 Task: Look for space in Glória do Goitá, Brazil from 12th August, 2023 to 16th August, 2023 for 8 adults in price range Rs.10000 to Rs.16000. Place can be private room with 8 bedrooms having 8 beds and 8 bathrooms. Property type can be house, flat, guest house, hotel. Amenities needed are: wifi, TV, free parkinig on premises, gym, breakfast. Booking option can be shelf check-in. Required host language is English.
Action: Mouse moved to (609, 147)
Screenshot: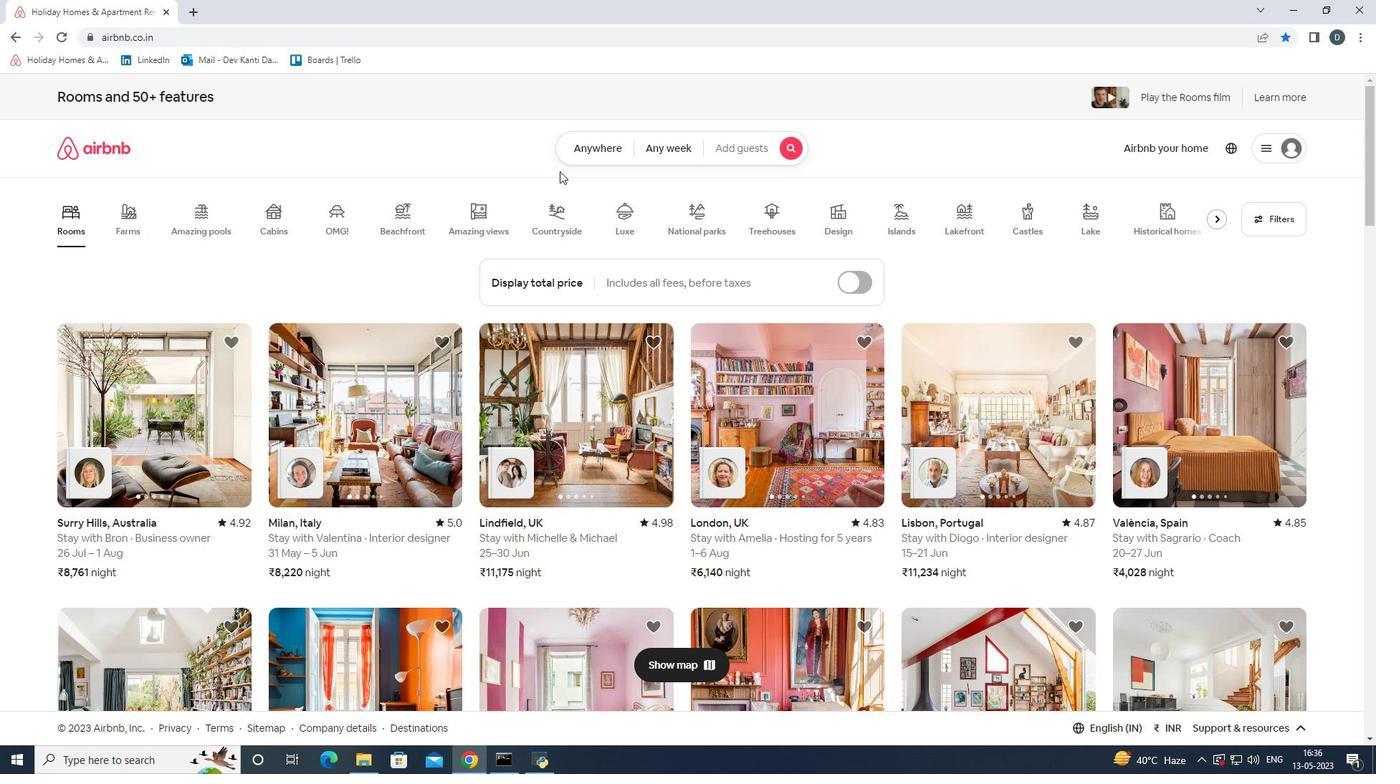 
Action: Mouse pressed left at (609, 147)
Screenshot: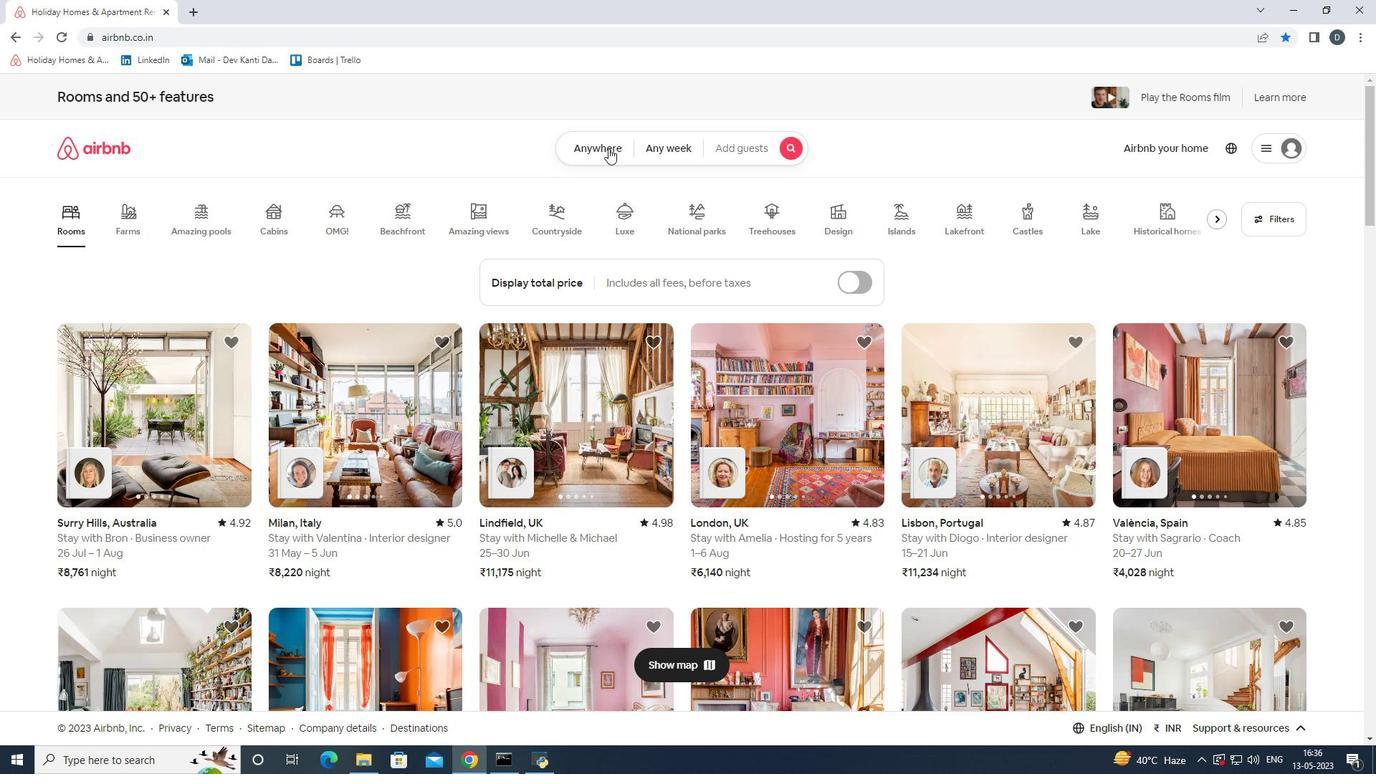 
Action: Mouse moved to (461, 205)
Screenshot: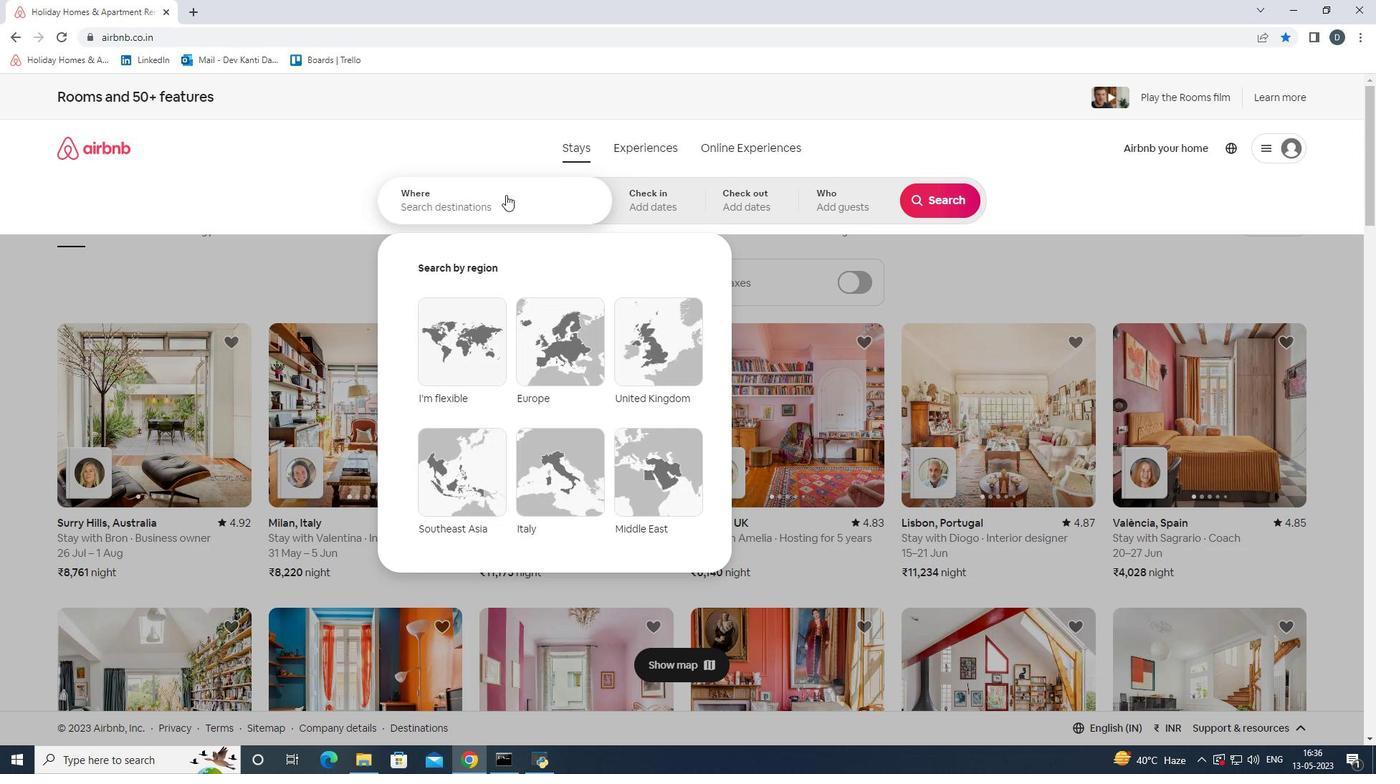 
Action: Mouse pressed left at (461, 205)
Screenshot: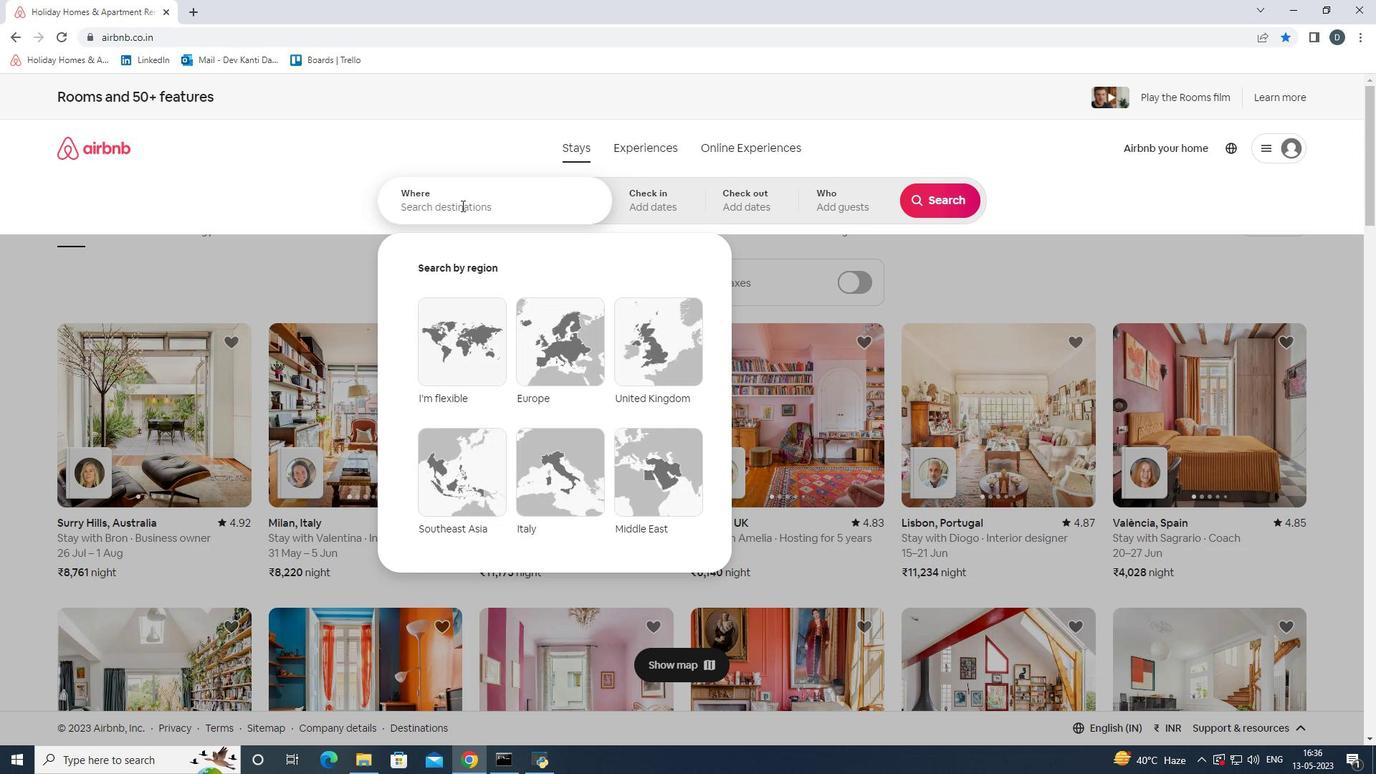 
Action: Key pressed <Key.shift>Gloria<Key.space>do<Key.space><Key.shift>Goita,<Key.shift>Brazil
Screenshot: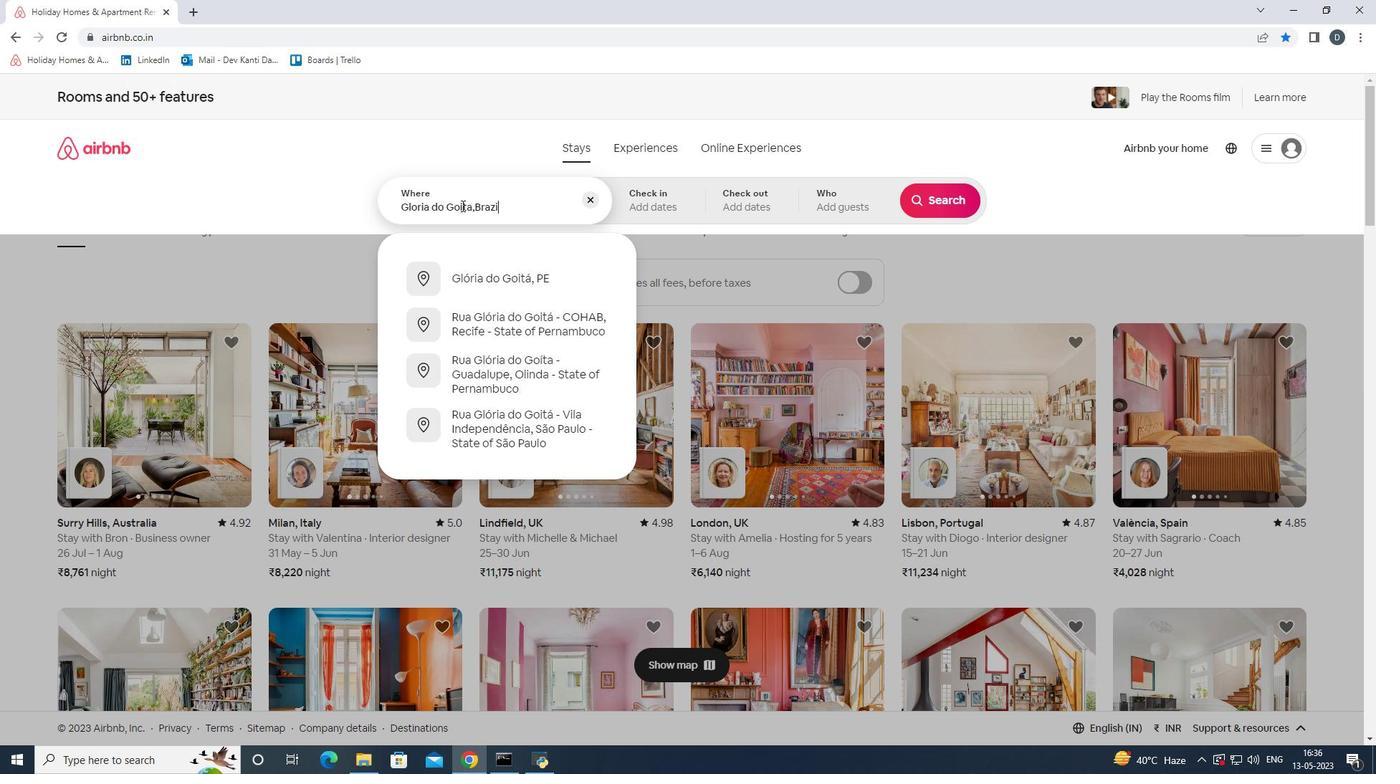 
Action: Mouse moved to (652, 205)
Screenshot: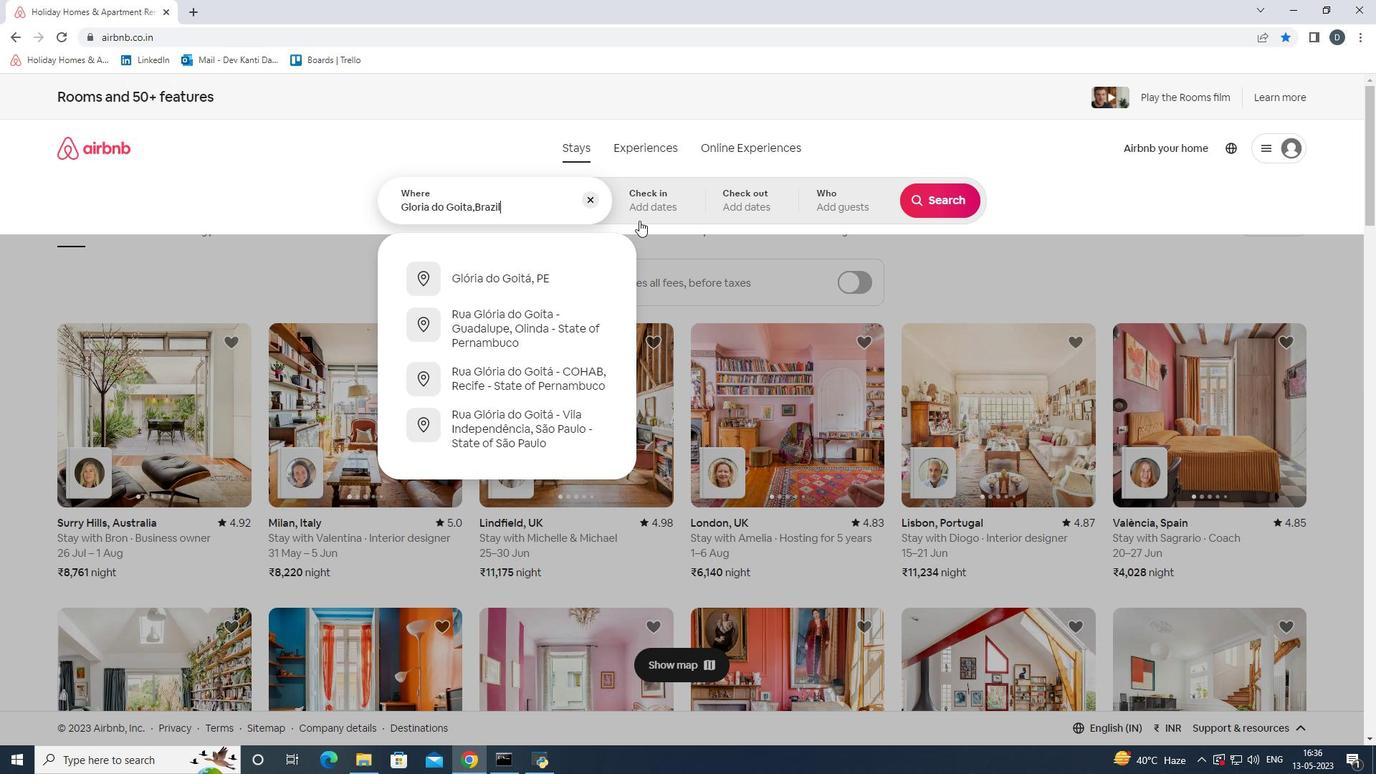 
Action: Mouse pressed left at (652, 205)
Screenshot: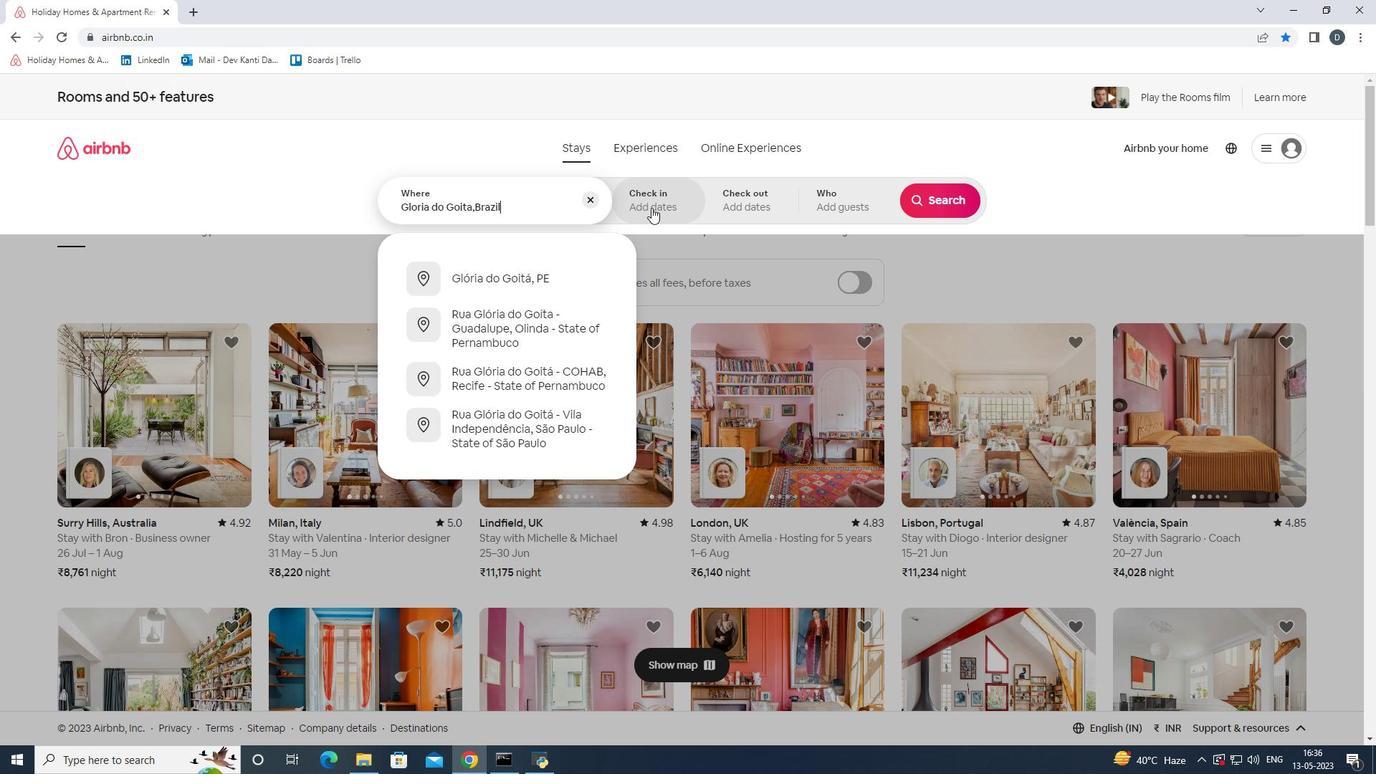 
Action: Mouse moved to (934, 311)
Screenshot: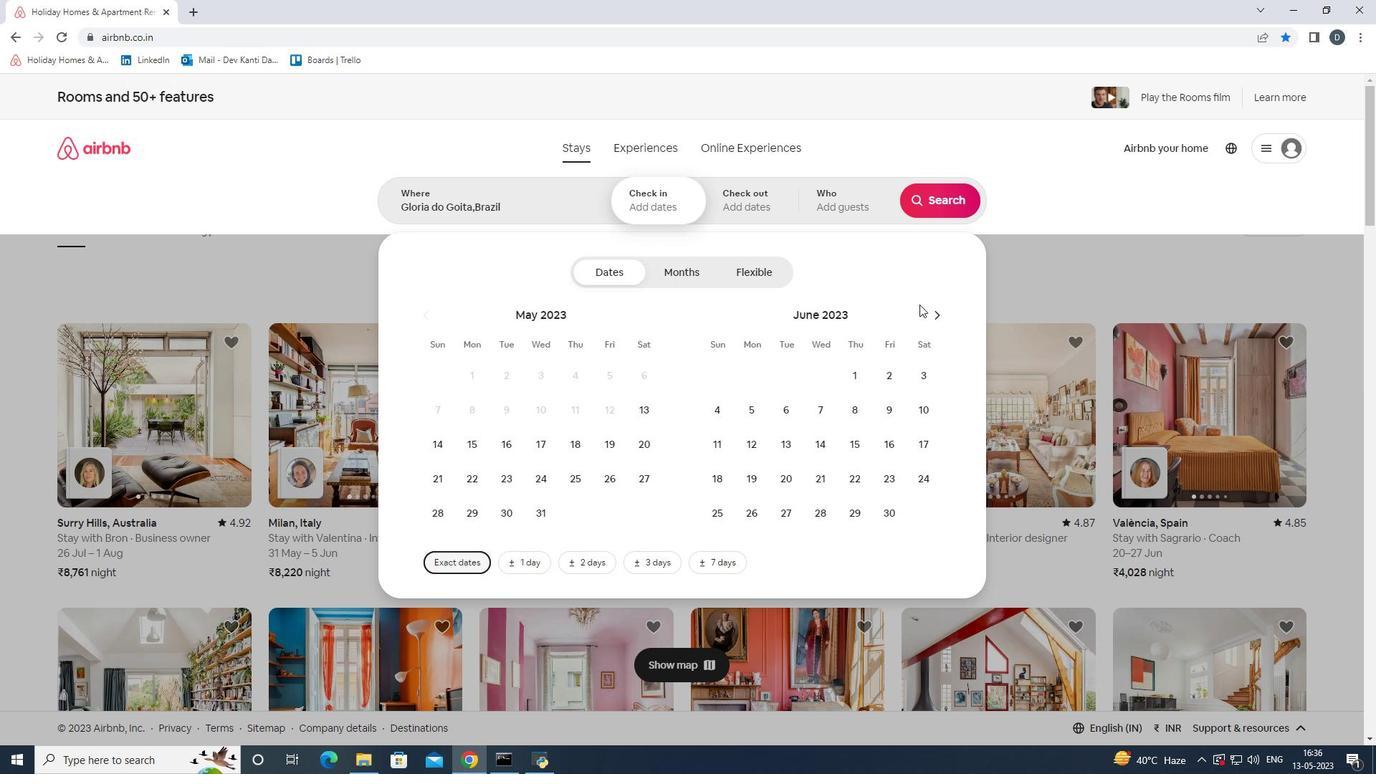 
Action: Mouse pressed left at (934, 311)
Screenshot: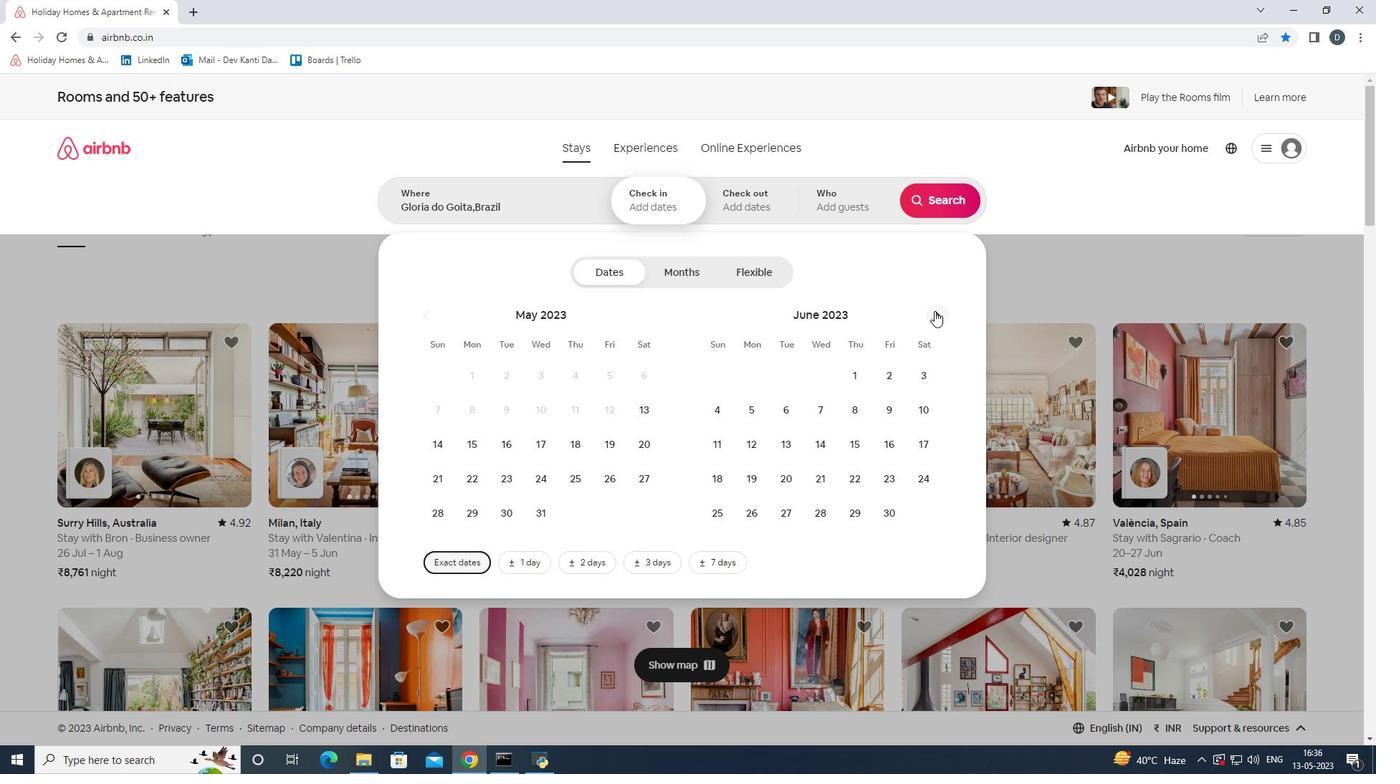 
Action: Mouse pressed left at (934, 311)
Screenshot: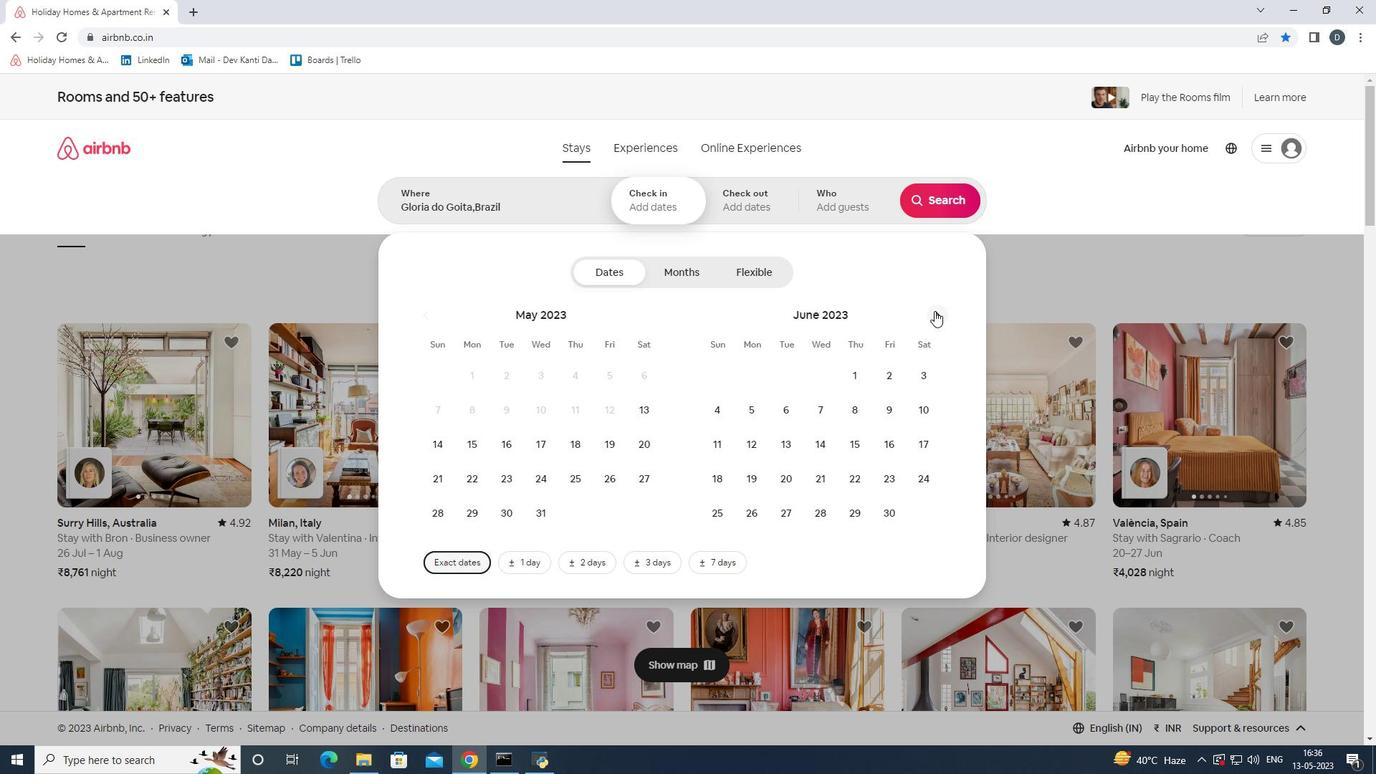 
Action: Mouse moved to (919, 412)
Screenshot: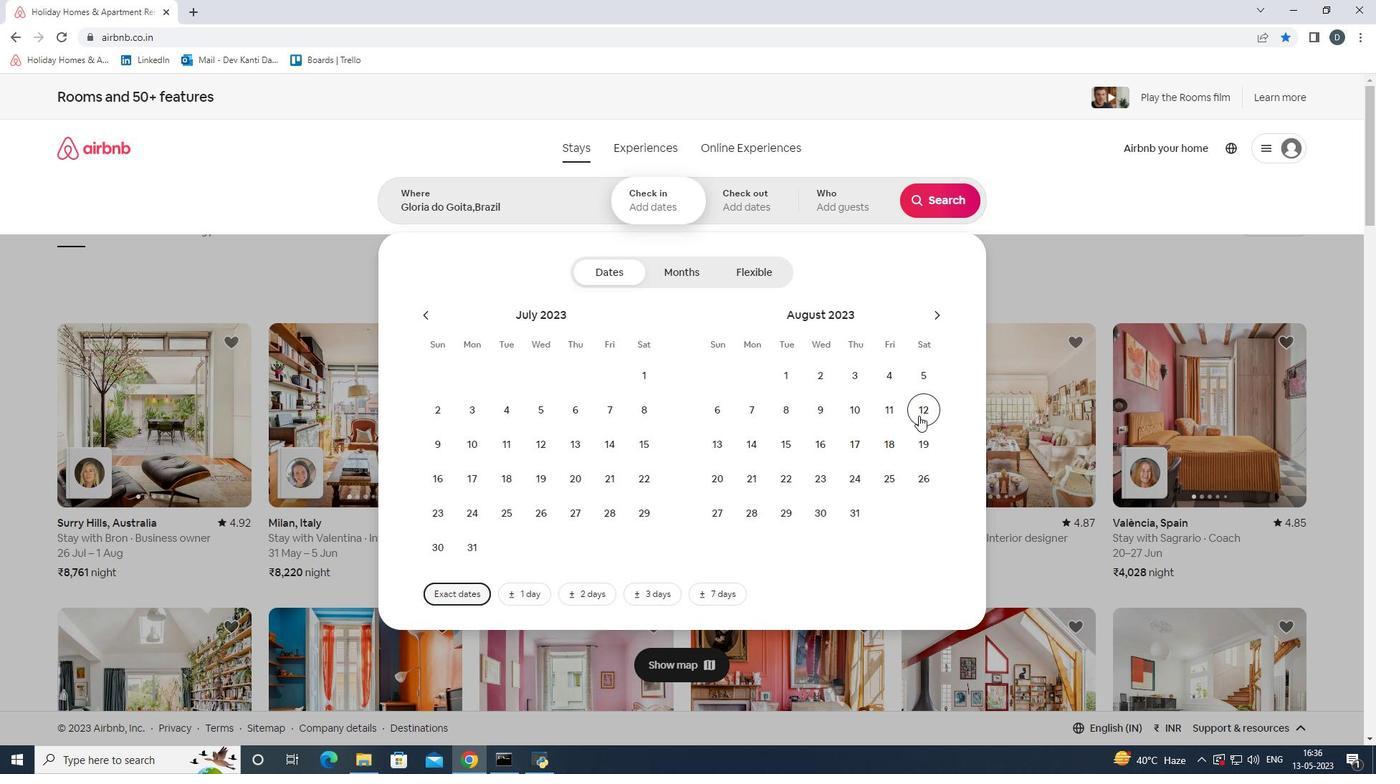 
Action: Mouse pressed left at (919, 412)
Screenshot: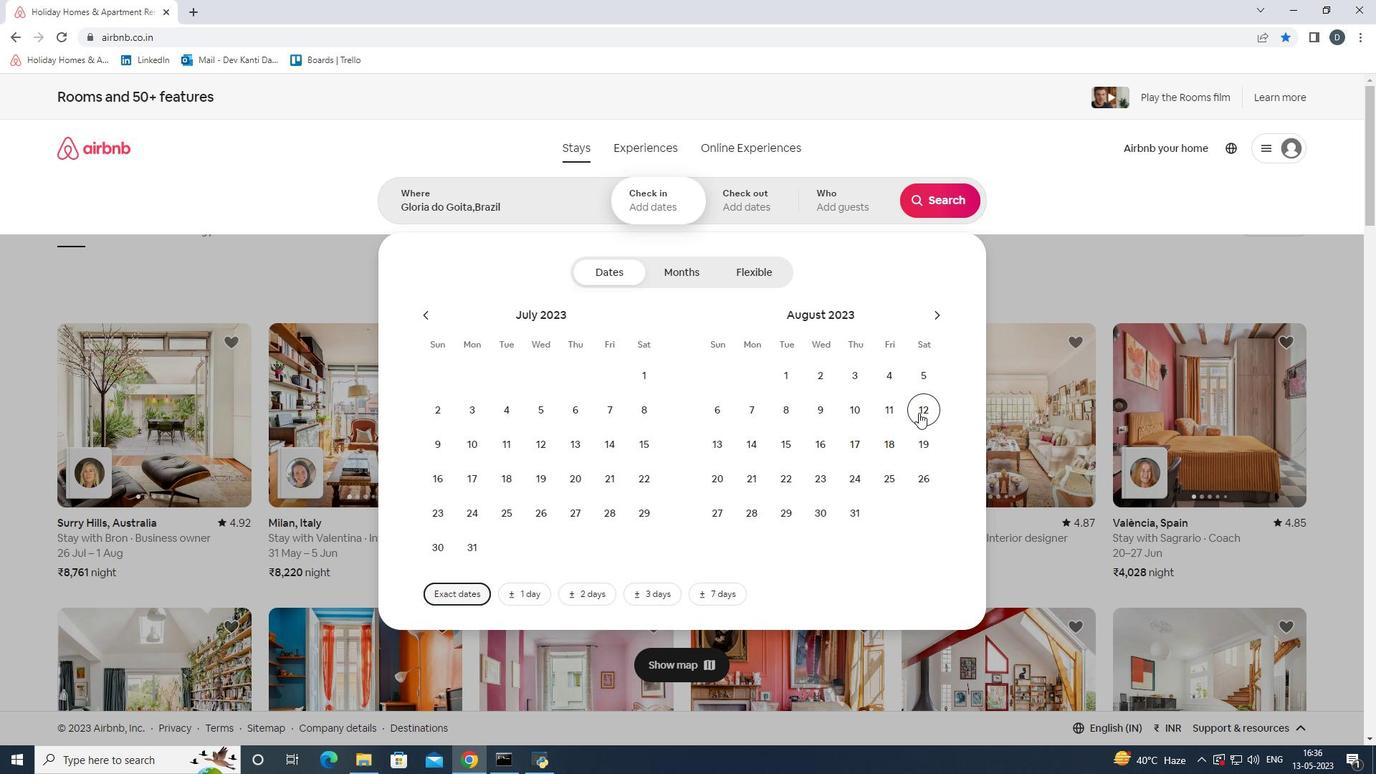 
Action: Mouse moved to (823, 442)
Screenshot: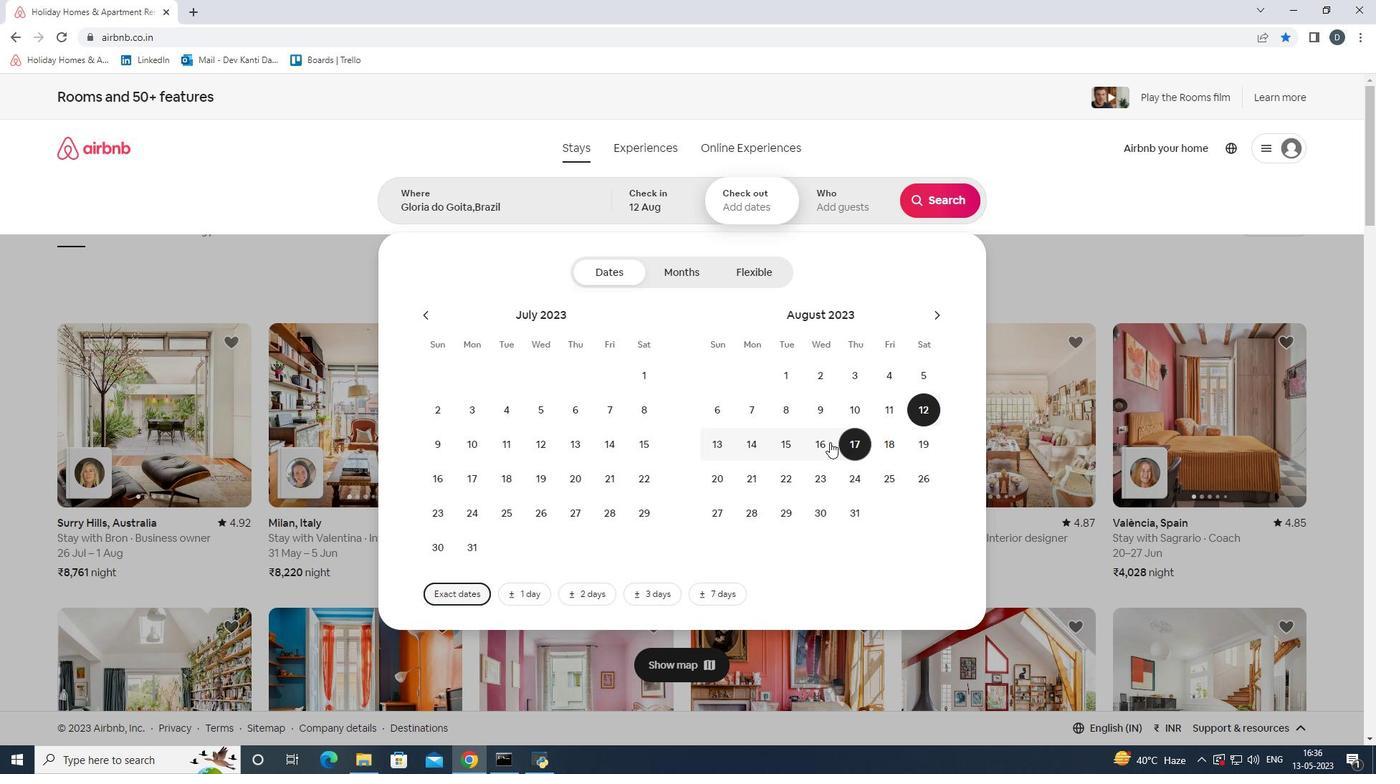 
Action: Mouse pressed left at (823, 442)
Screenshot: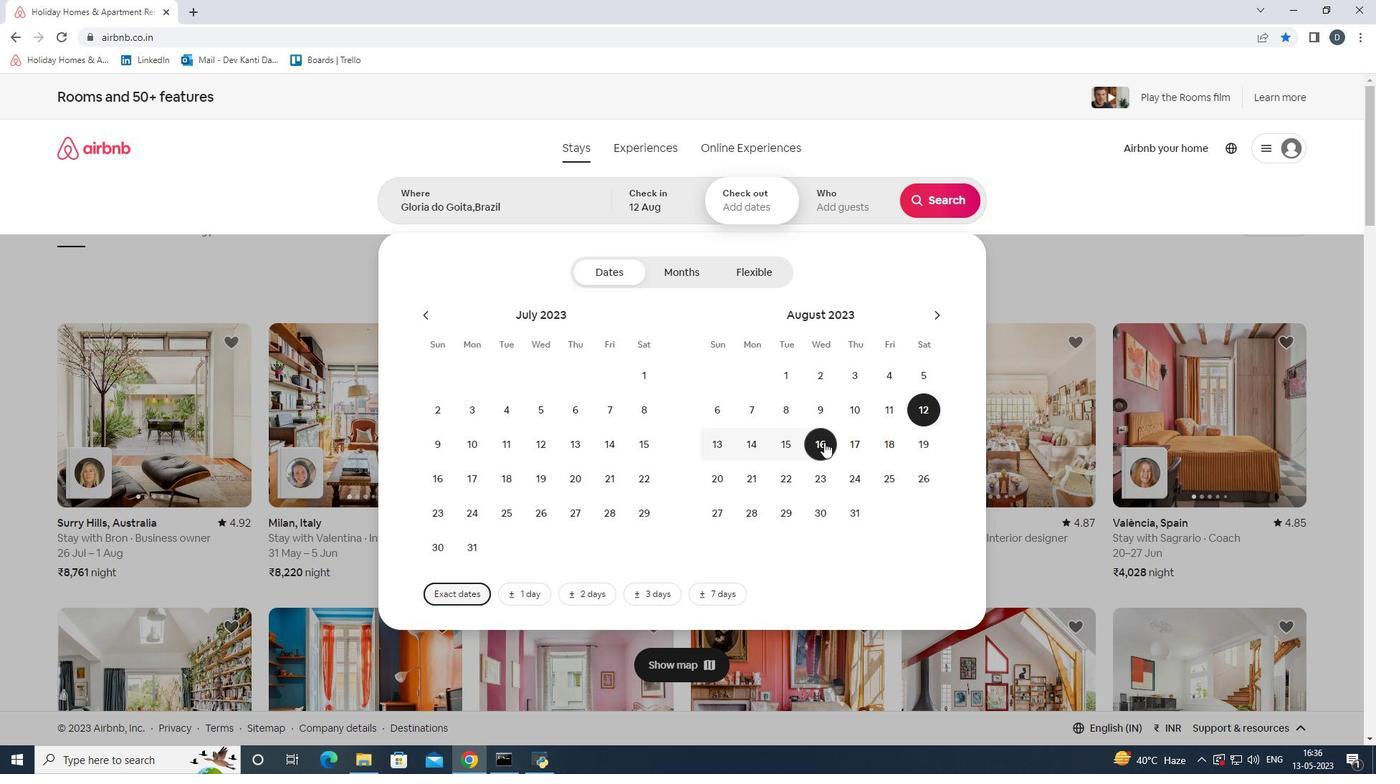 
Action: Mouse moved to (845, 200)
Screenshot: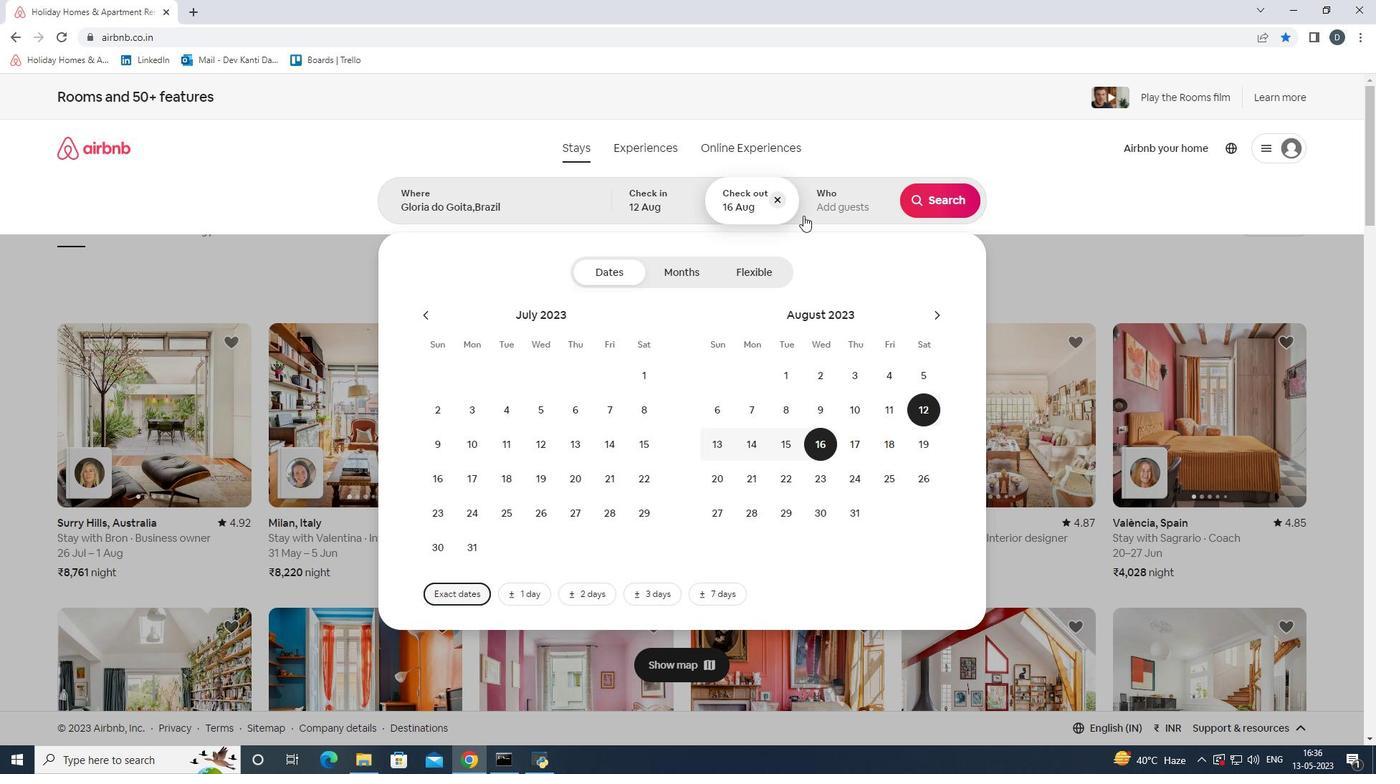 
Action: Mouse pressed left at (845, 200)
Screenshot: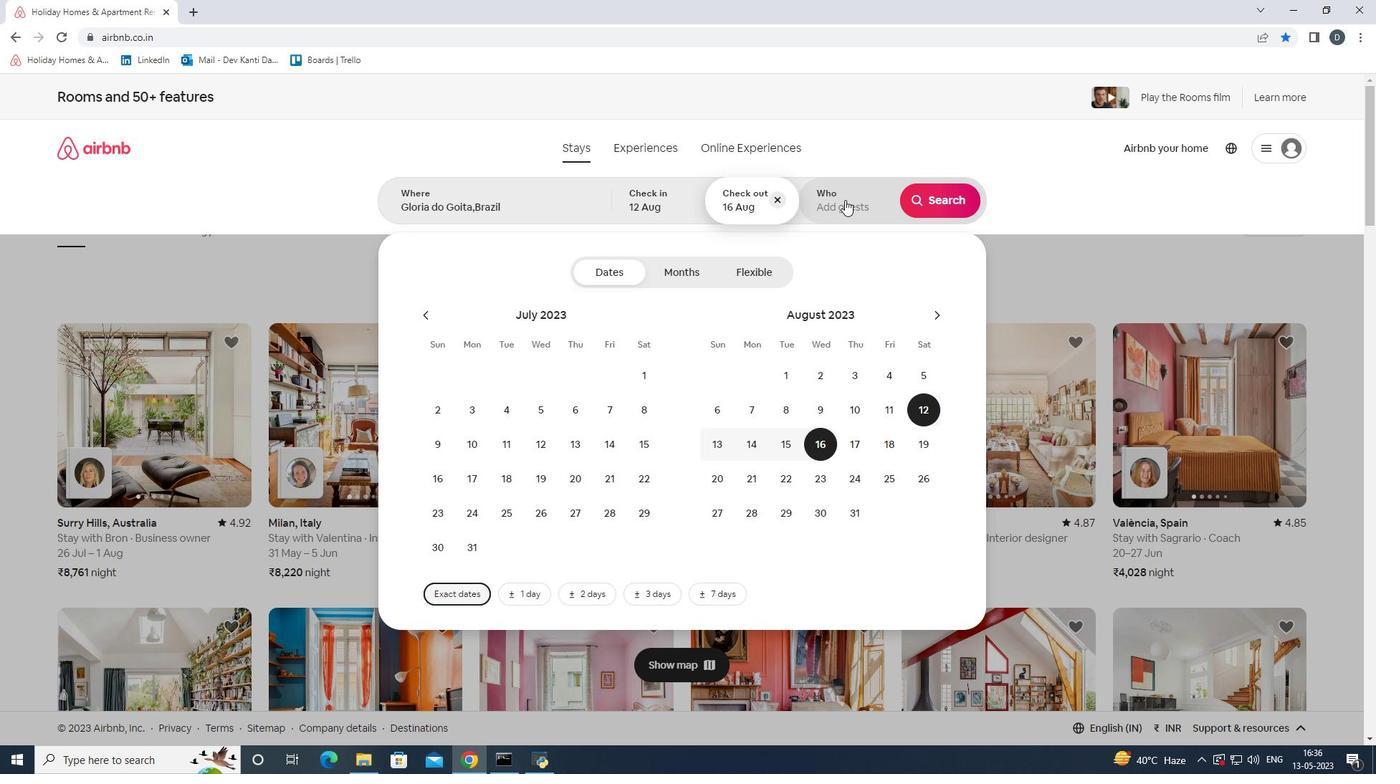 
Action: Mouse moved to (933, 276)
Screenshot: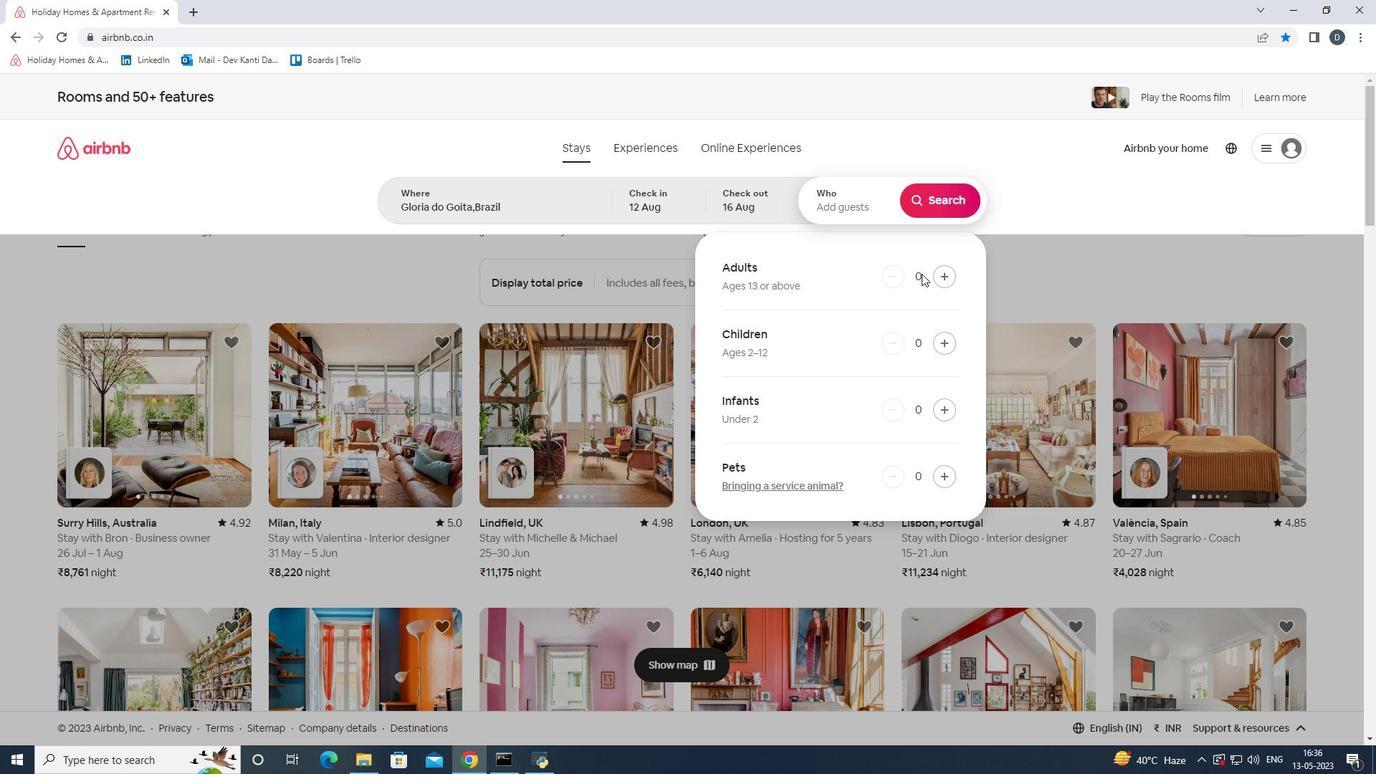 
Action: Mouse pressed left at (933, 276)
Screenshot: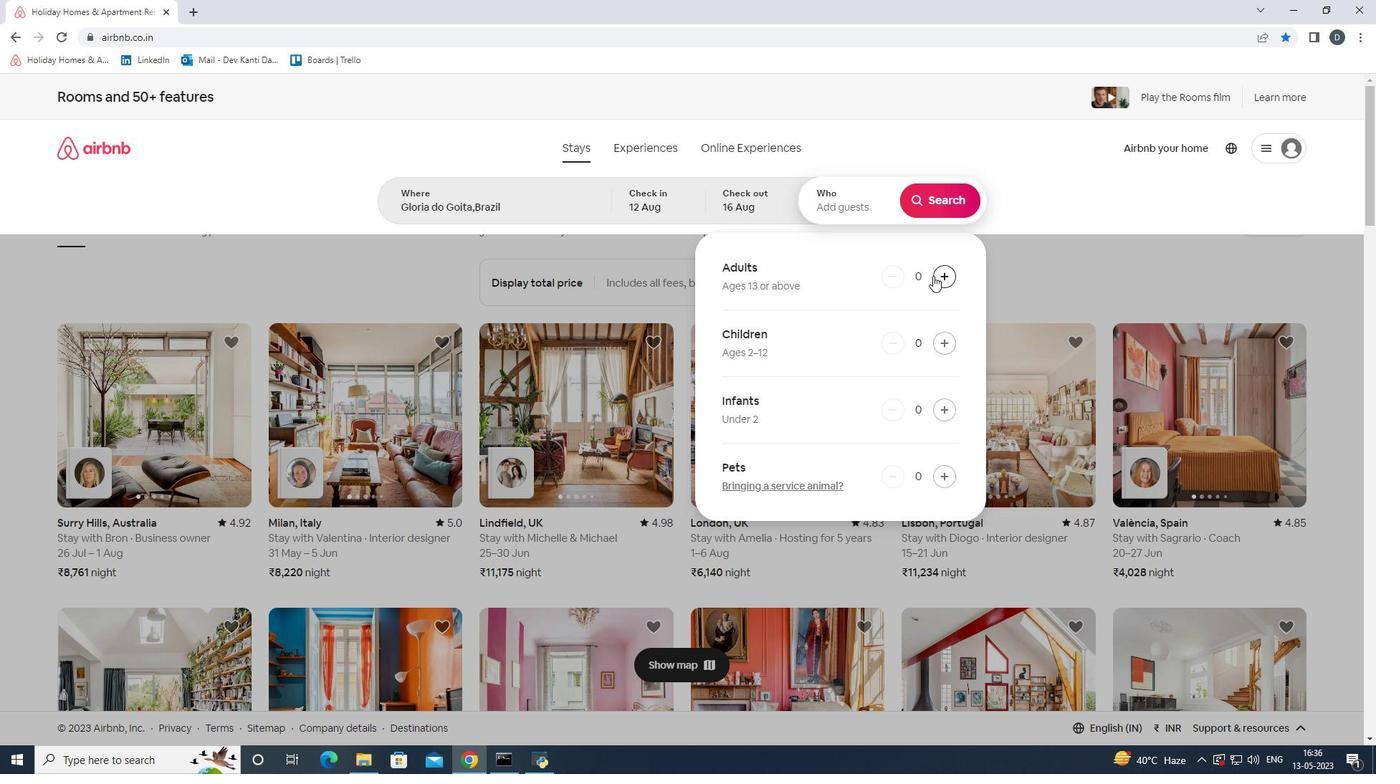 
Action: Mouse pressed left at (933, 276)
Screenshot: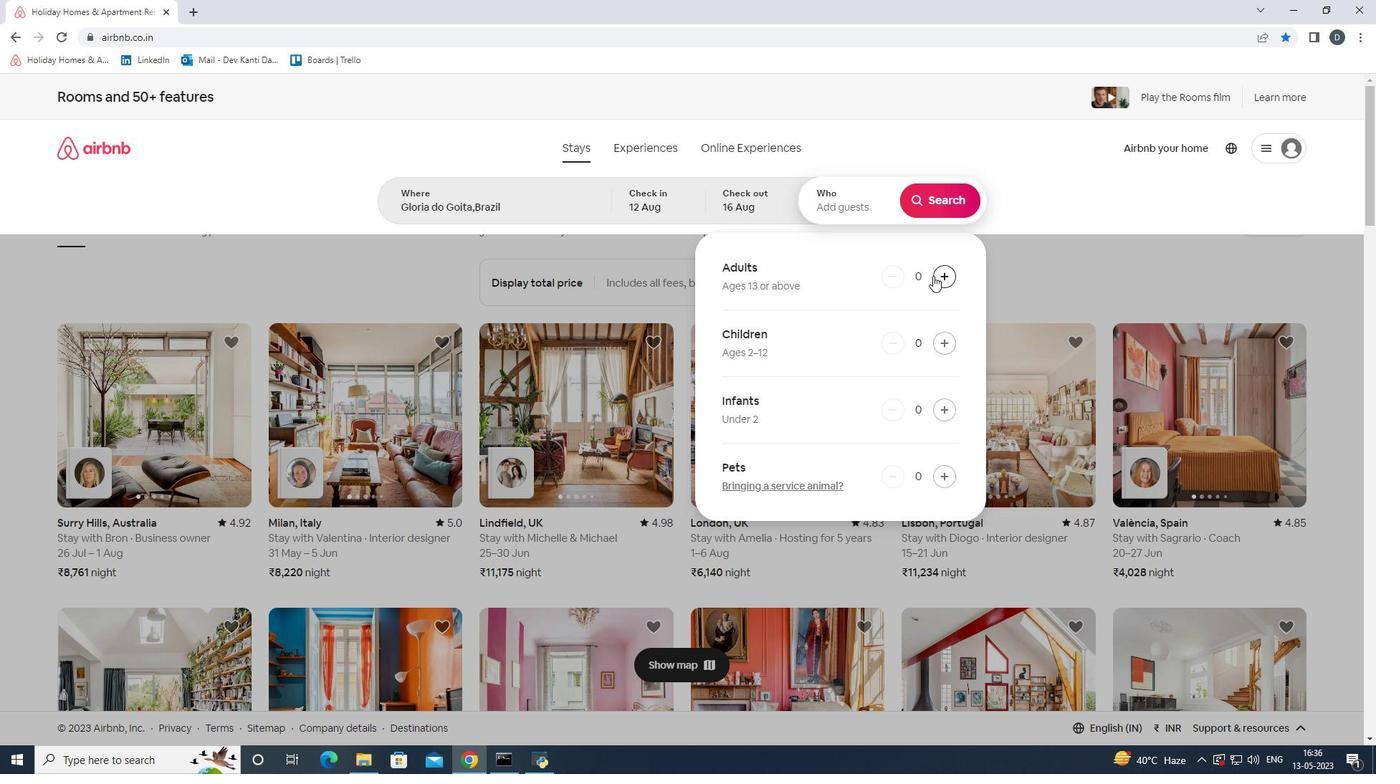 
Action: Mouse pressed left at (933, 276)
Screenshot: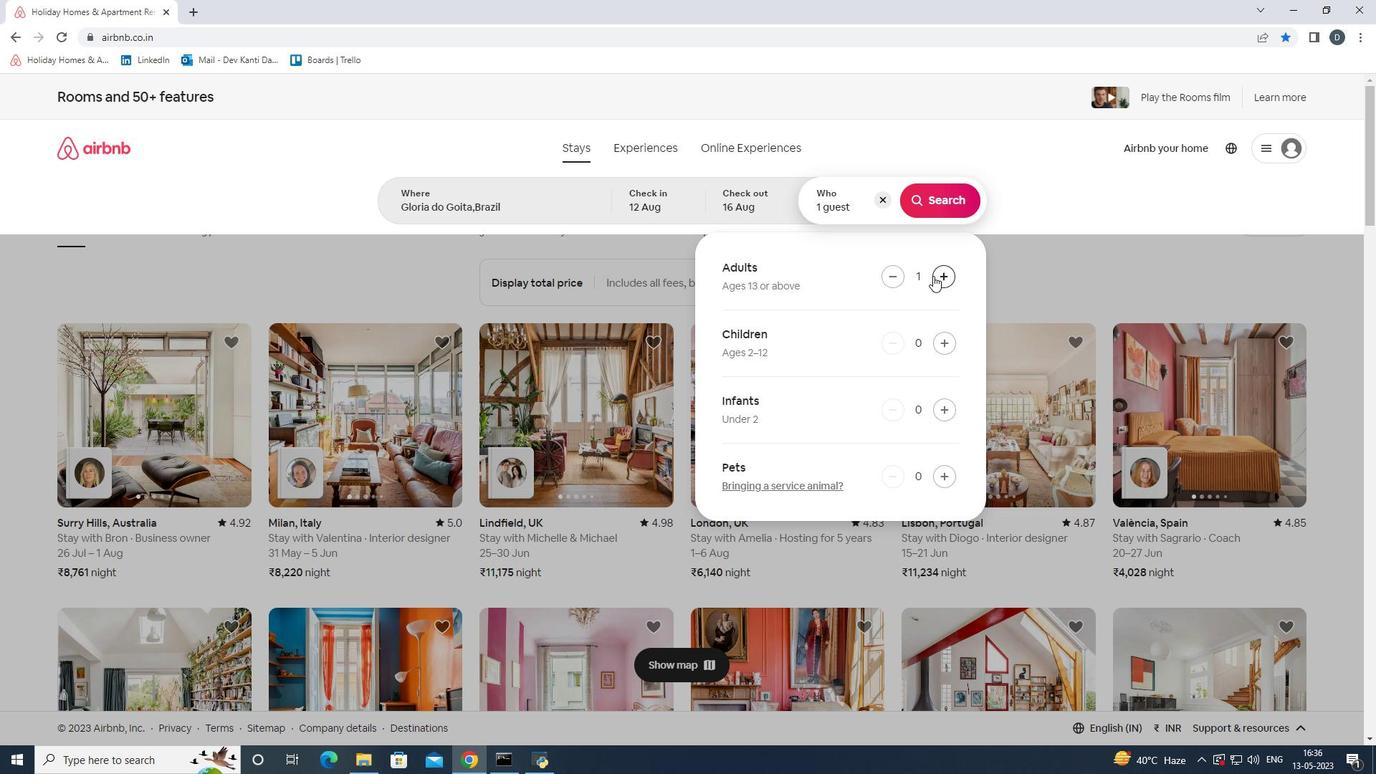 
Action: Mouse pressed left at (933, 276)
Screenshot: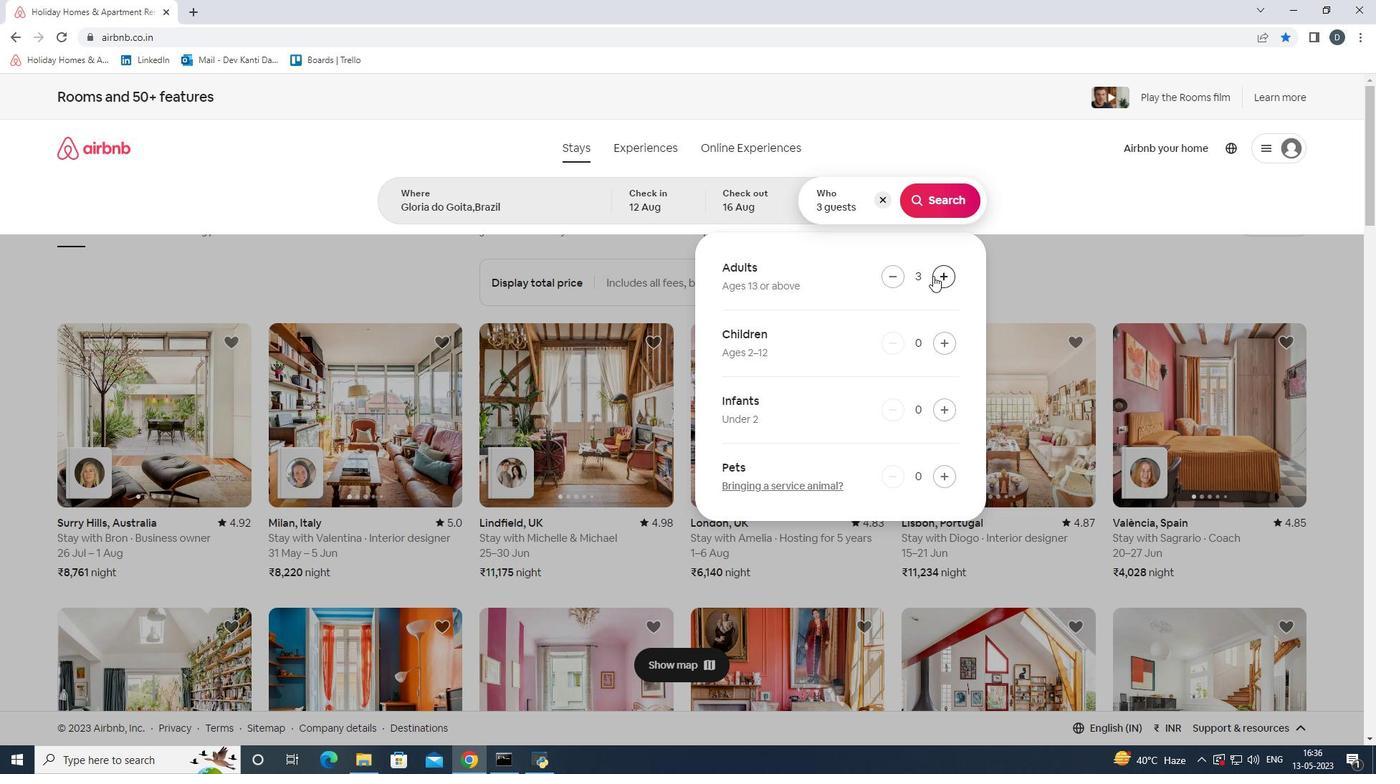 
Action: Mouse pressed left at (933, 276)
Screenshot: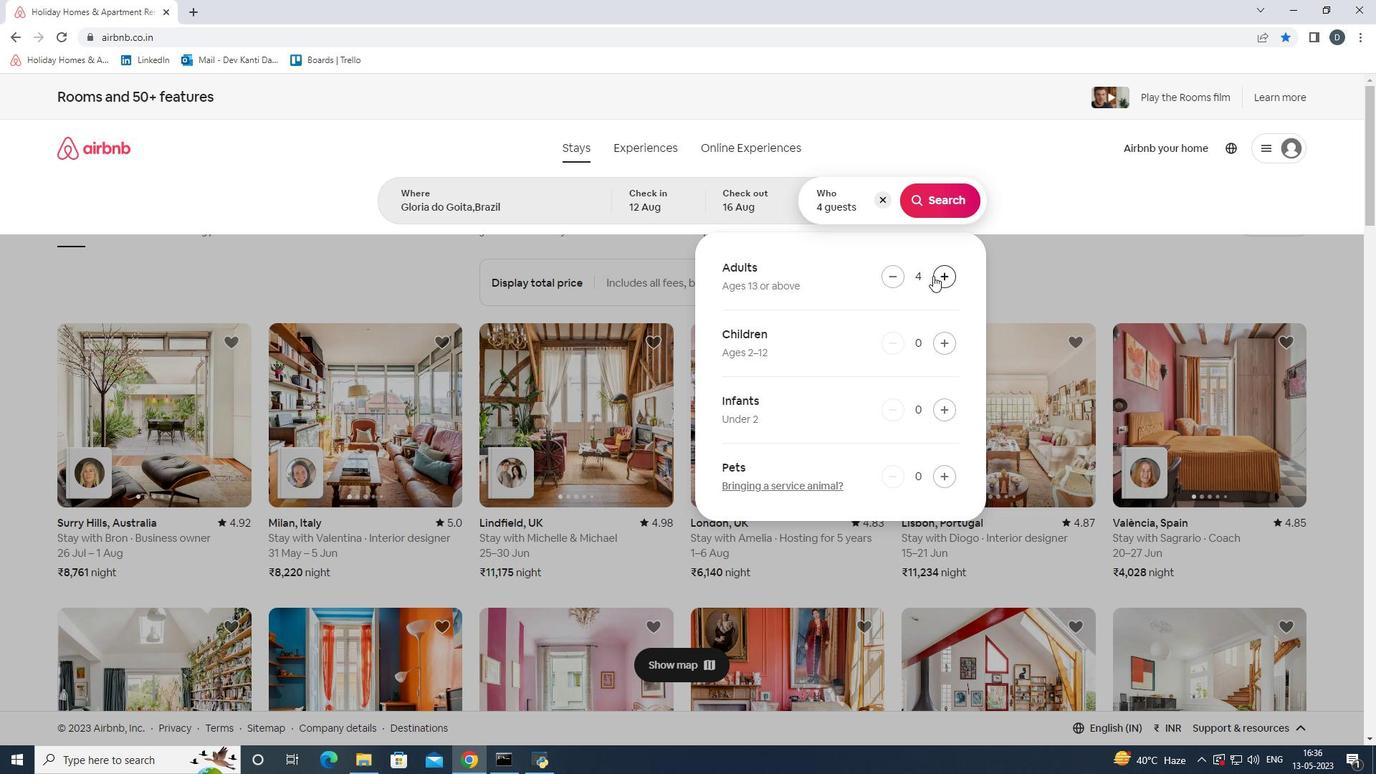 
Action: Mouse pressed left at (933, 276)
Screenshot: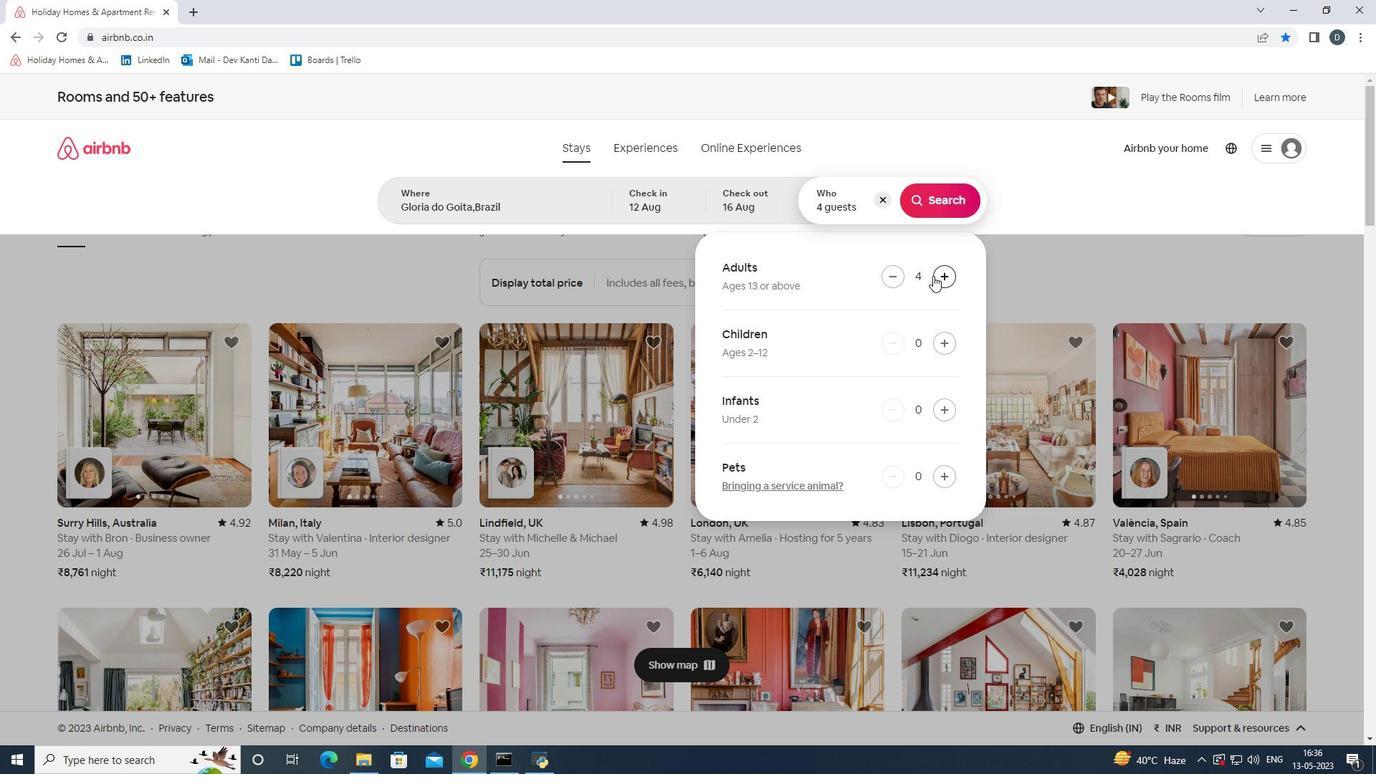 
Action: Mouse pressed left at (933, 276)
Screenshot: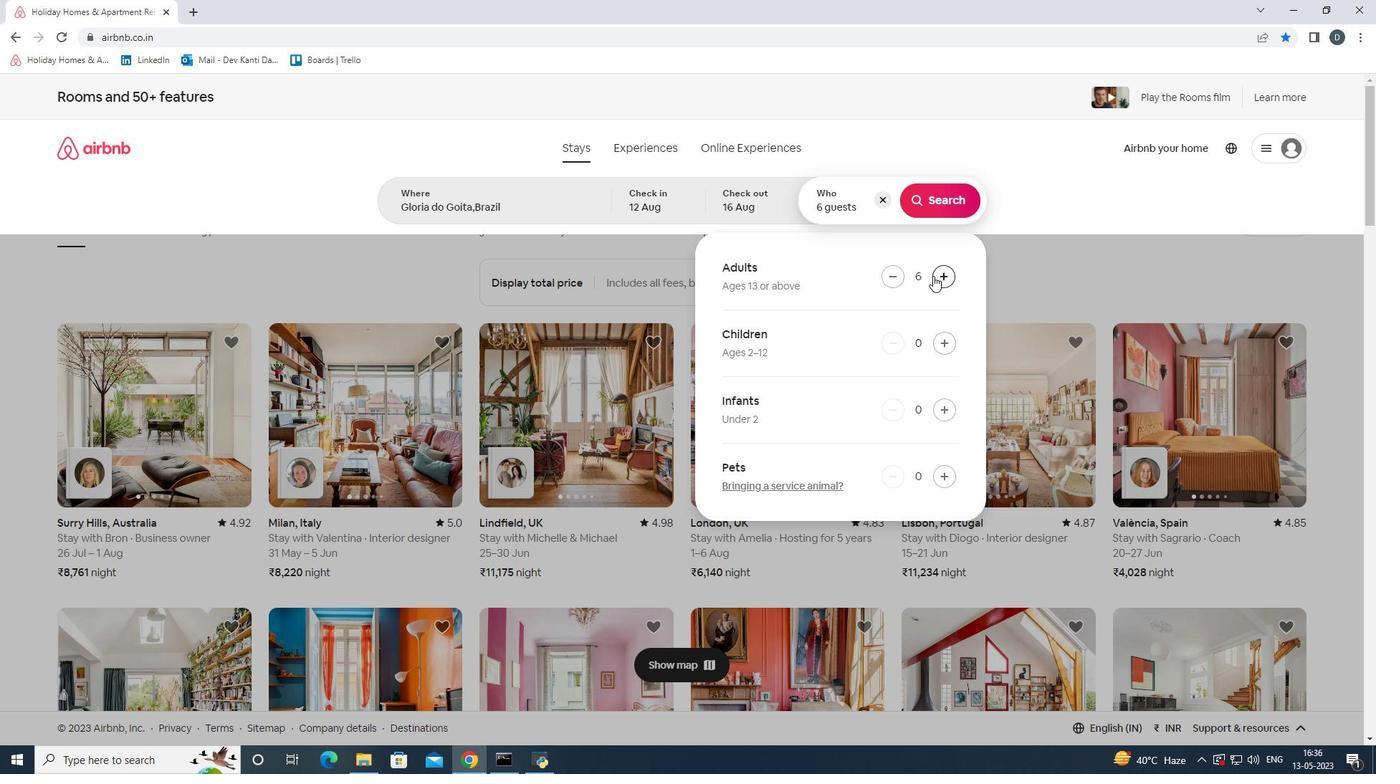 
Action: Mouse pressed left at (933, 276)
Screenshot: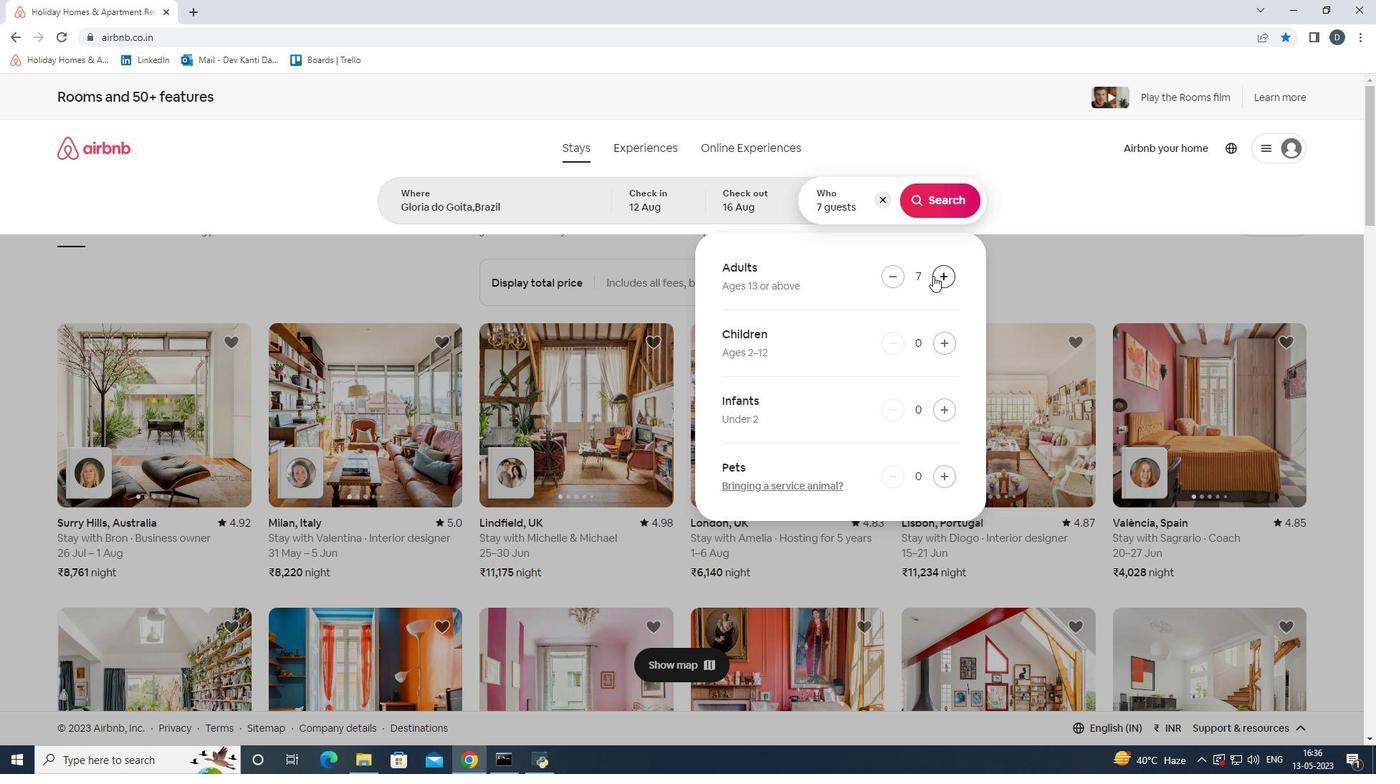 
Action: Mouse moved to (933, 202)
Screenshot: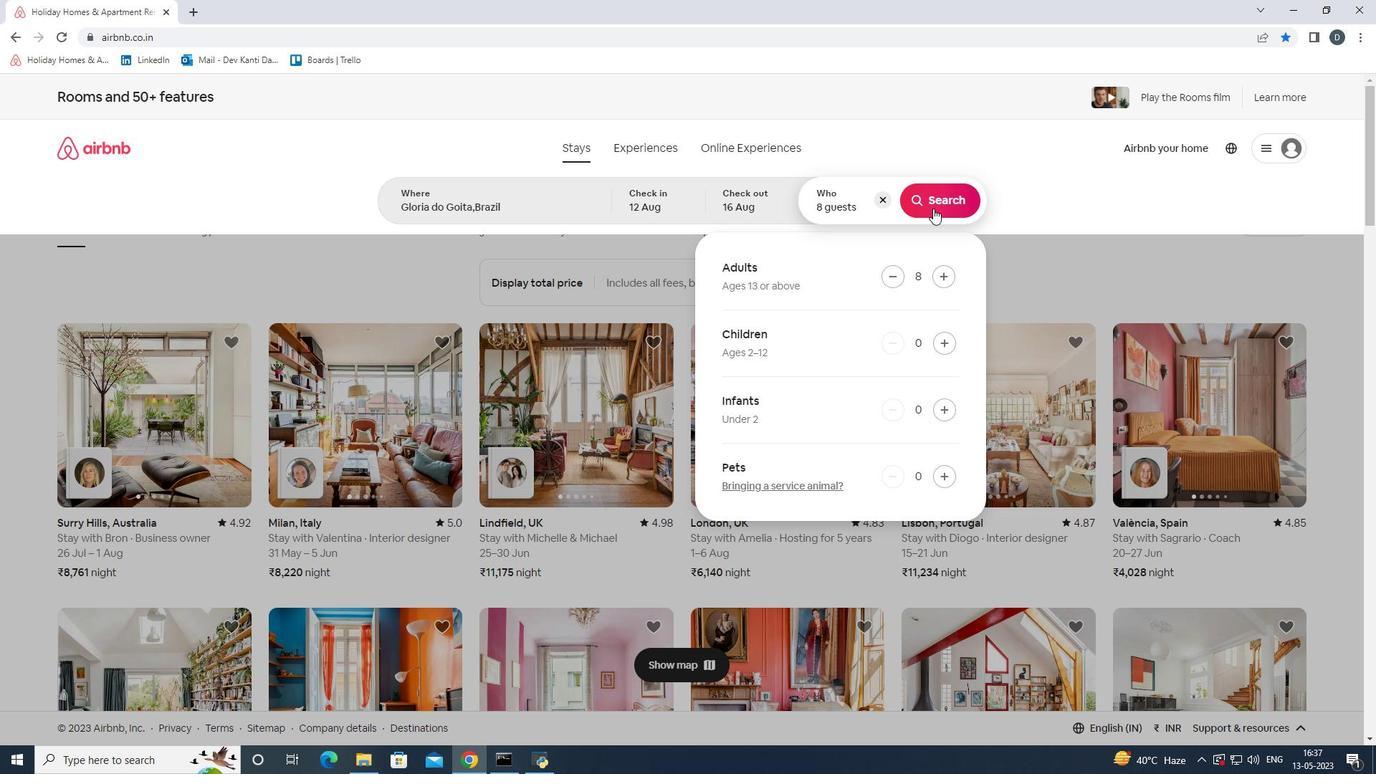
Action: Mouse pressed left at (933, 202)
Screenshot: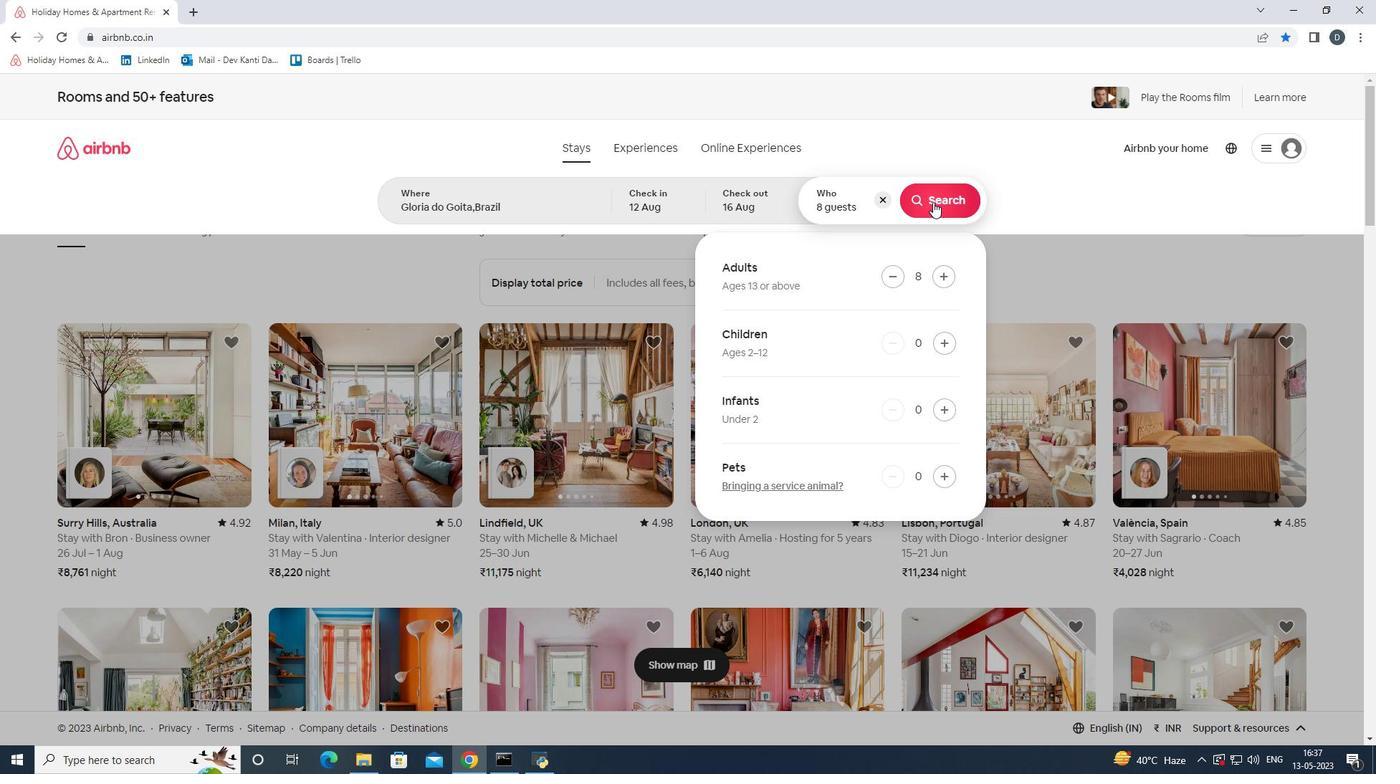
Action: Mouse moved to (1303, 152)
Screenshot: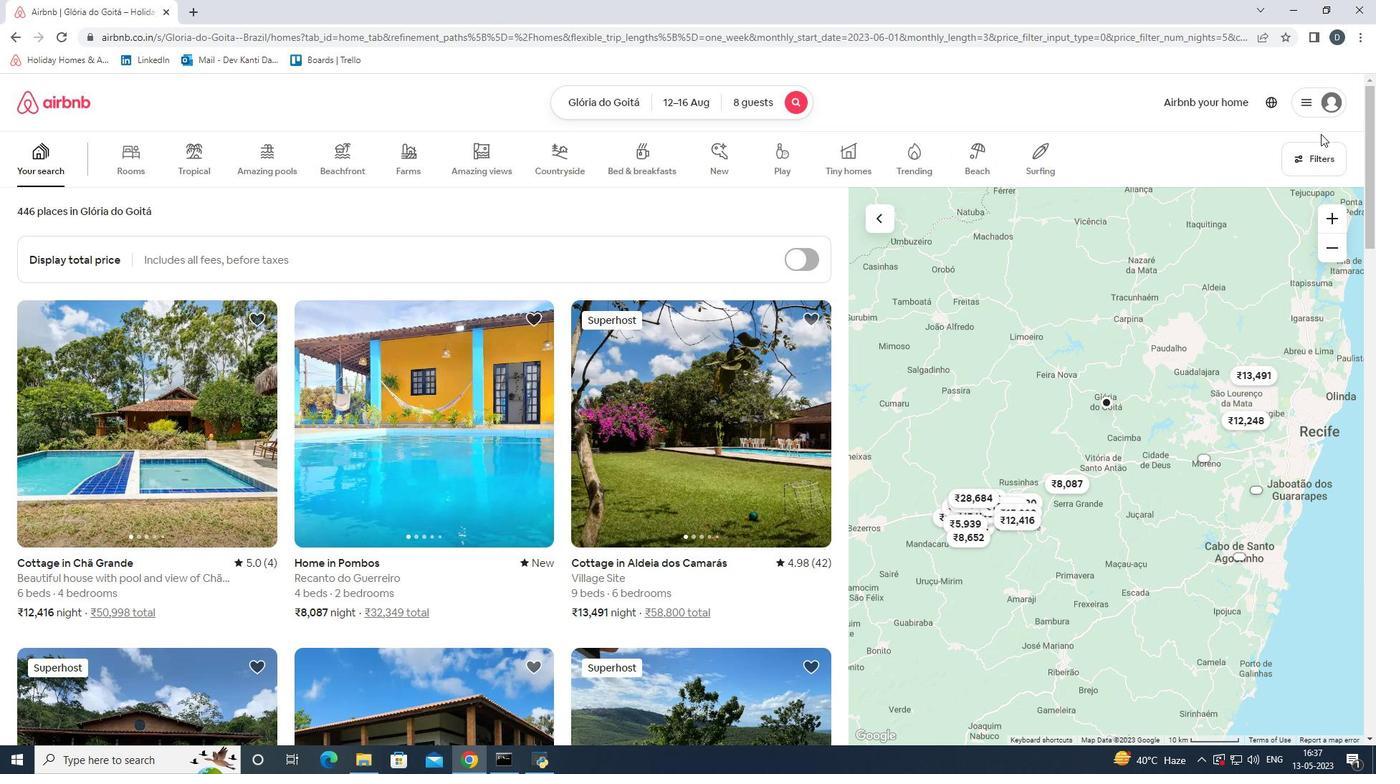 
Action: Mouse pressed left at (1303, 152)
Screenshot: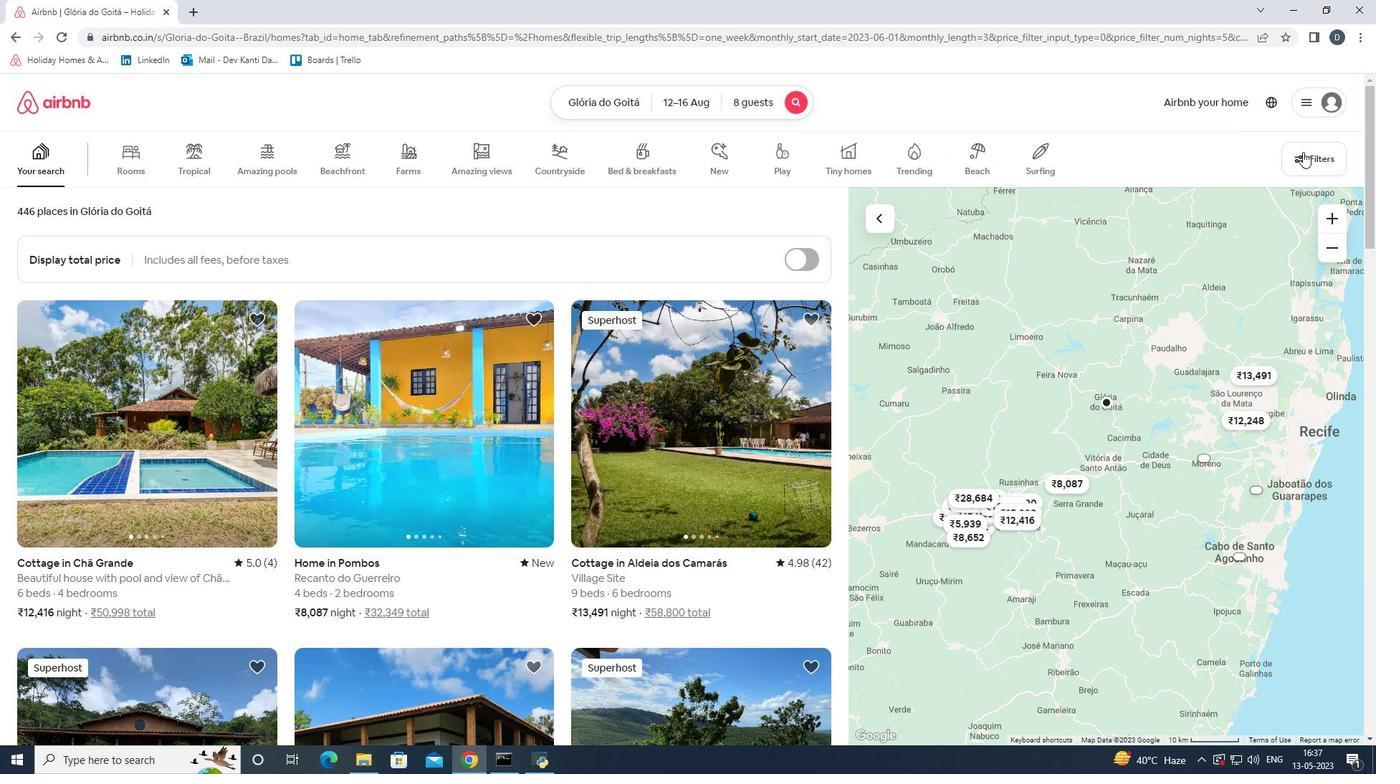 
Action: Mouse moved to (504, 345)
Screenshot: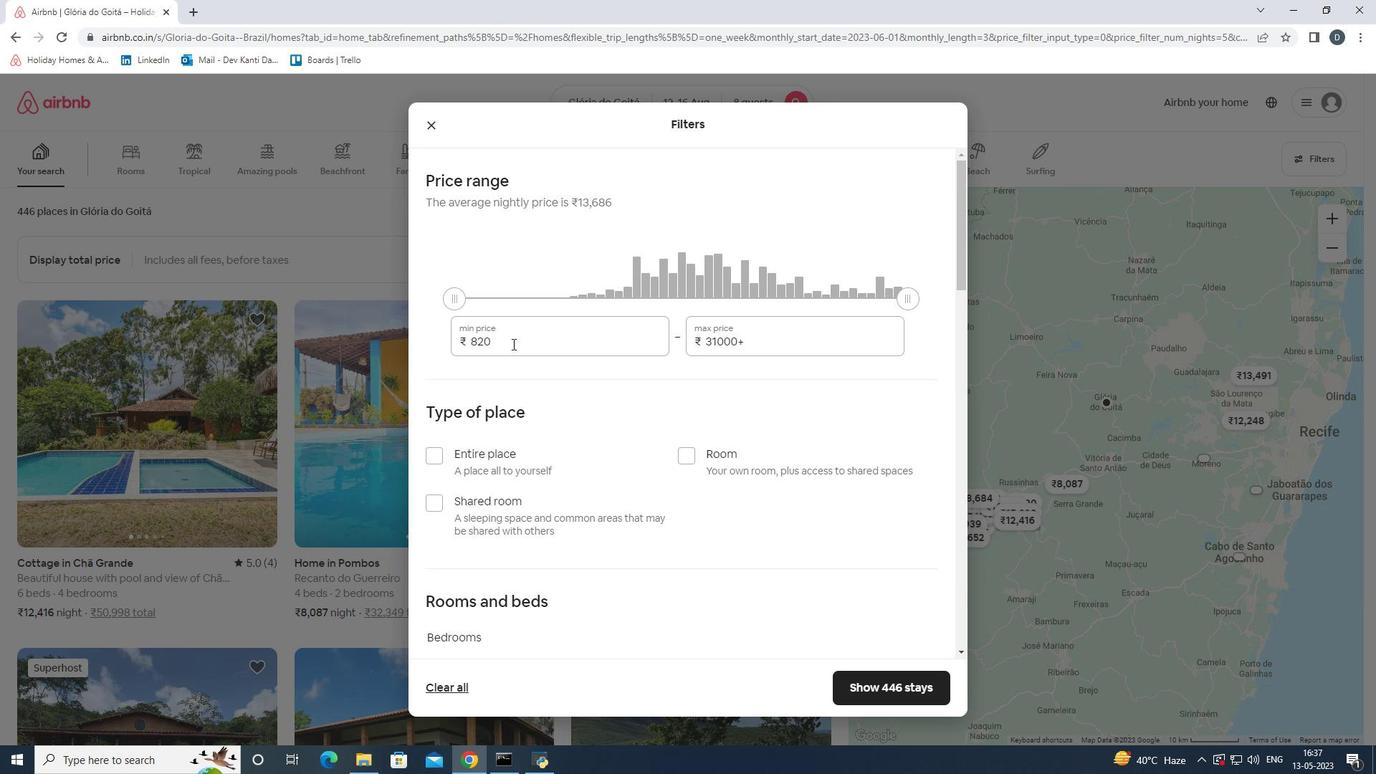 
Action: Mouse pressed left at (504, 345)
Screenshot: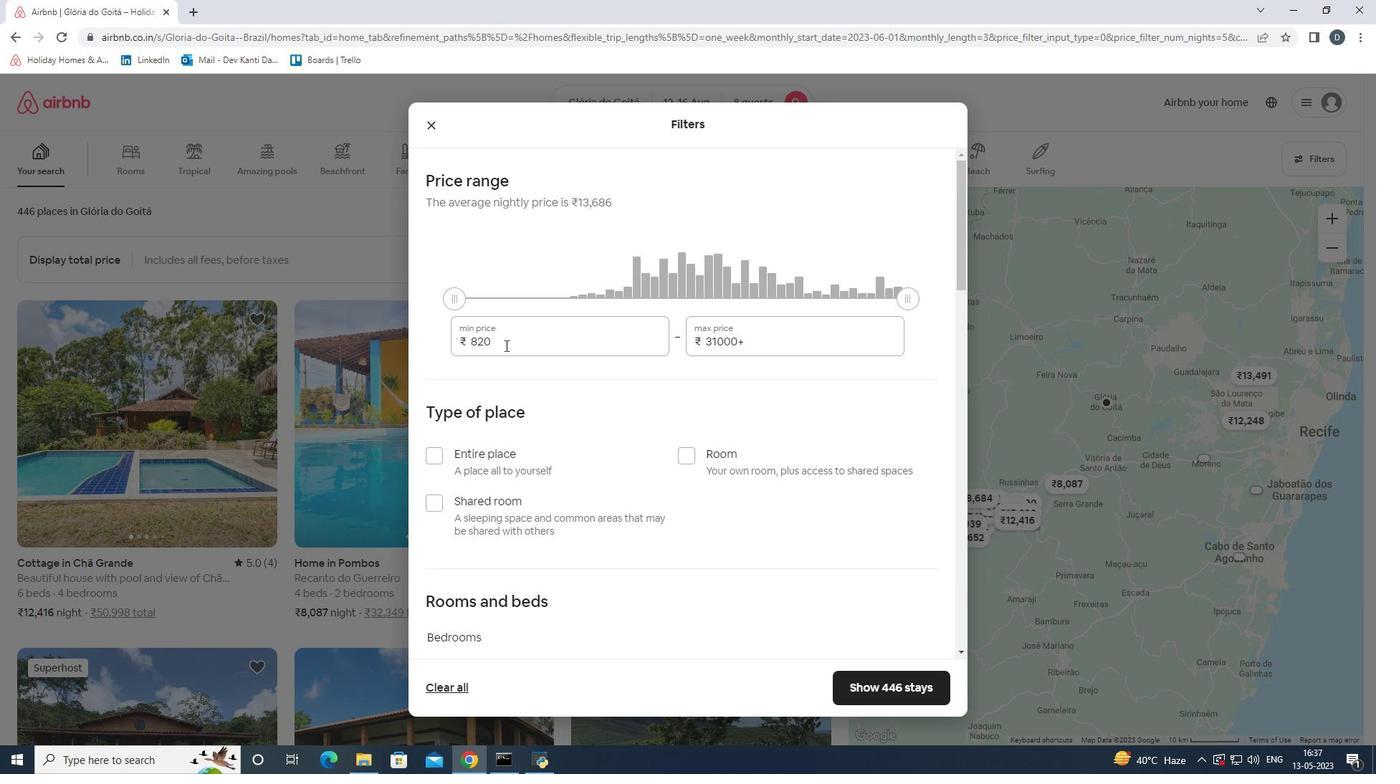 
Action: Mouse moved to (435, 345)
Screenshot: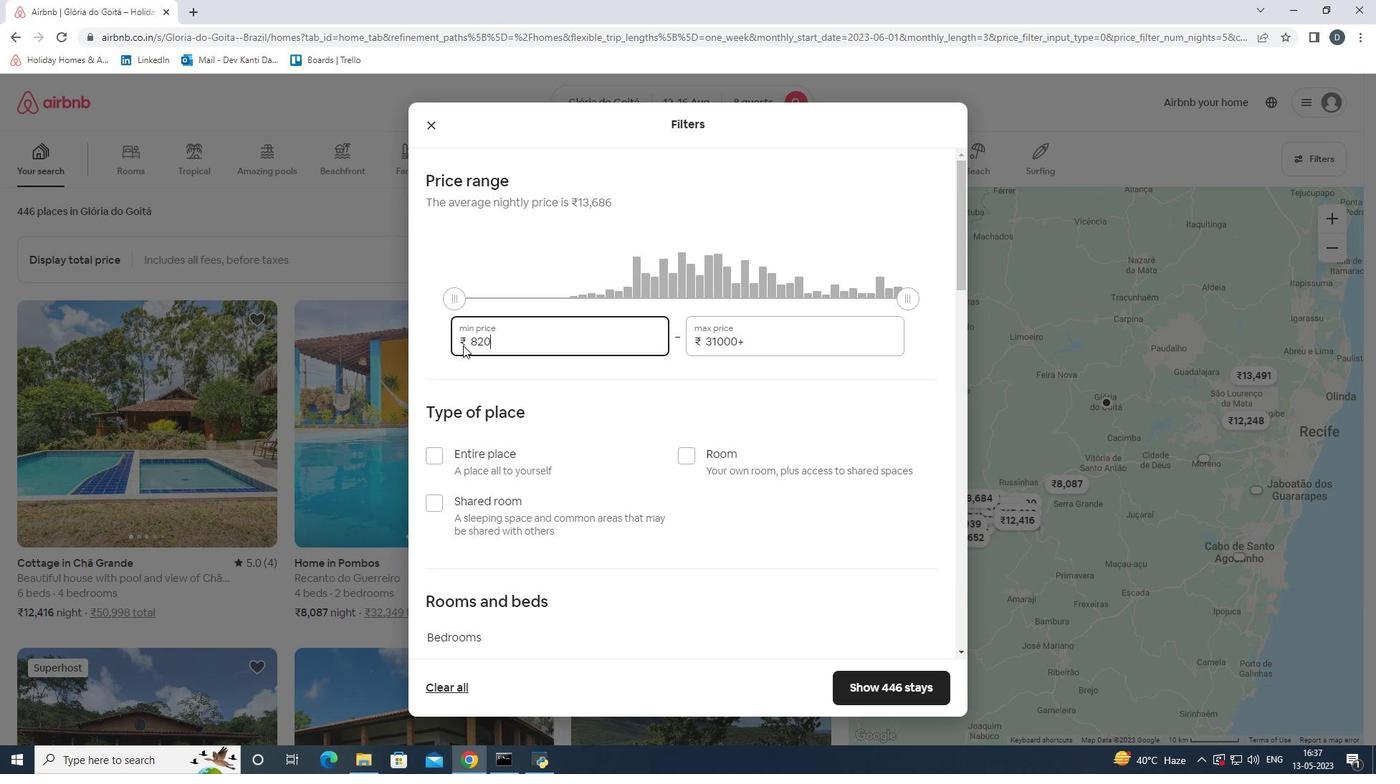 
Action: Key pressed 10000
Screenshot: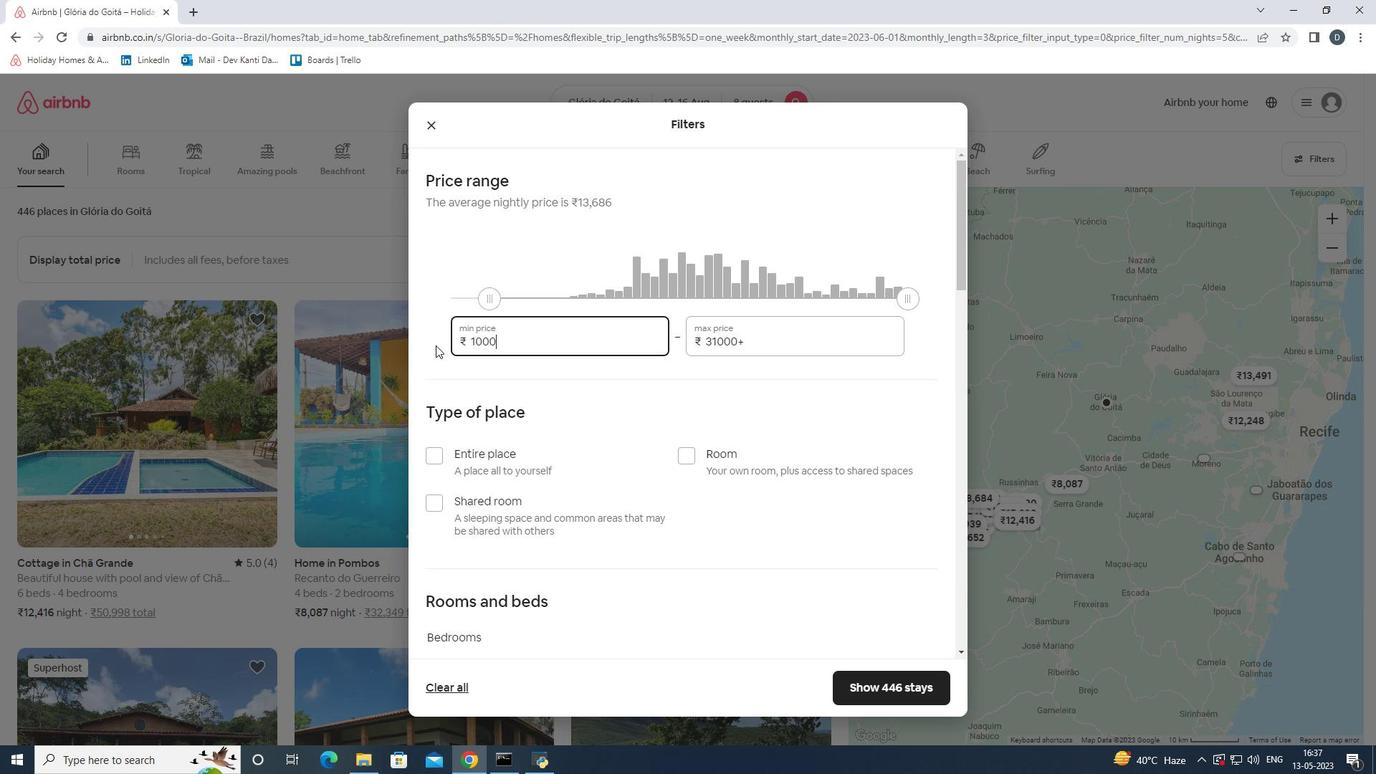 
Action: Mouse moved to (758, 342)
Screenshot: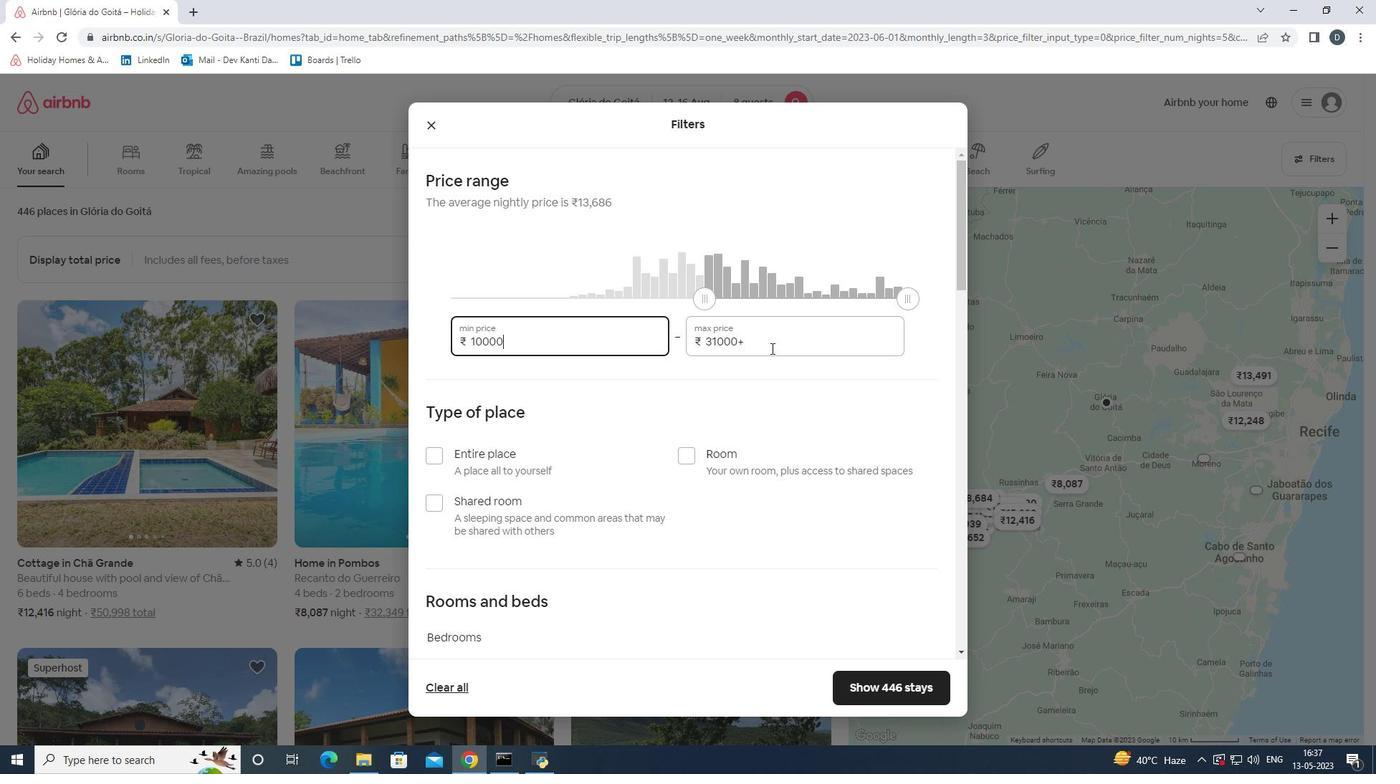 
Action: Mouse pressed left at (758, 342)
Screenshot: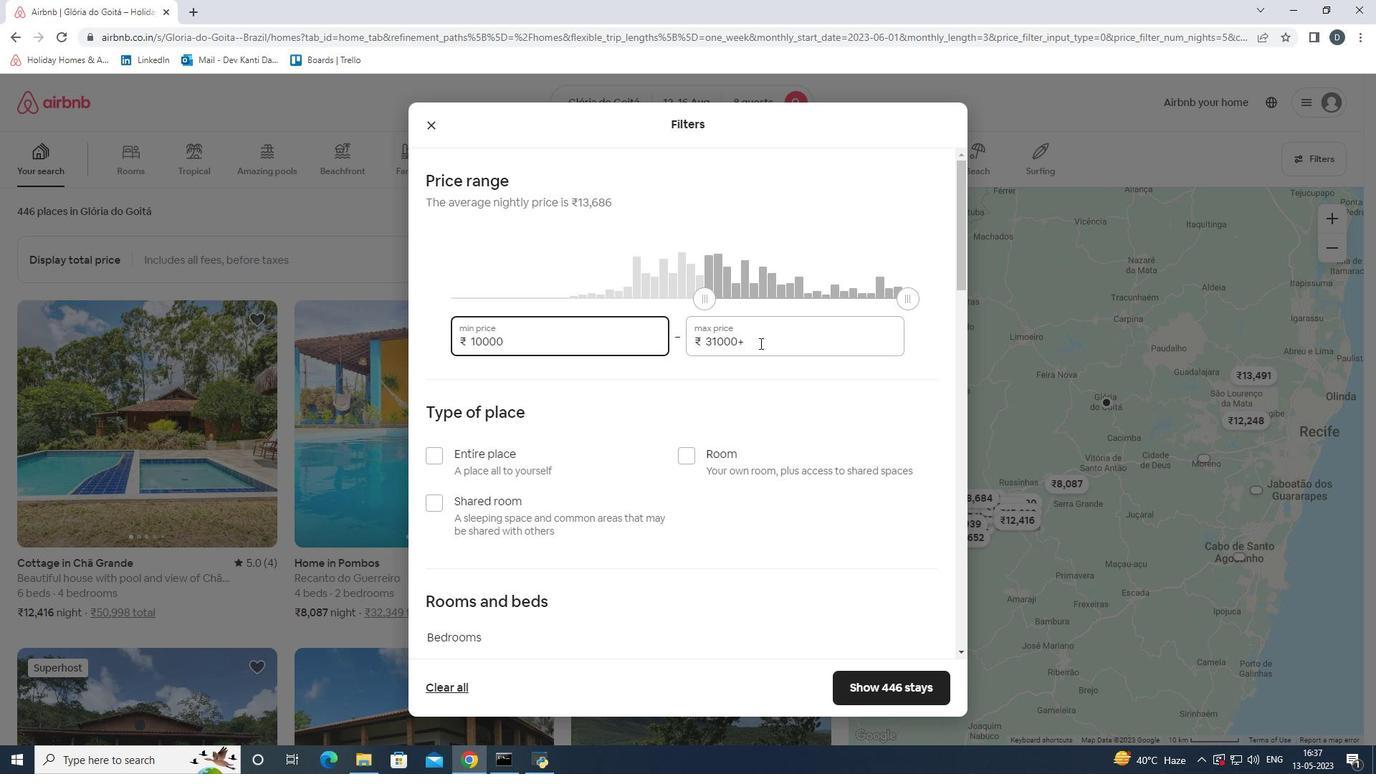 
Action: Mouse moved to (691, 341)
Screenshot: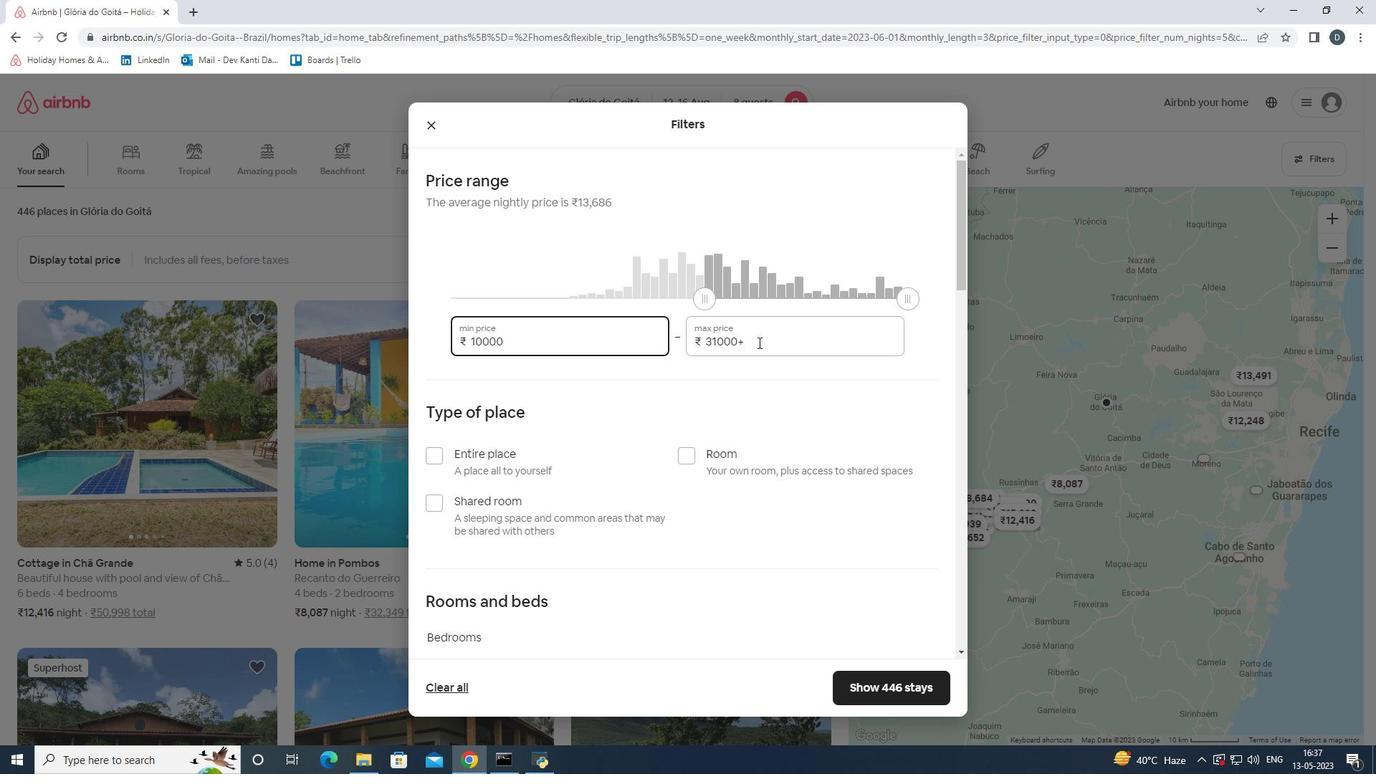 
Action: Key pressed 16000
Screenshot: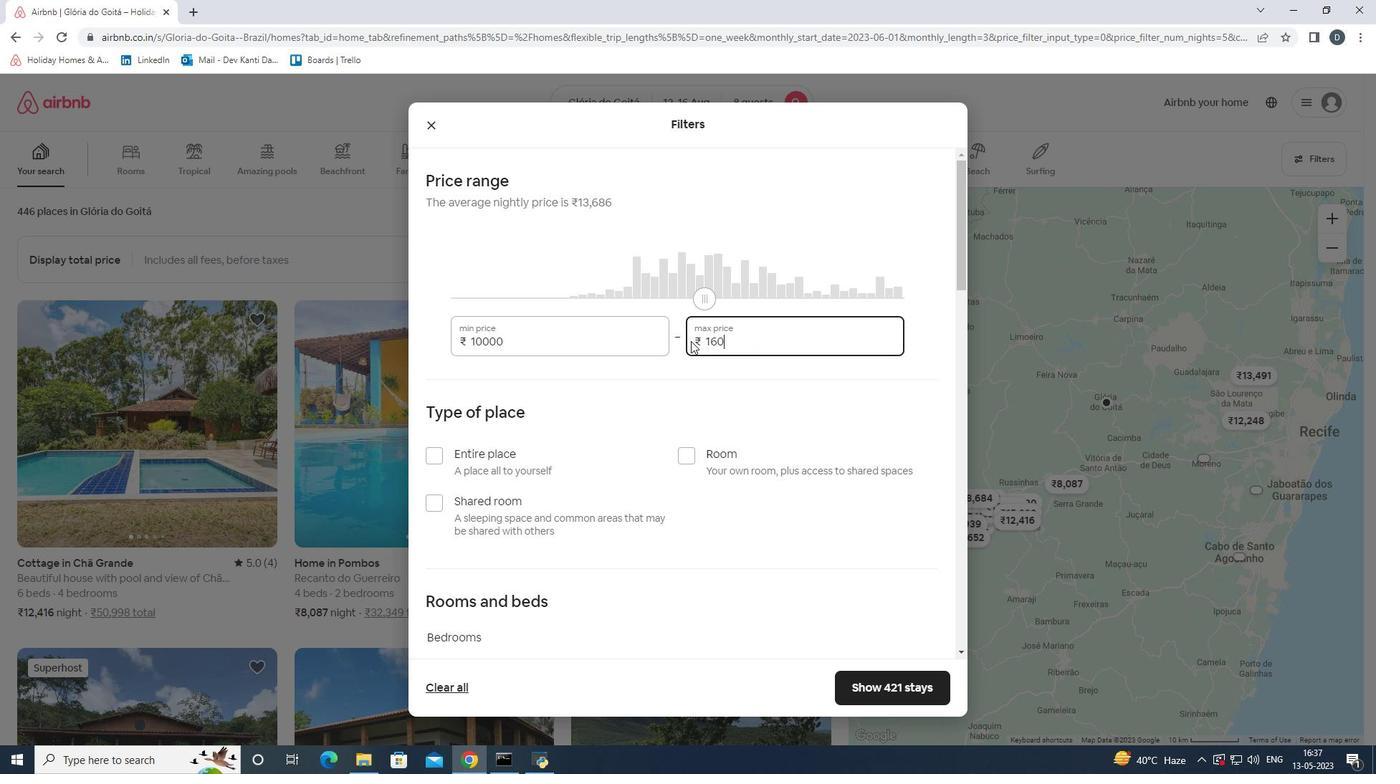 
Action: Mouse scrolled (691, 340) with delta (0, 0)
Screenshot: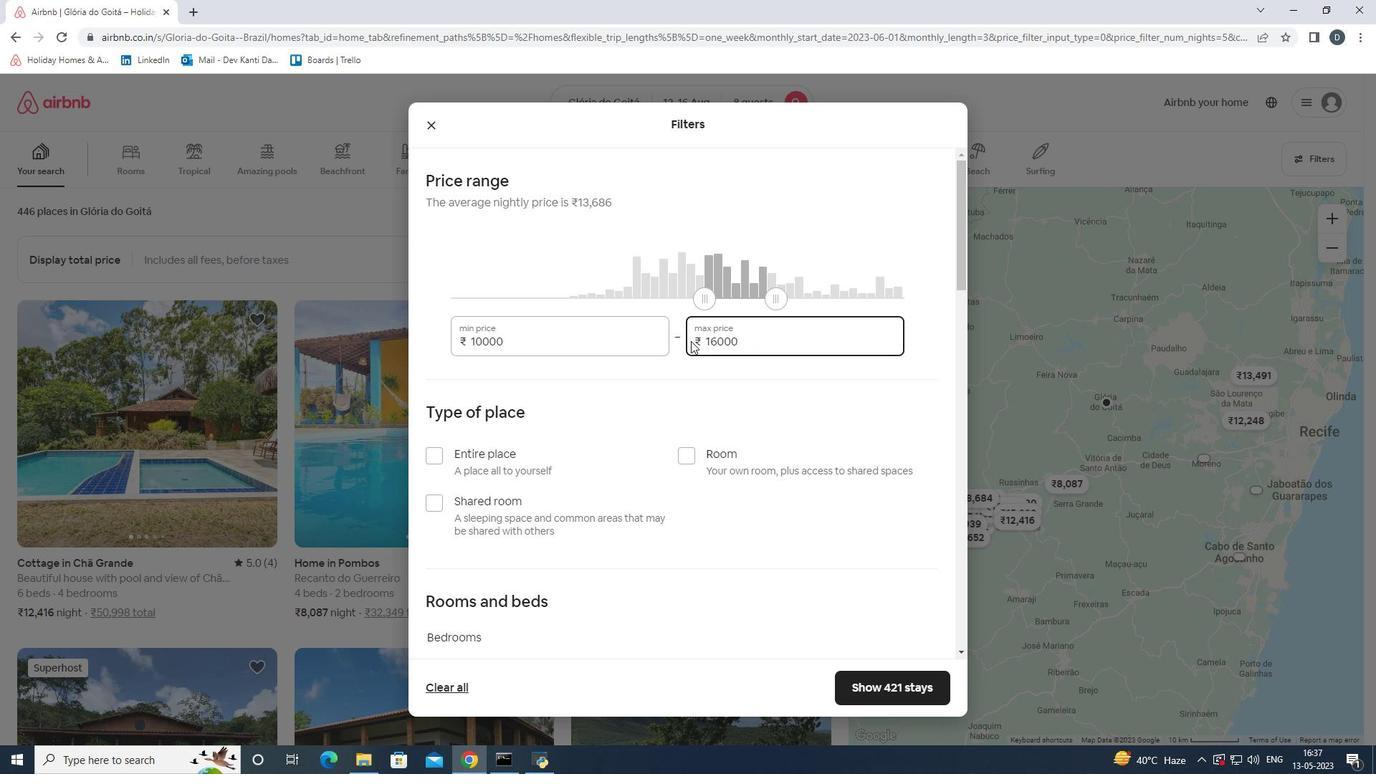 
Action: Mouse scrolled (691, 340) with delta (0, 0)
Screenshot: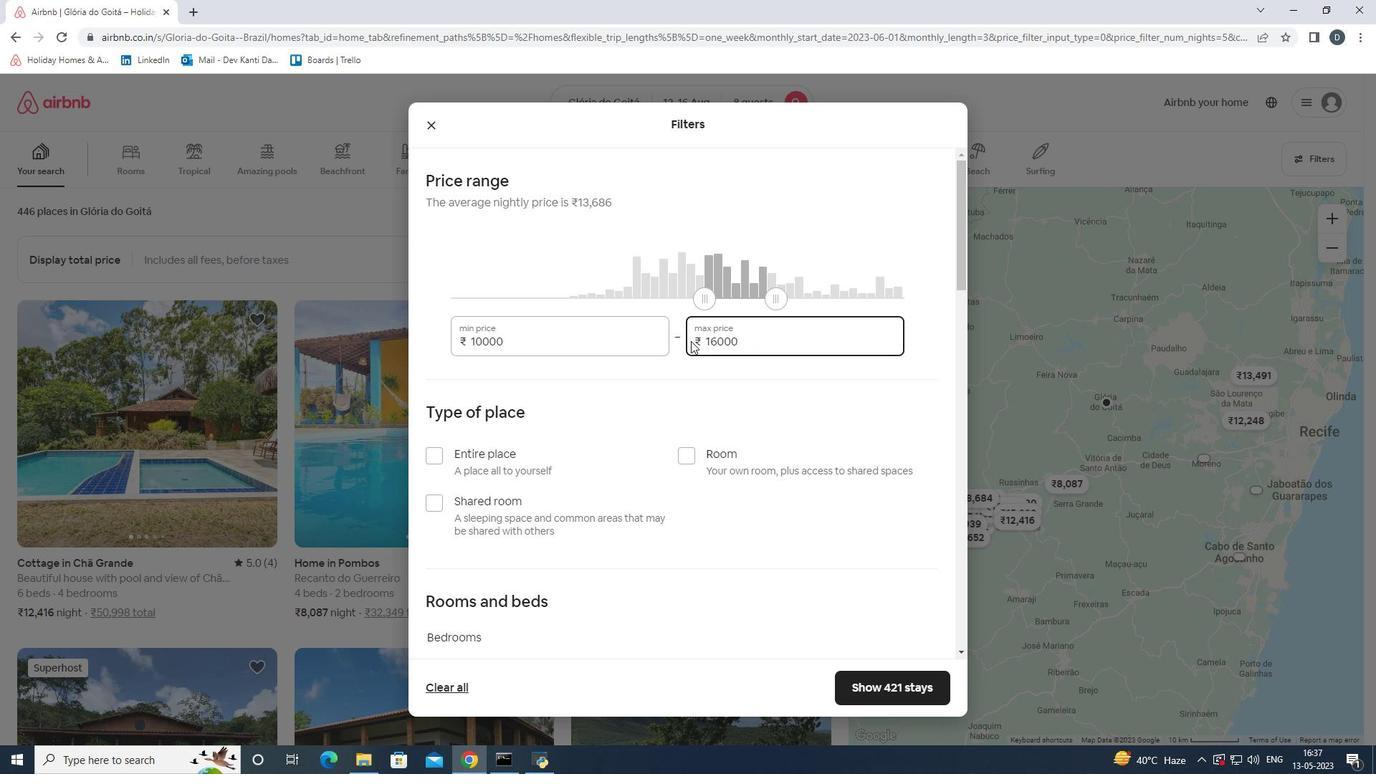 
Action: Mouse scrolled (691, 340) with delta (0, 0)
Screenshot: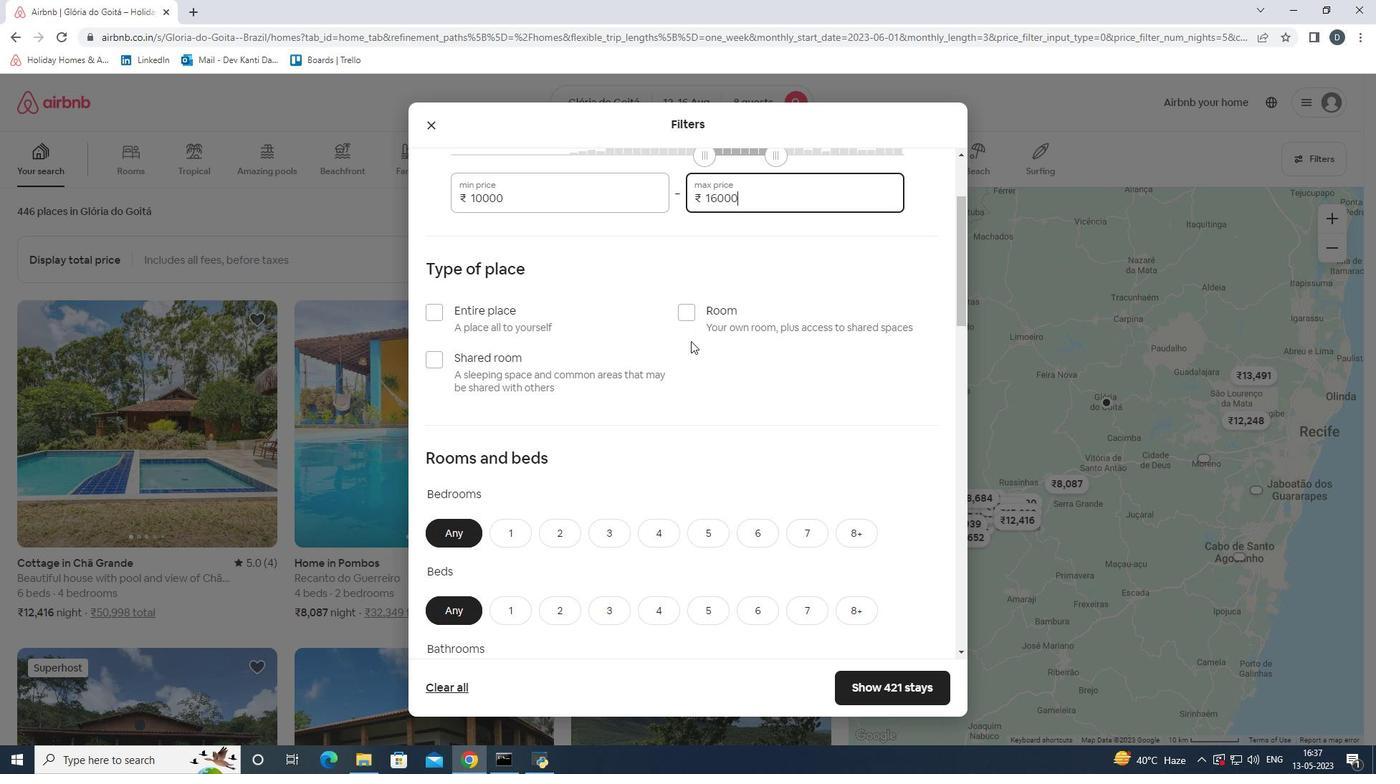 
Action: Mouse scrolled (691, 340) with delta (0, 0)
Screenshot: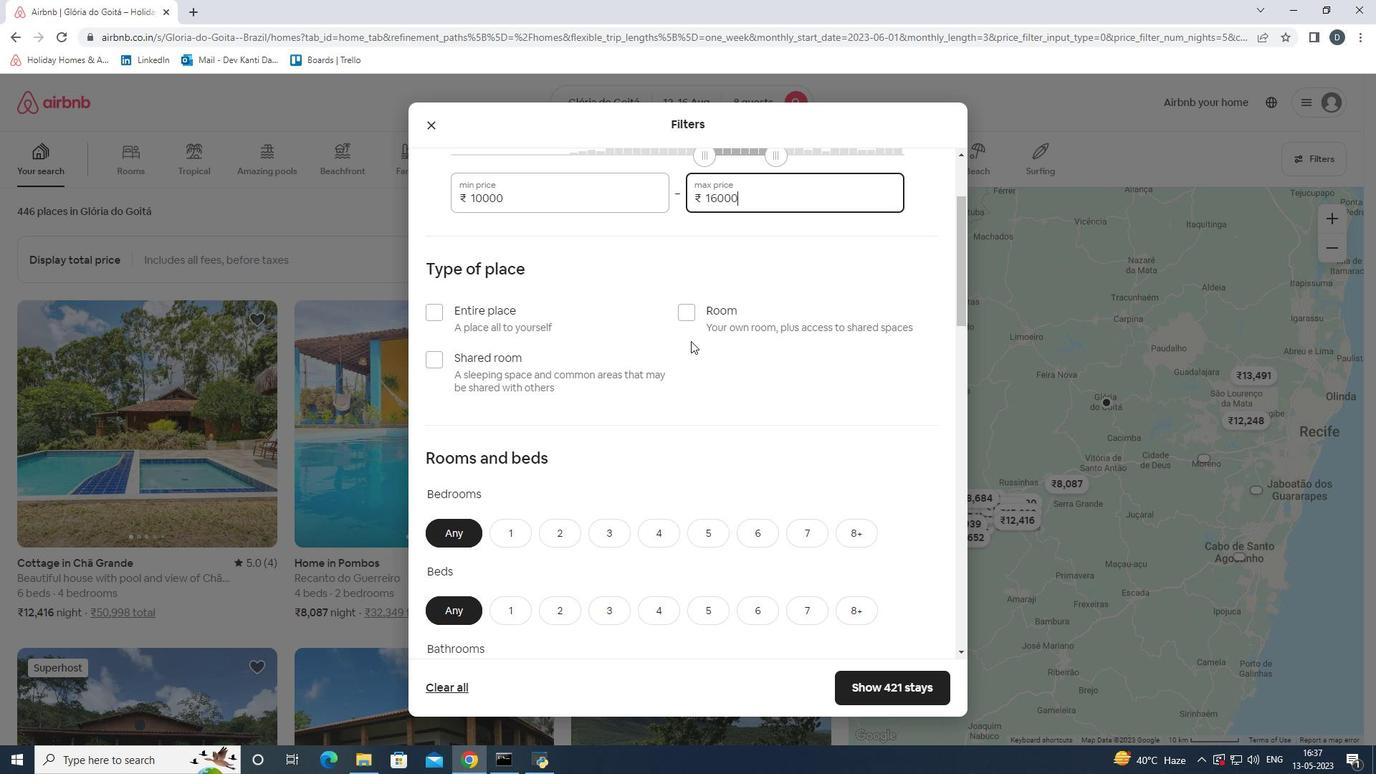 
Action: Mouse moved to (565, 316)
Screenshot: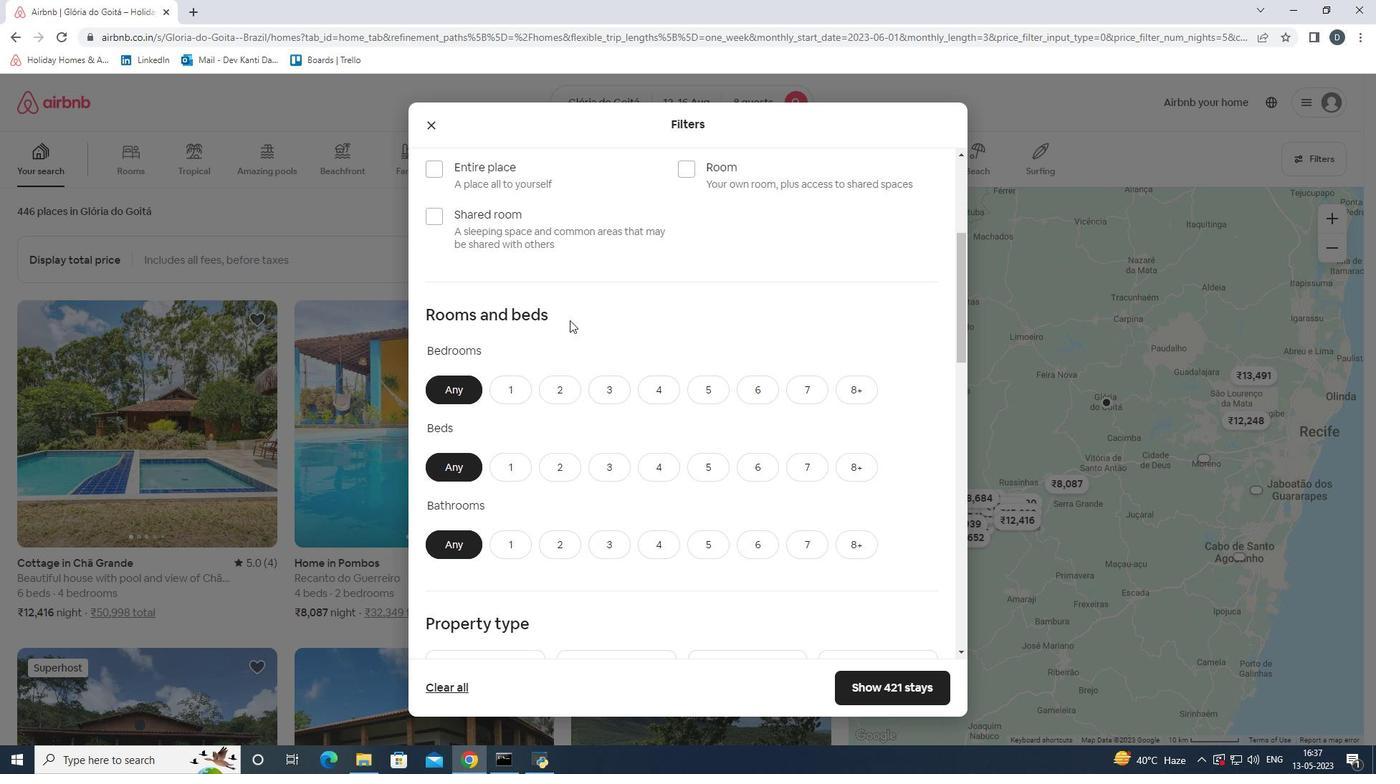 
Action: Mouse scrolled (565, 317) with delta (0, 0)
Screenshot: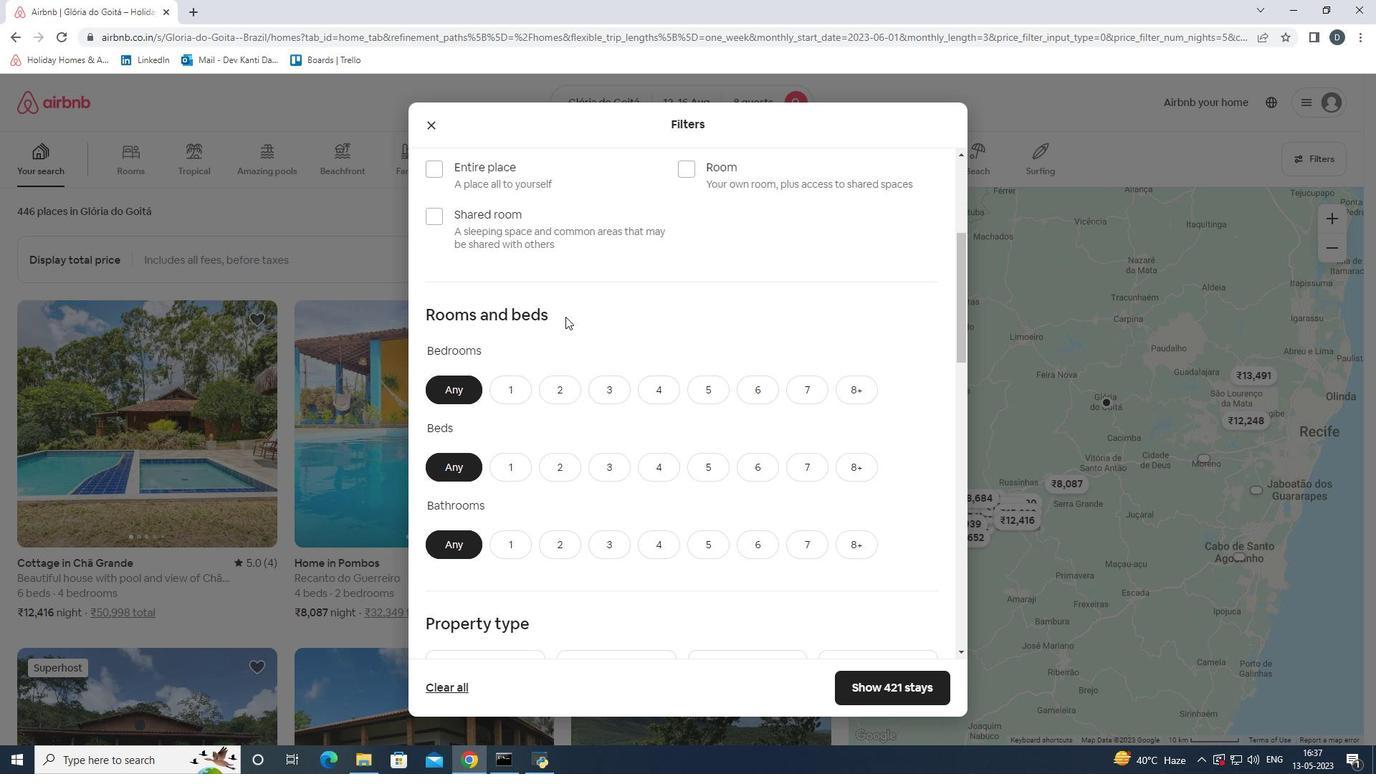 
Action: Mouse scrolled (565, 316) with delta (0, 0)
Screenshot: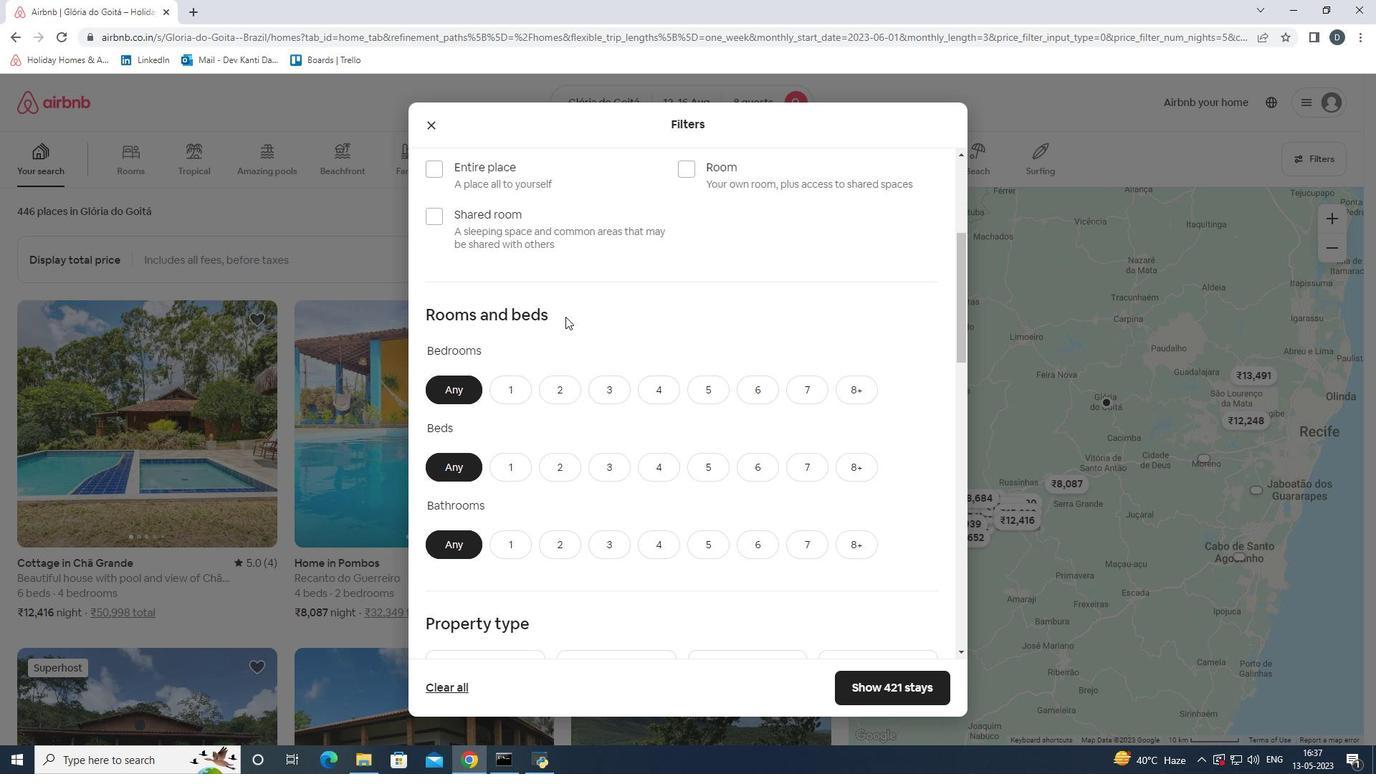 
Action: Mouse scrolled (565, 316) with delta (0, 0)
Screenshot: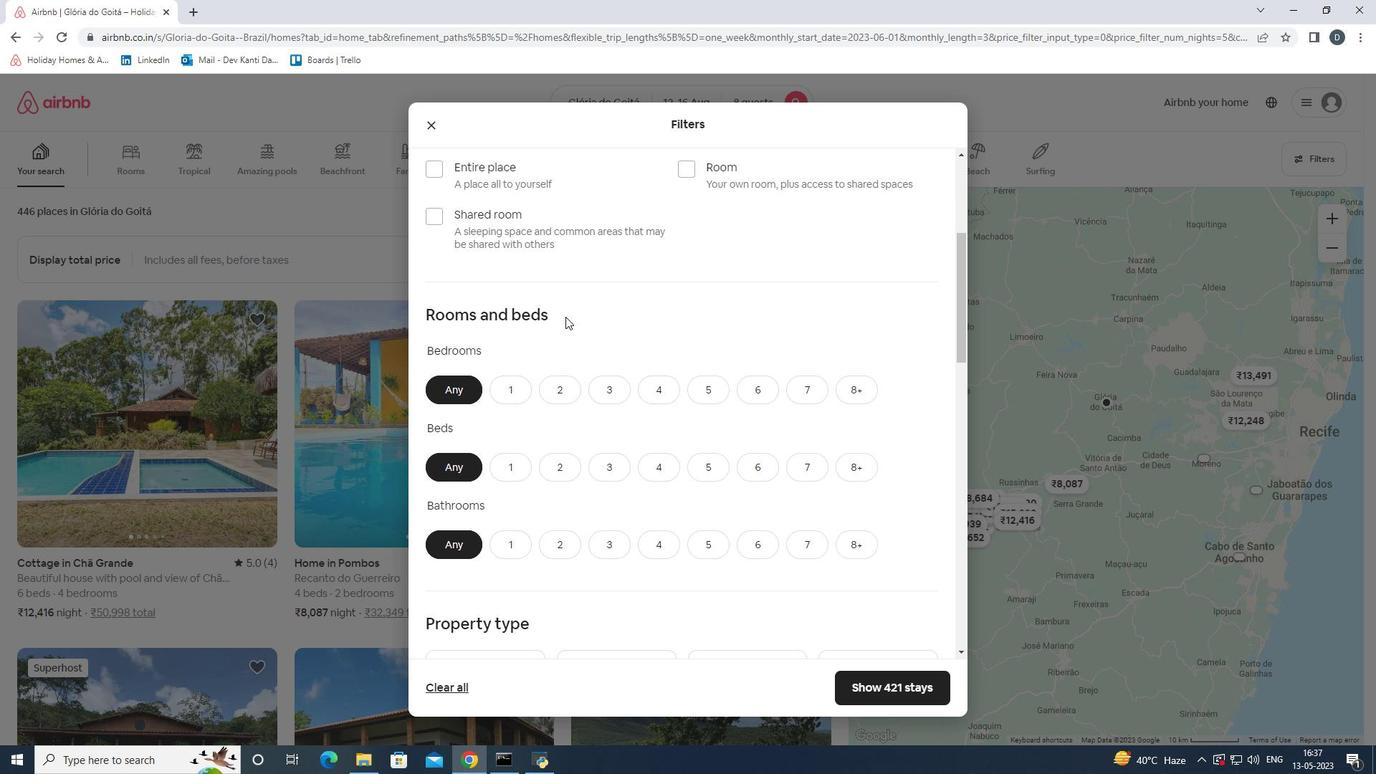 
Action: Mouse moved to (859, 328)
Screenshot: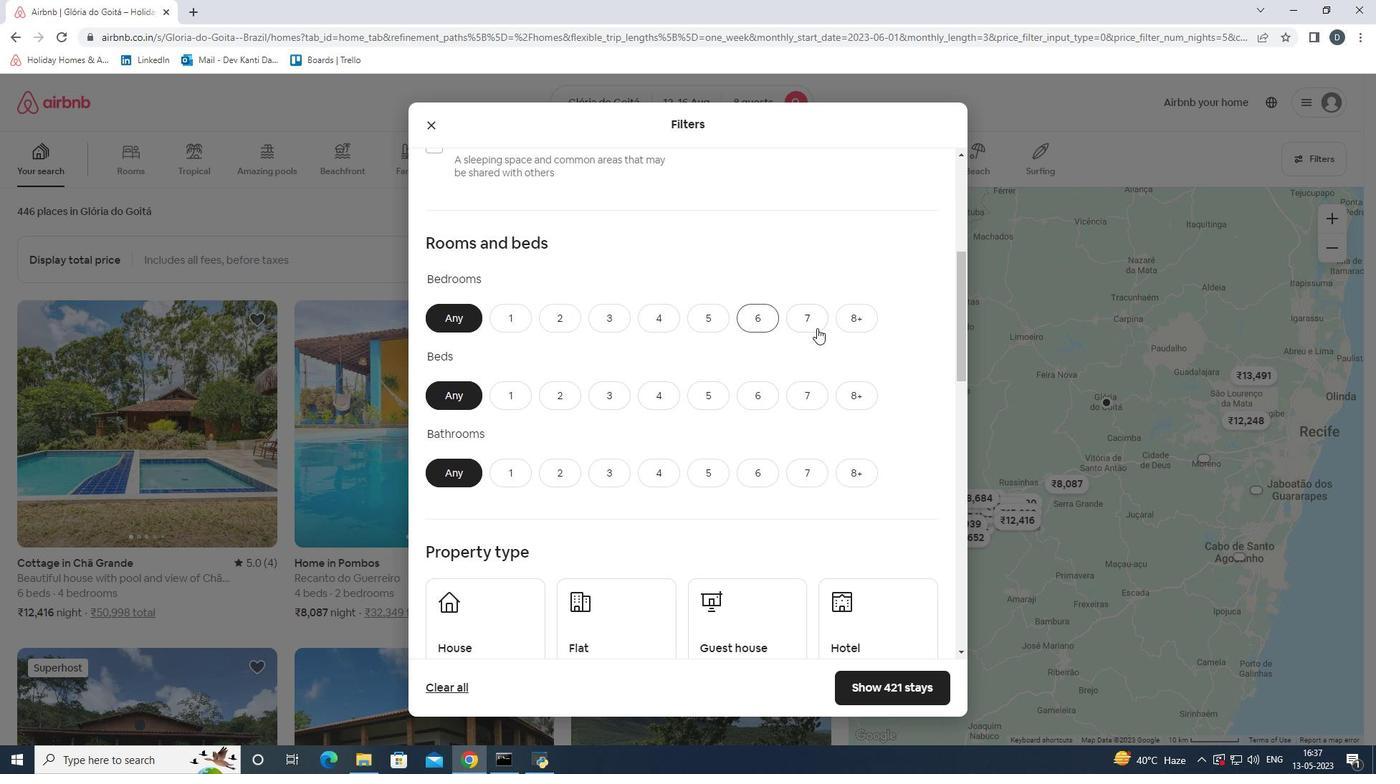 
Action: Mouse pressed left at (859, 328)
Screenshot: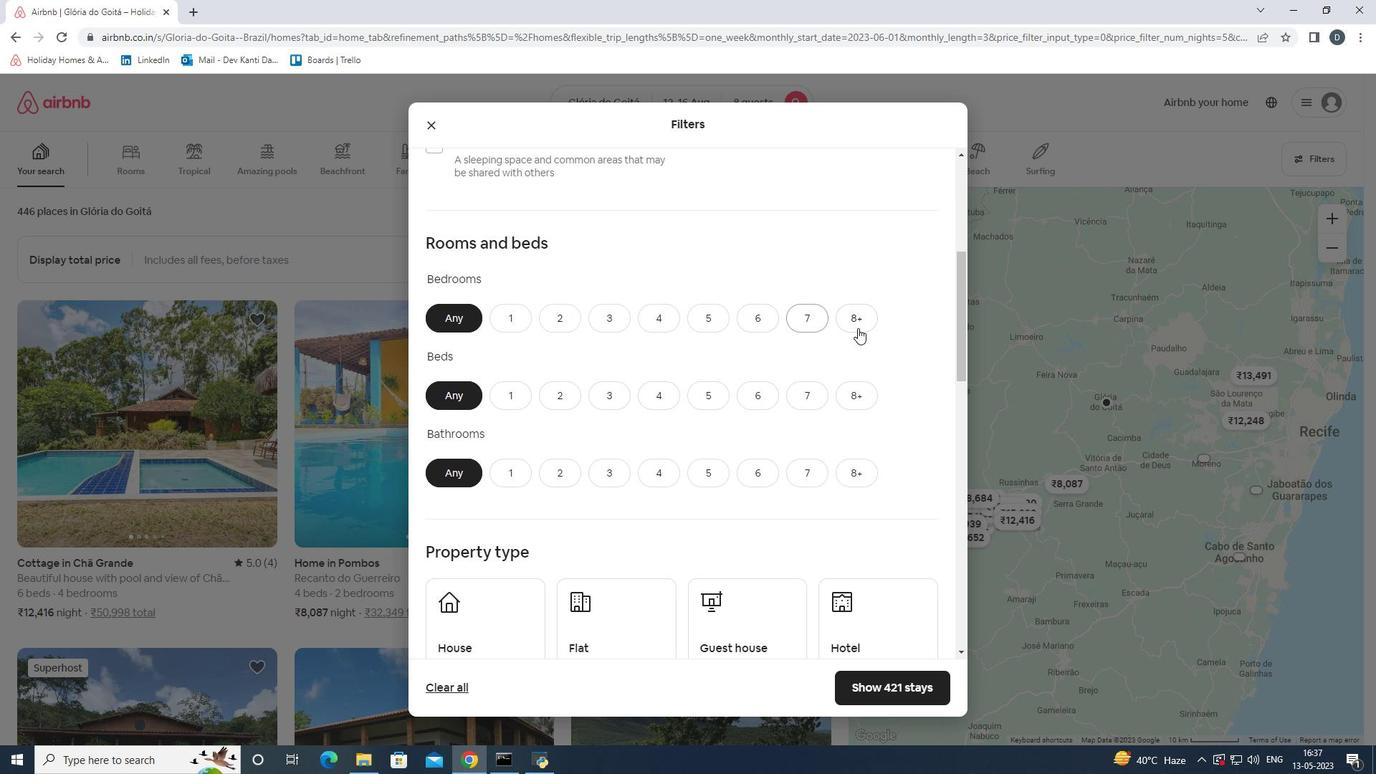 
Action: Mouse moved to (863, 384)
Screenshot: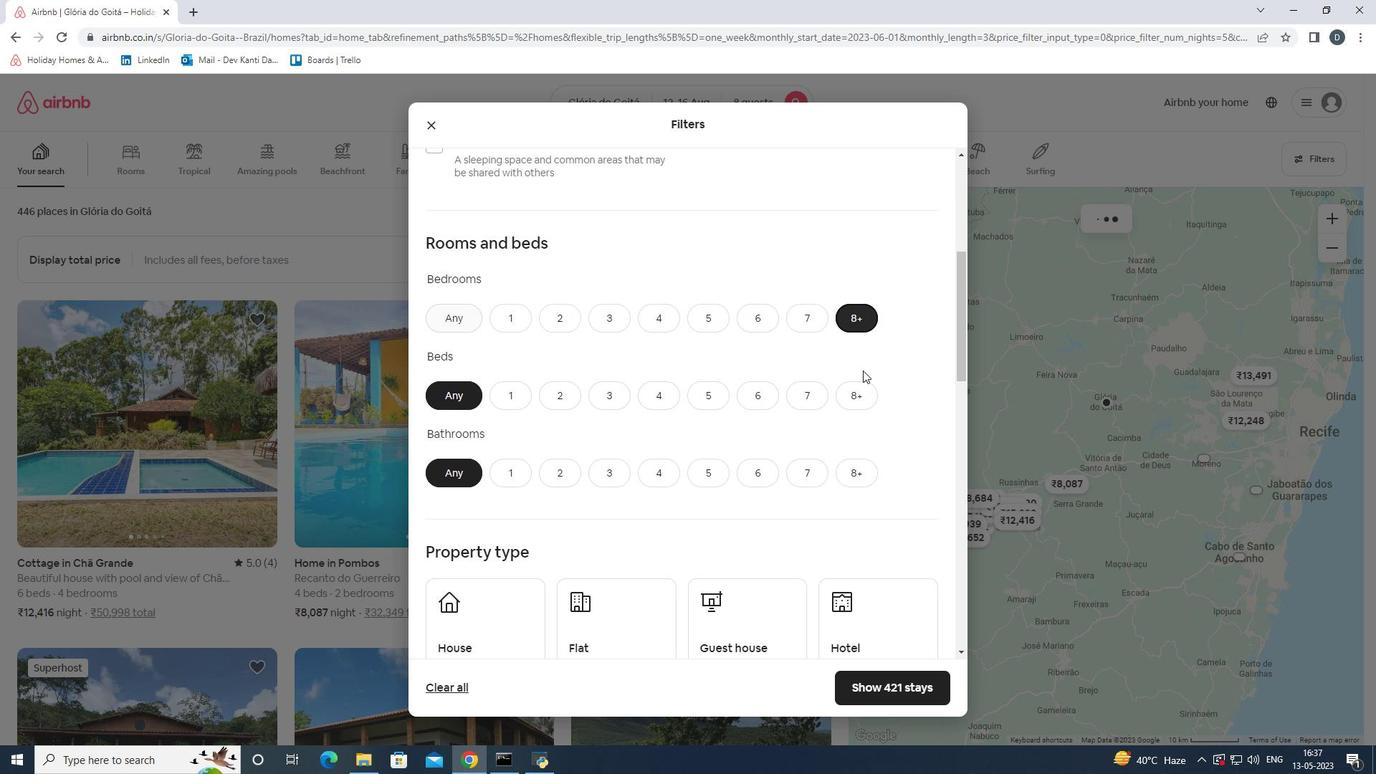 
Action: Mouse pressed left at (863, 384)
Screenshot: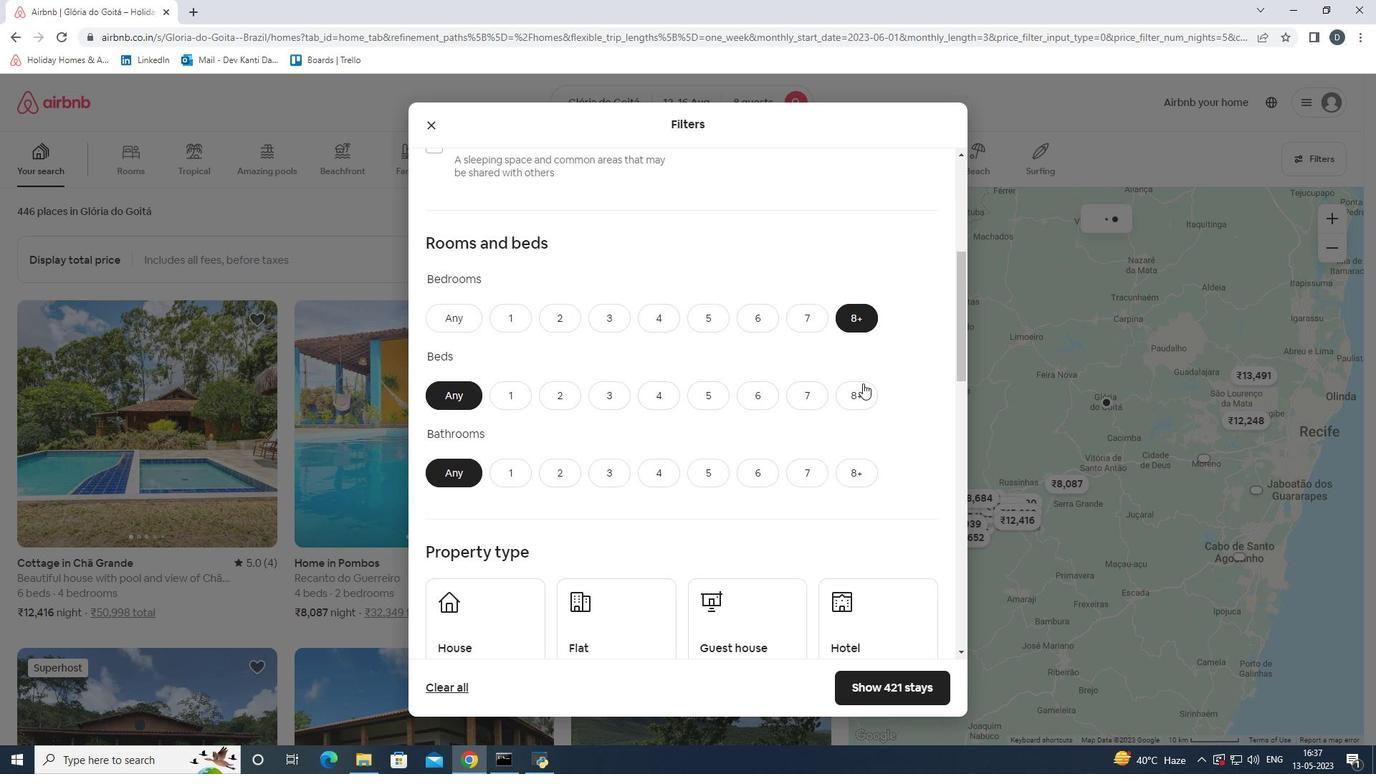 
Action: Mouse moved to (856, 474)
Screenshot: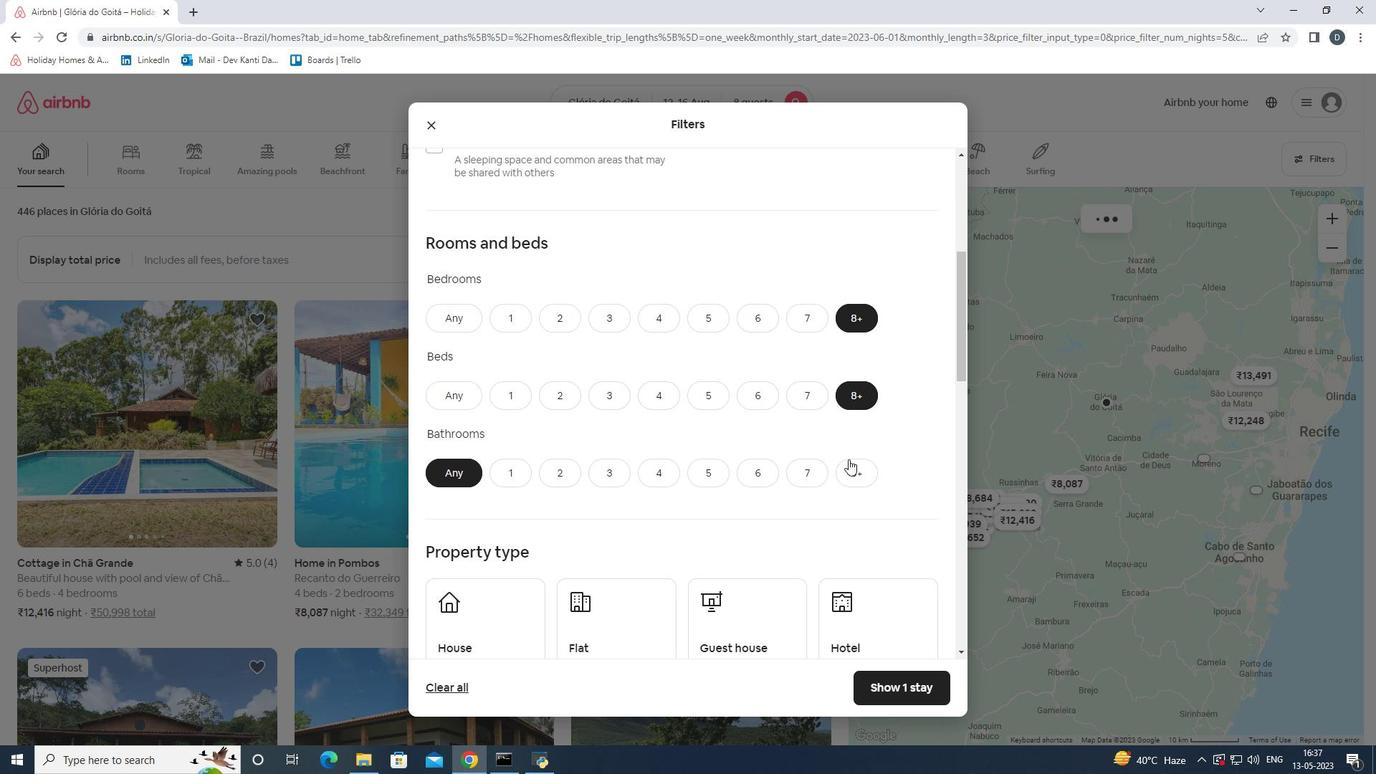 
Action: Mouse pressed left at (856, 474)
Screenshot: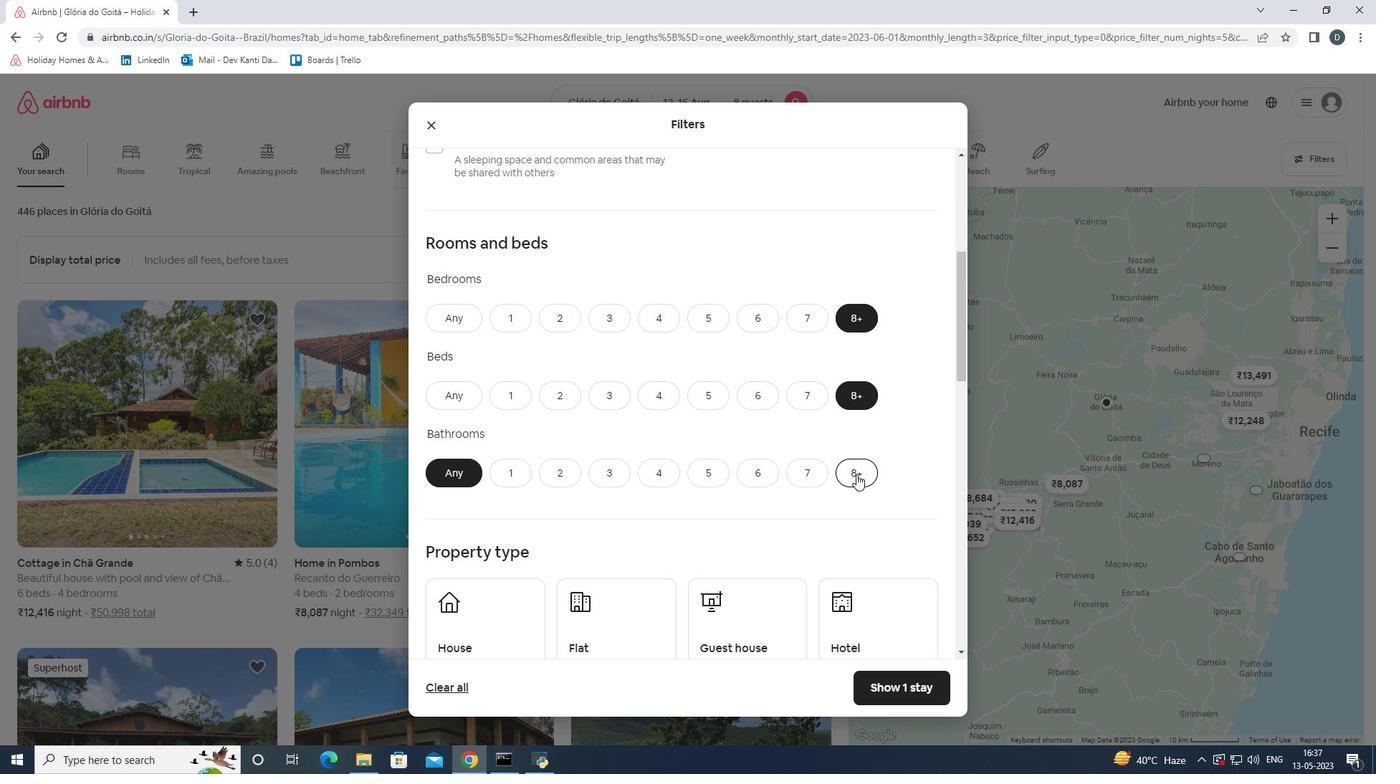 
Action: Mouse moved to (804, 438)
Screenshot: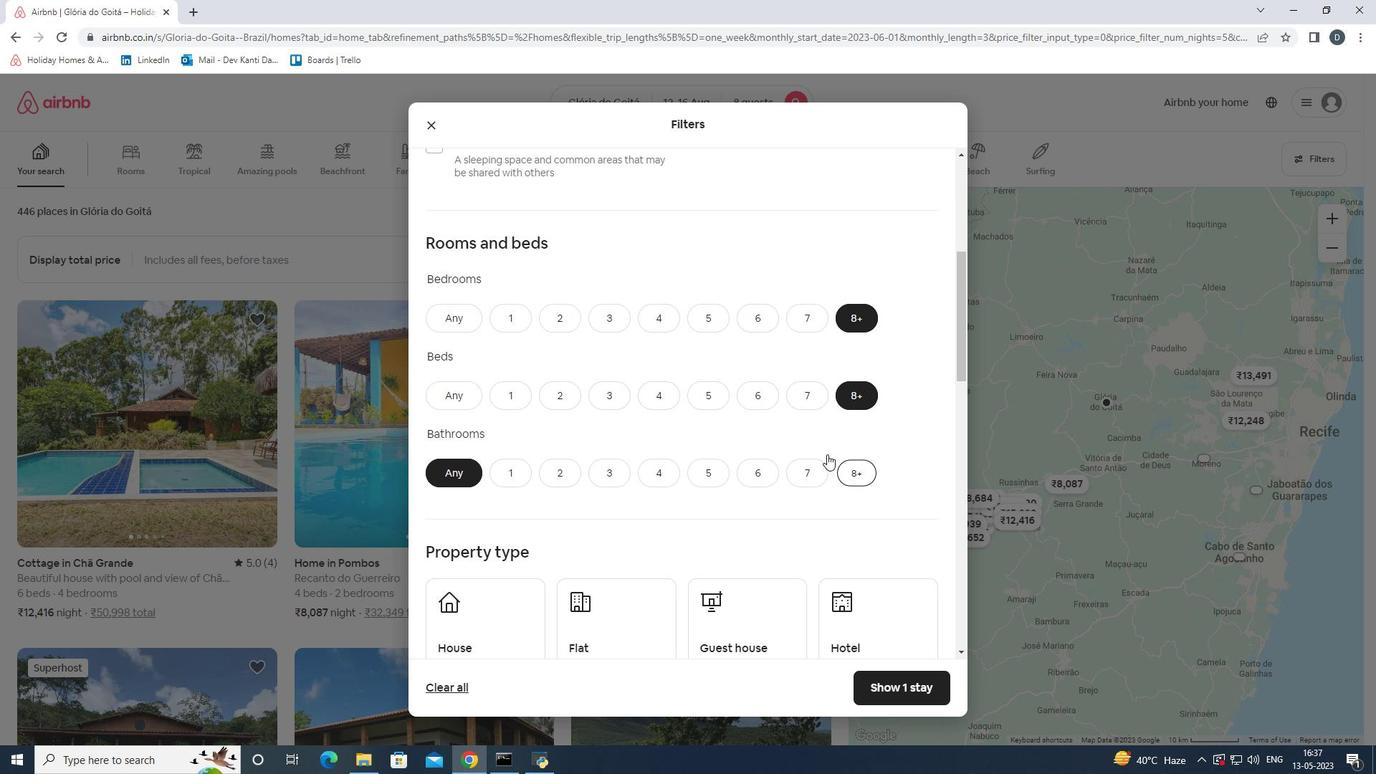 
Action: Mouse scrolled (804, 437) with delta (0, 0)
Screenshot: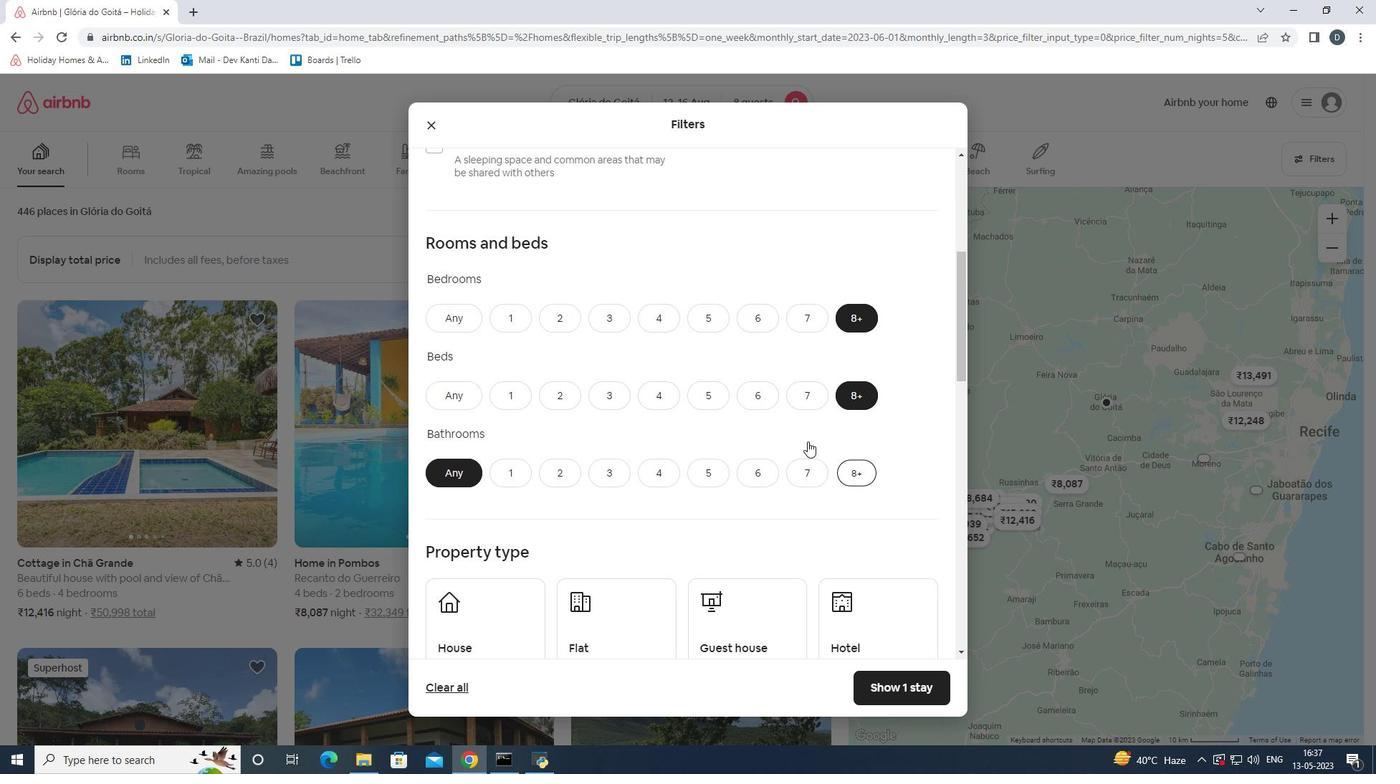 
Action: Mouse moved to (803, 437)
Screenshot: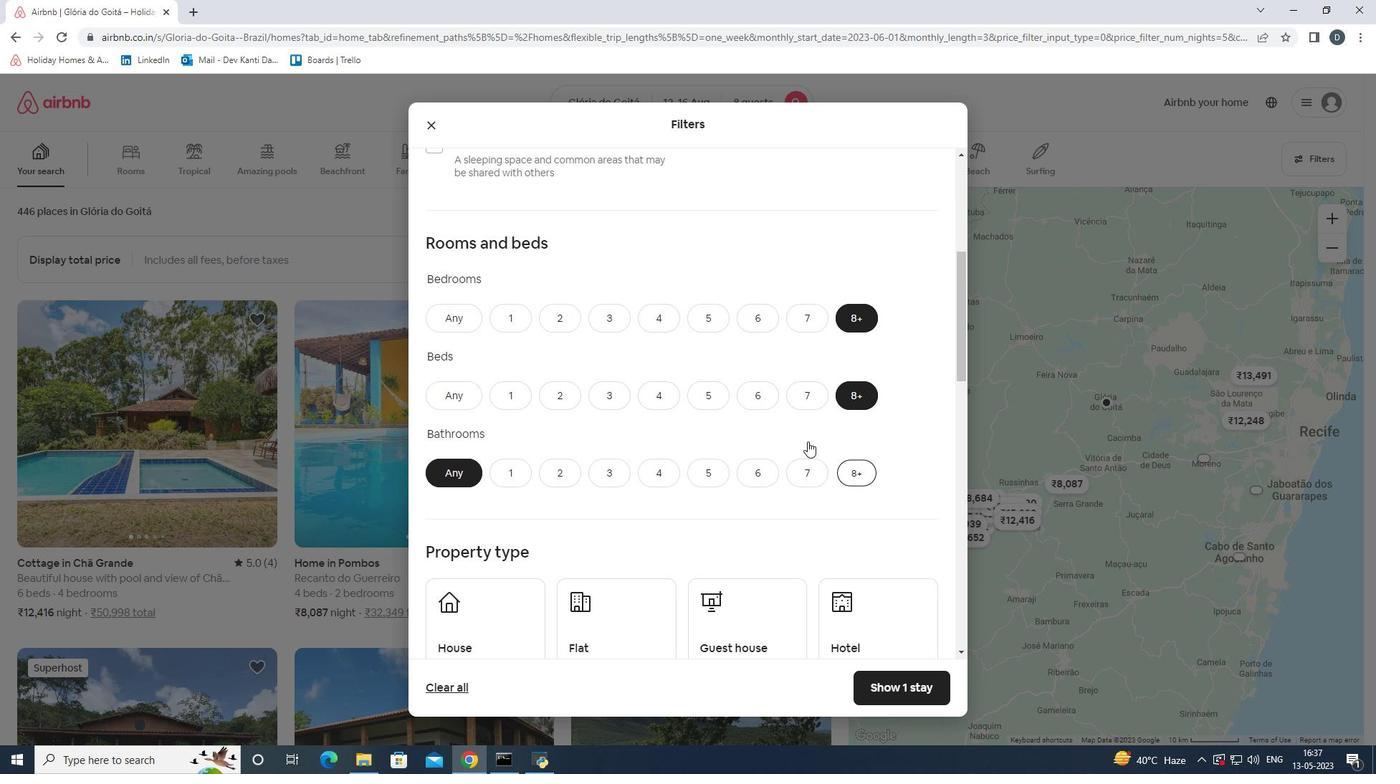
Action: Mouse scrolled (803, 436) with delta (0, 0)
Screenshot: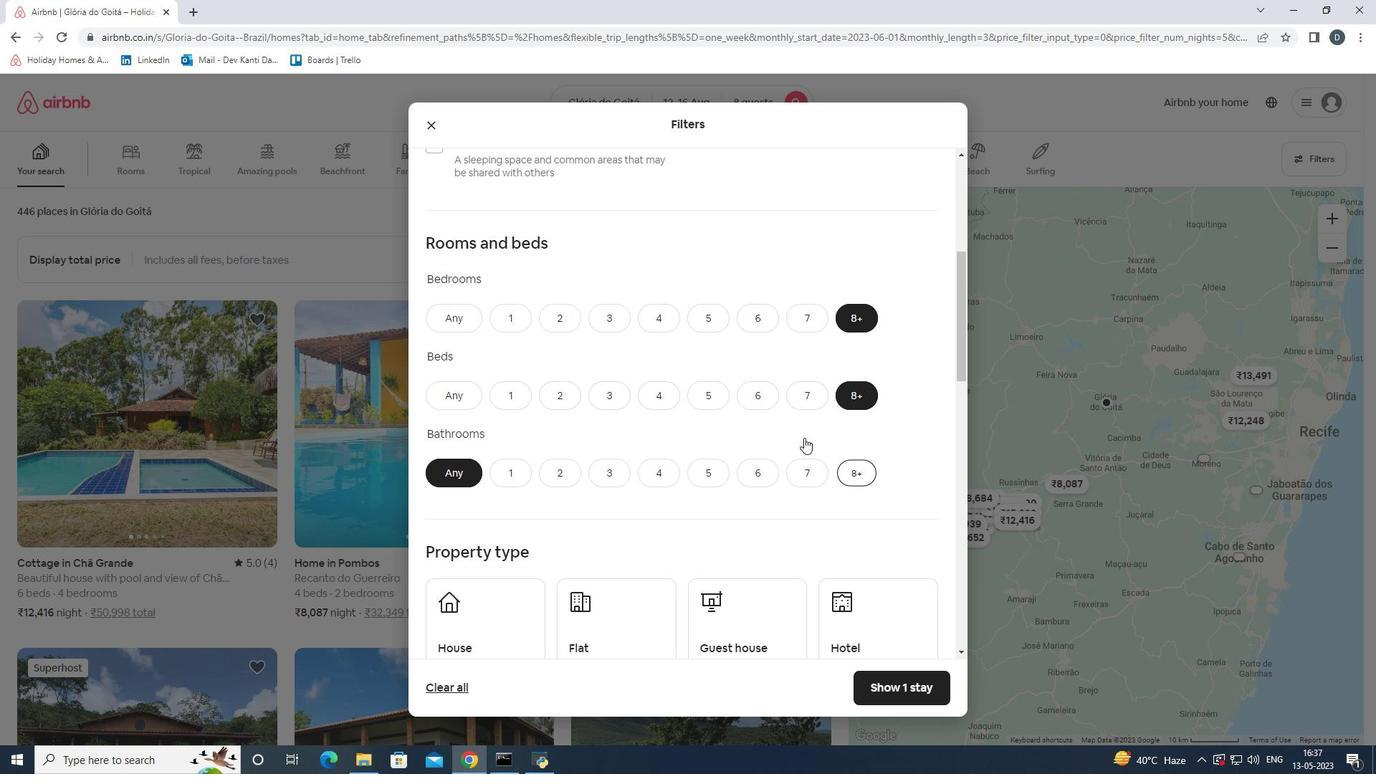 
Action: Mouse scrolled (803, 436) with delta (0, 0)
Screenshot: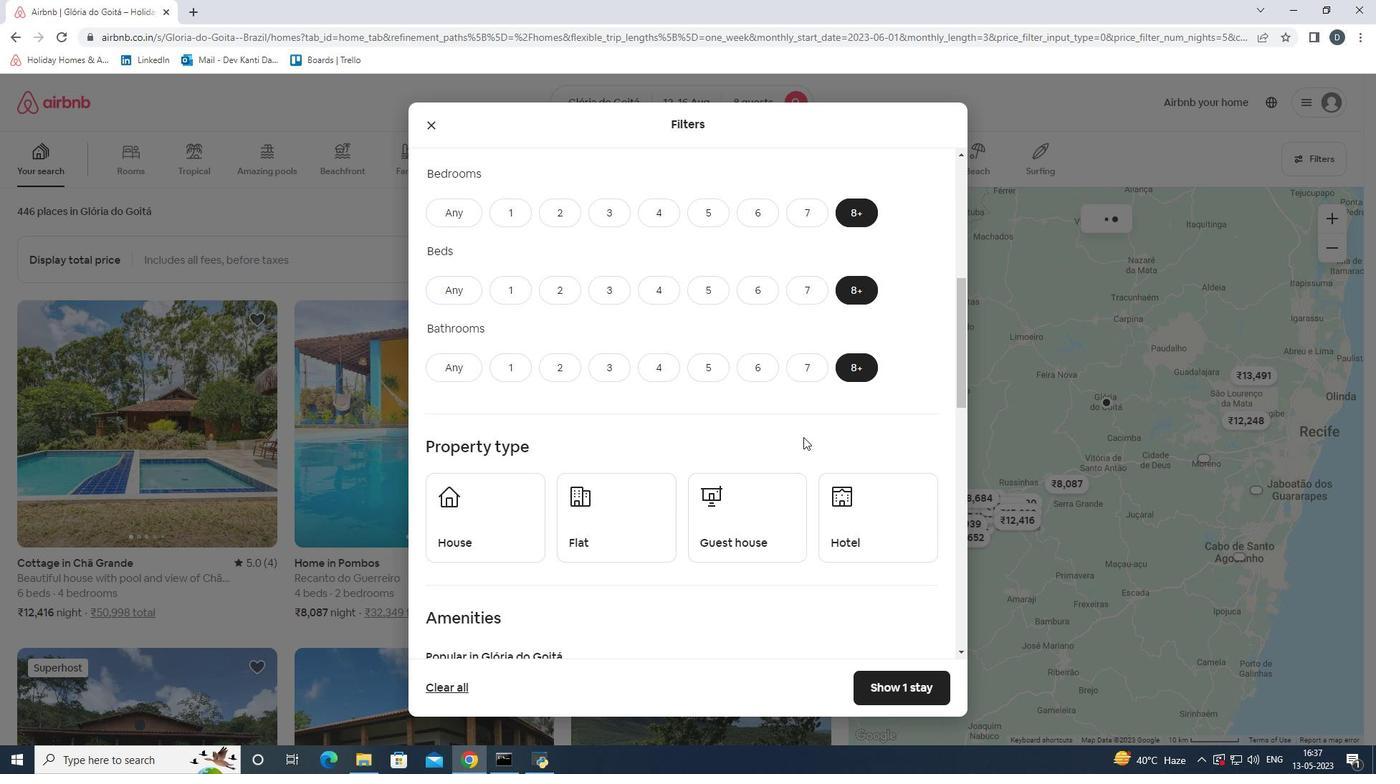
Action: Mouse moved to (489, 422)
Screenshot: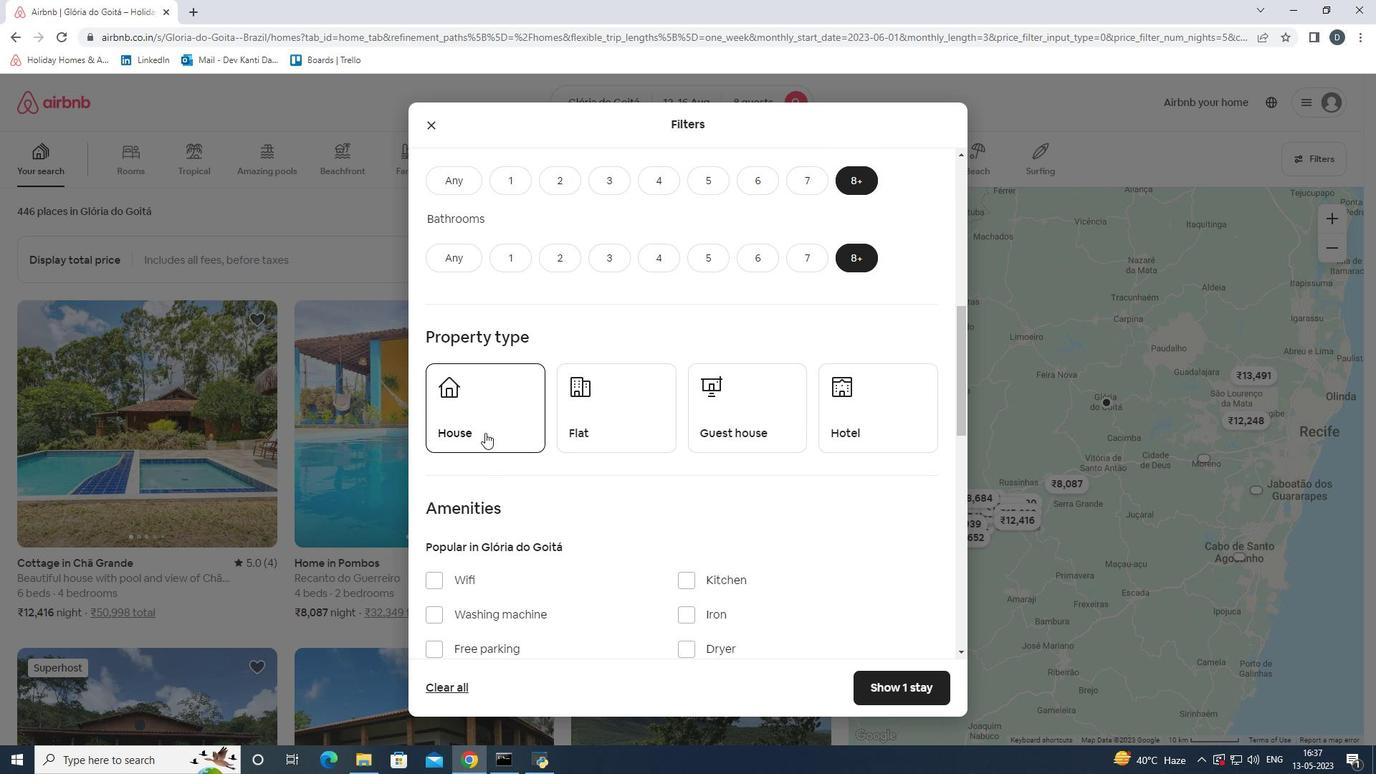 
Action: Mouse pressed left at (489, 422)
Screenshot: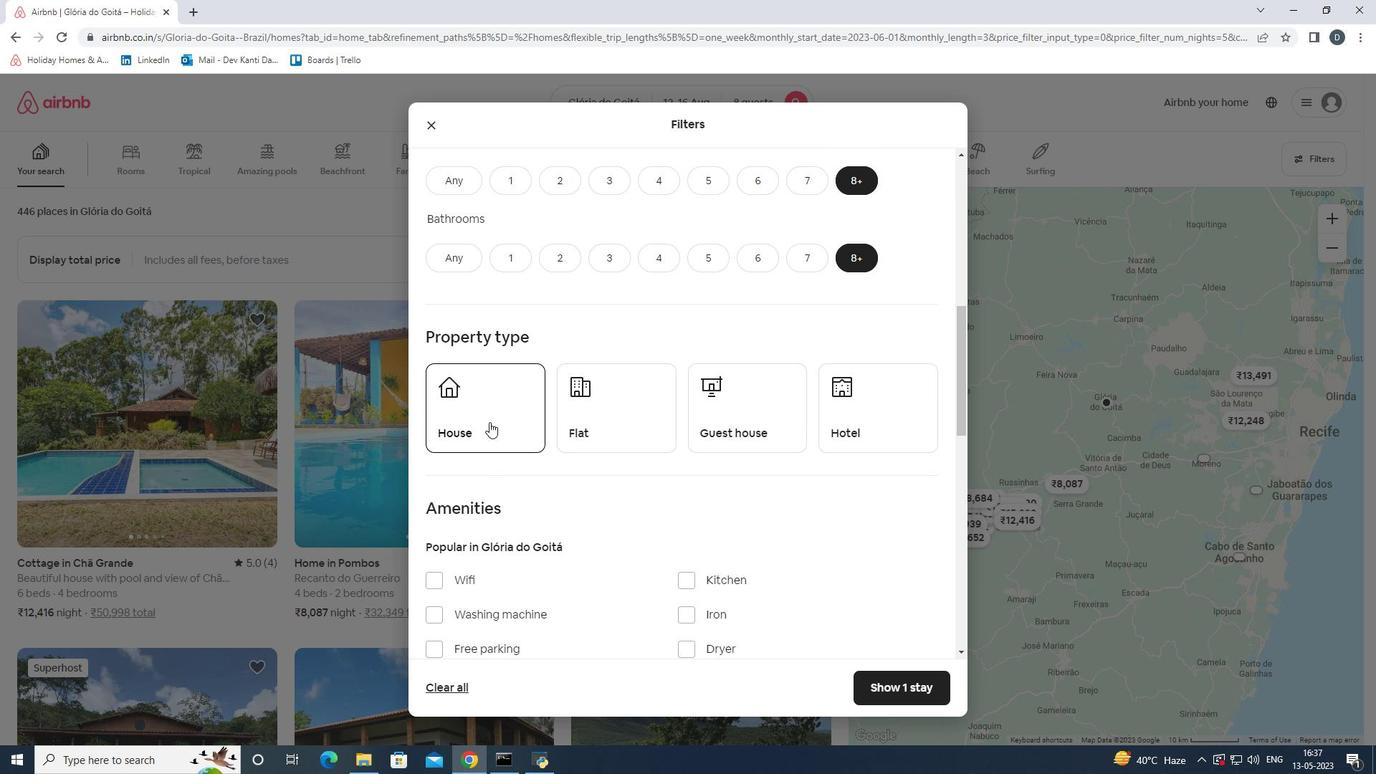 
Action: Mouse moved to (600, 421)
Screenshot: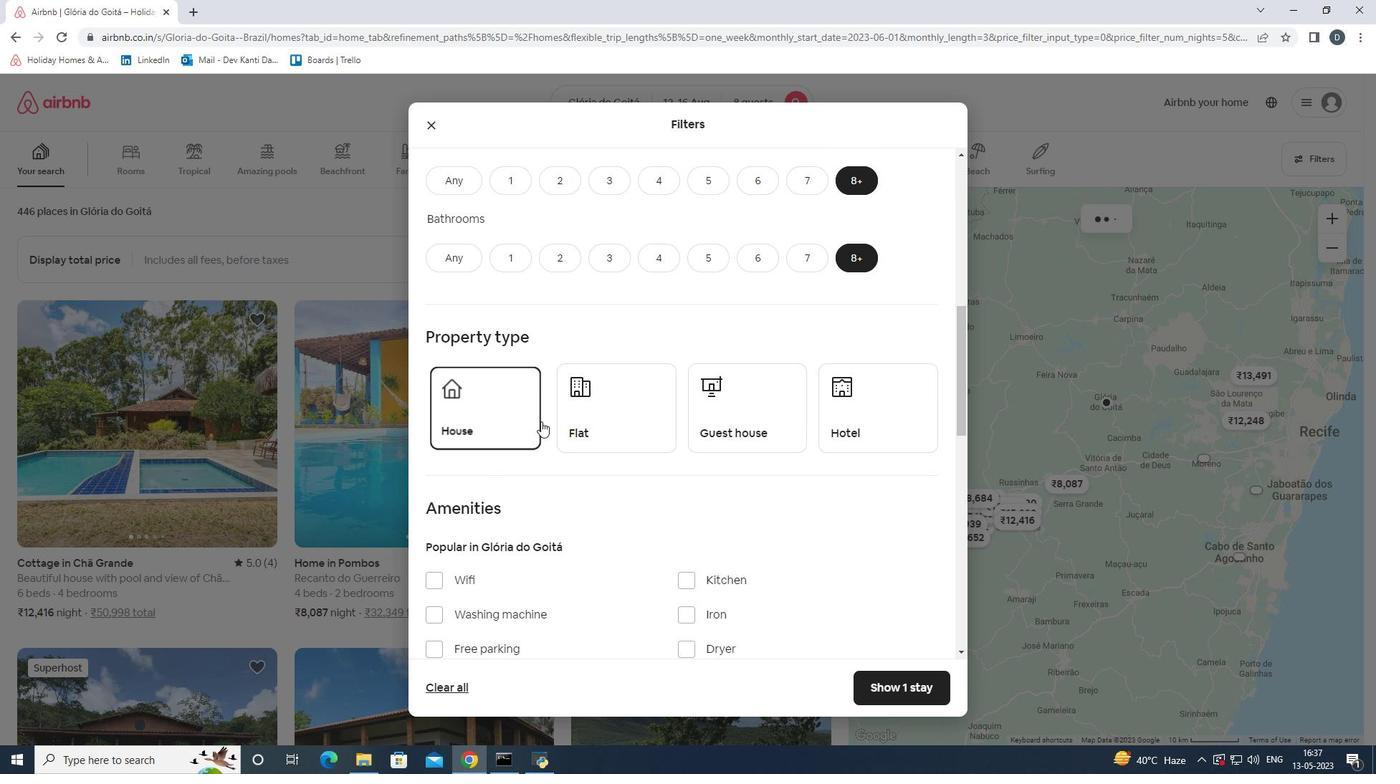 
Action: Mouse pressed left at (600, 421)
Screenshot: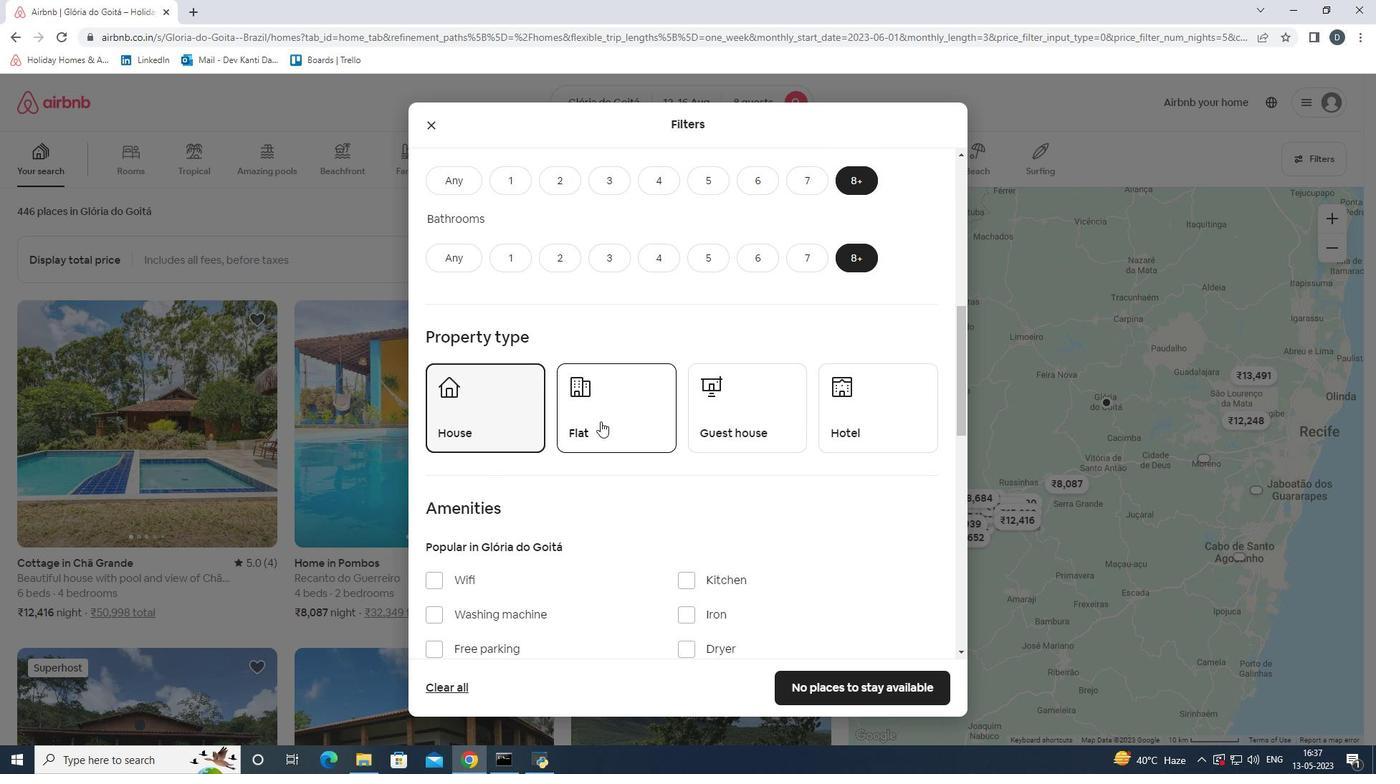 
Action: Mouse moved to (735, 422)
Screenshot: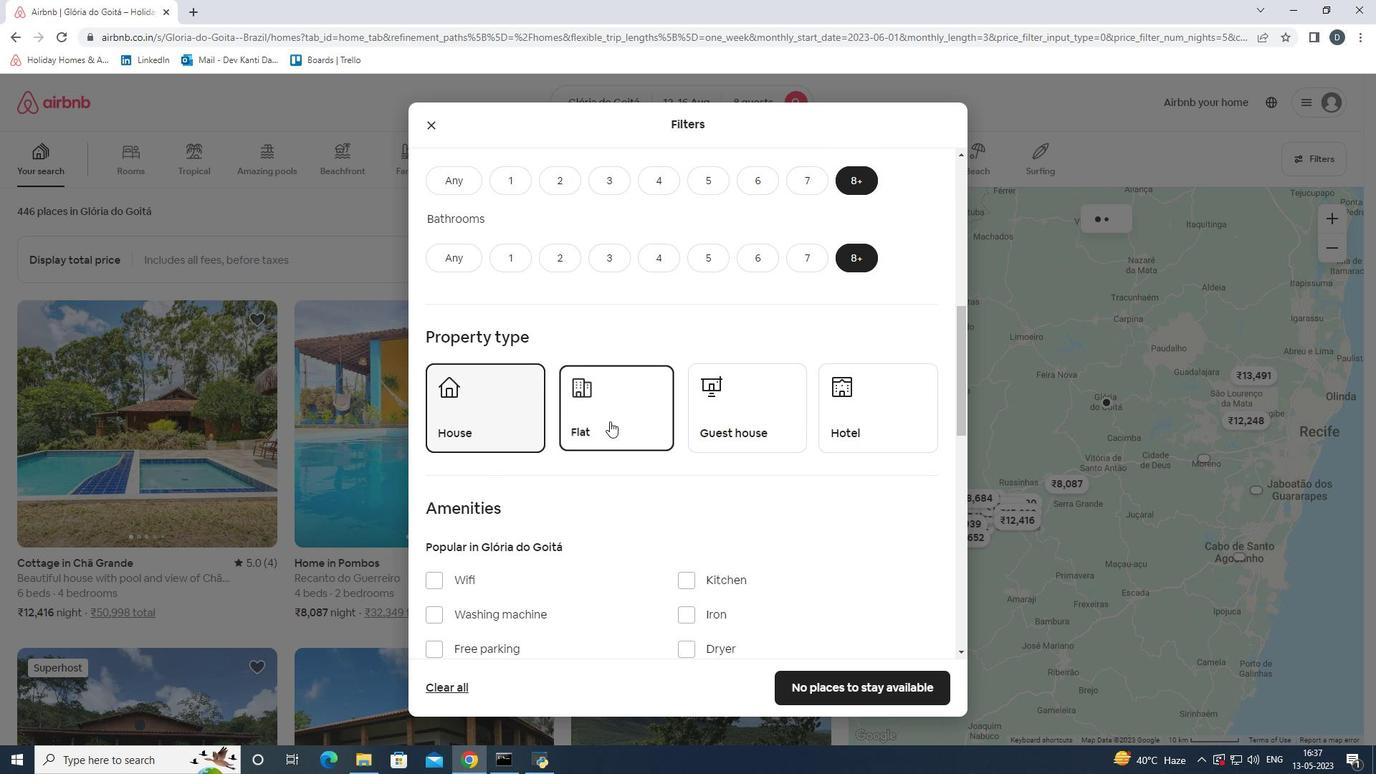 
Action: Mouse pressed left at (735, 422)
Screenshot: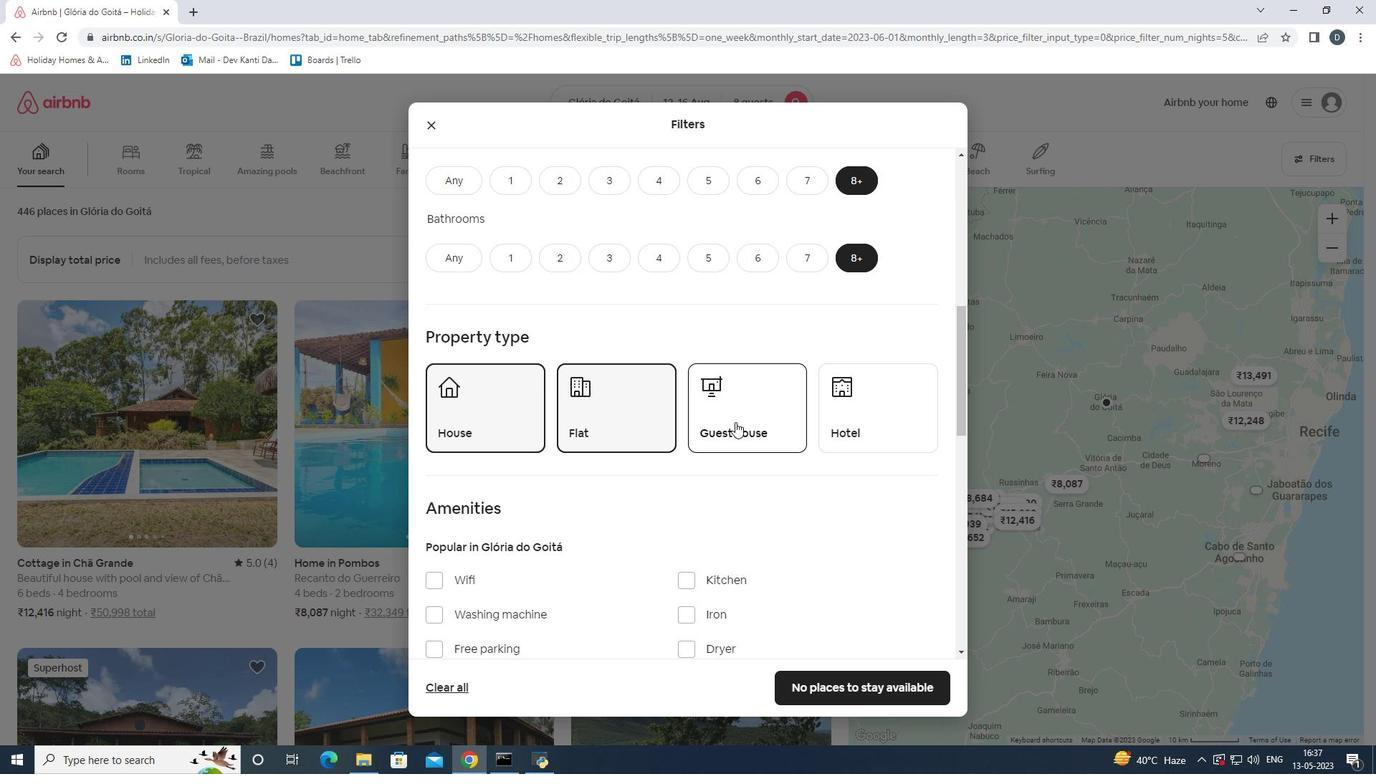 
Action: Mouse moved to (850, 423)
Screenshot: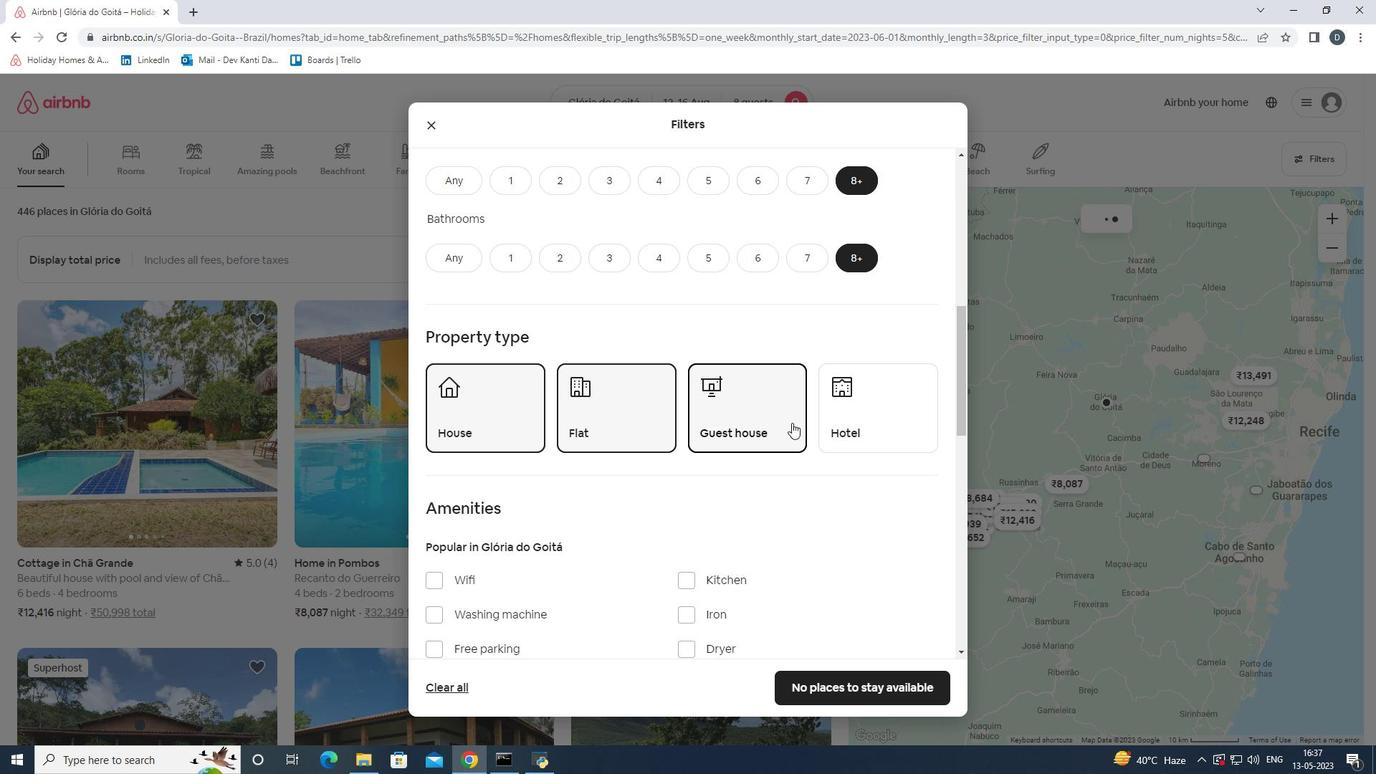 
Action: Mouse pressed left at (850, 423)
Screenshot: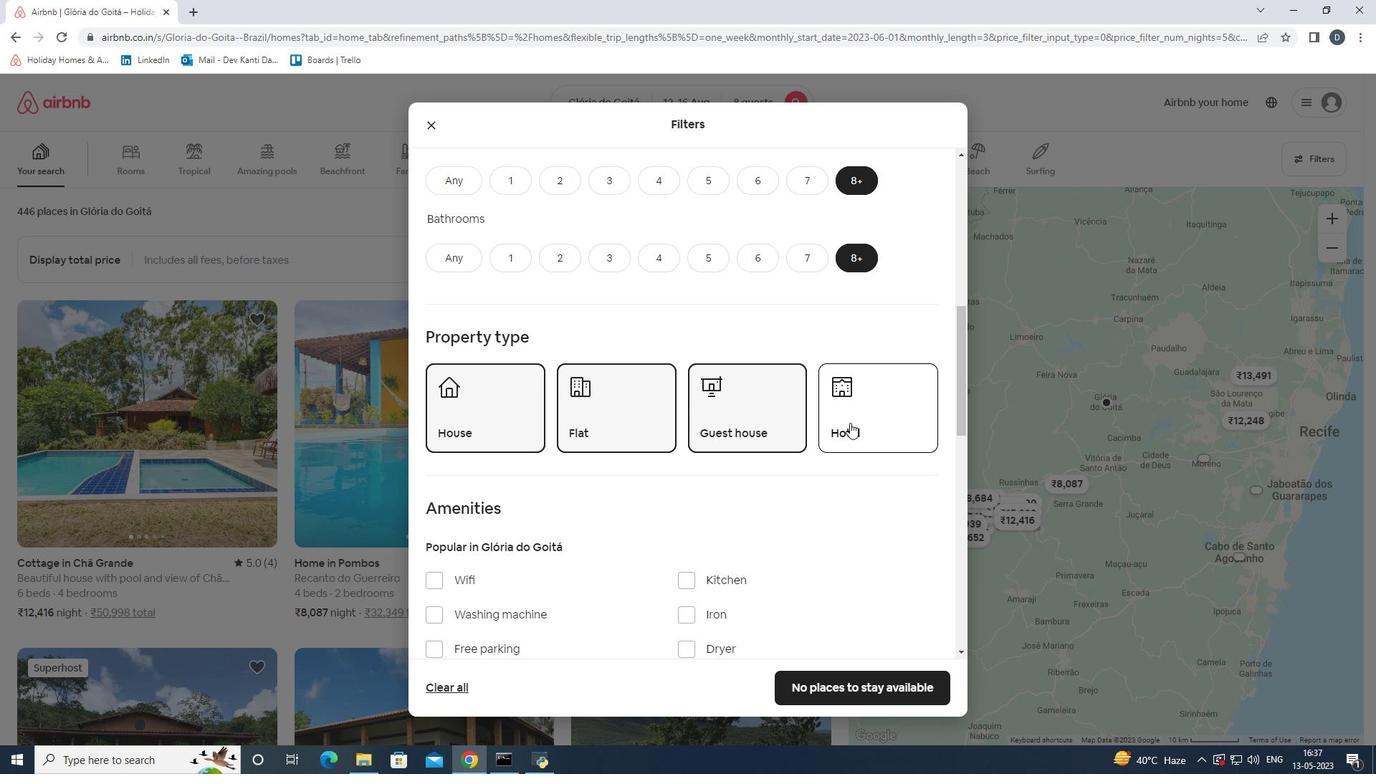 
Action: Mouse moved to (771, 427)
Screenshot: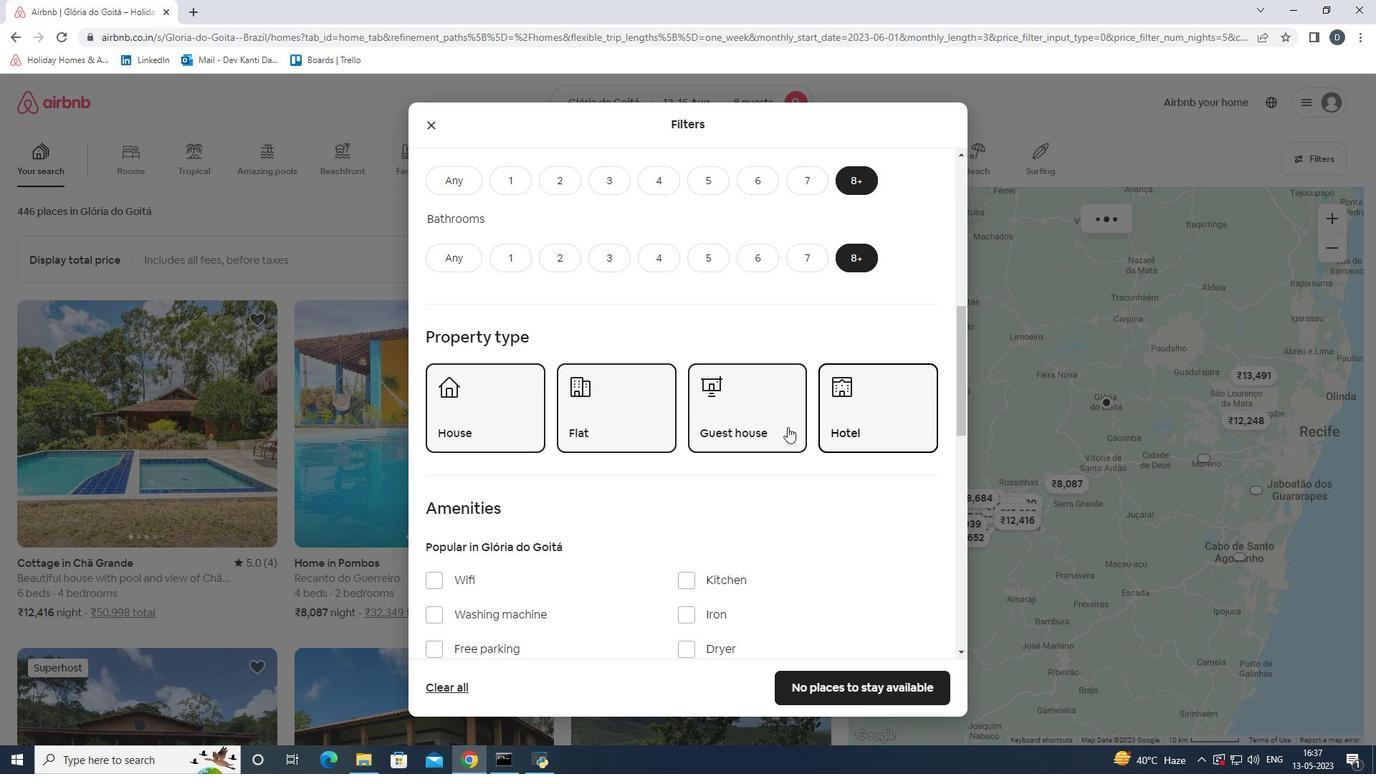 
Action: Mouse scrolled (771, 426) with delta (0, 0)
Screenshot: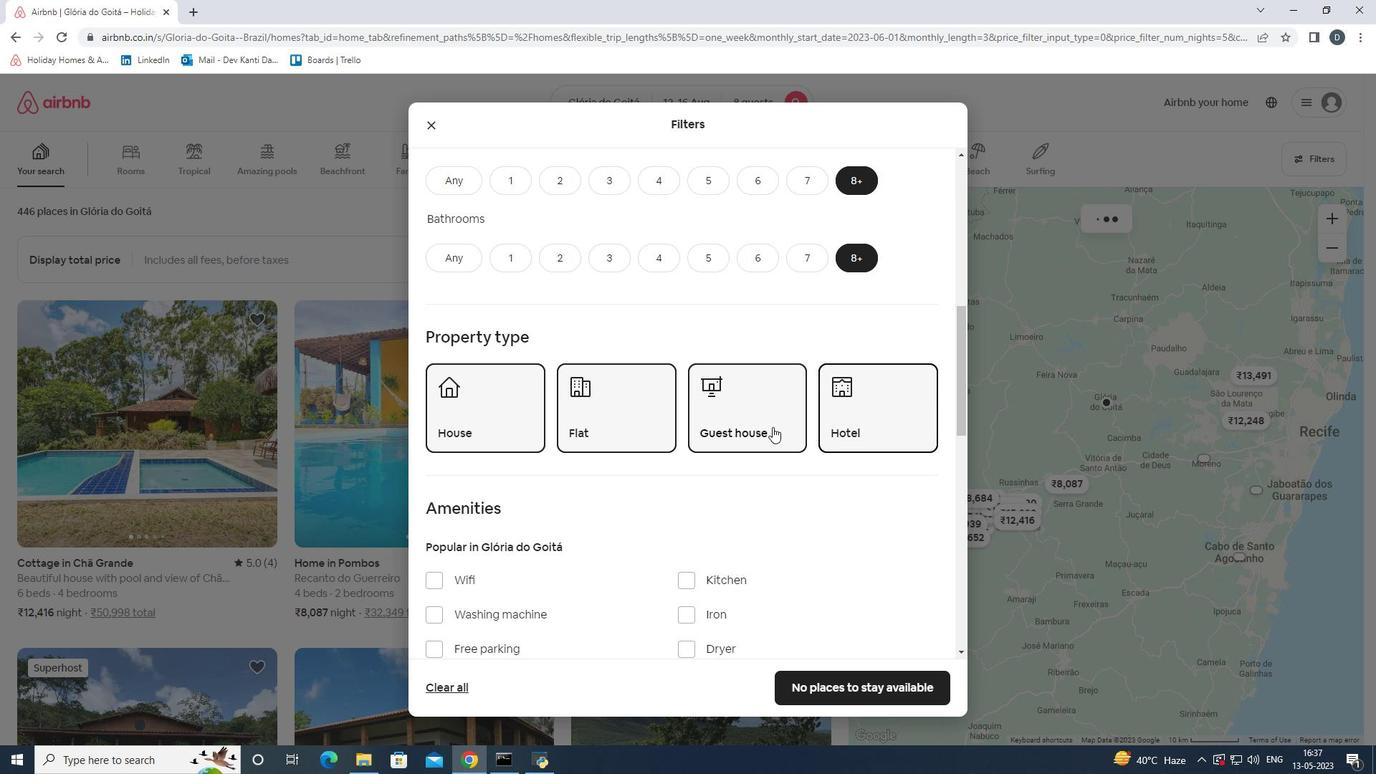 
Action: Mouse scrolled (771, 426) with delta (0, 0)
Screenshot: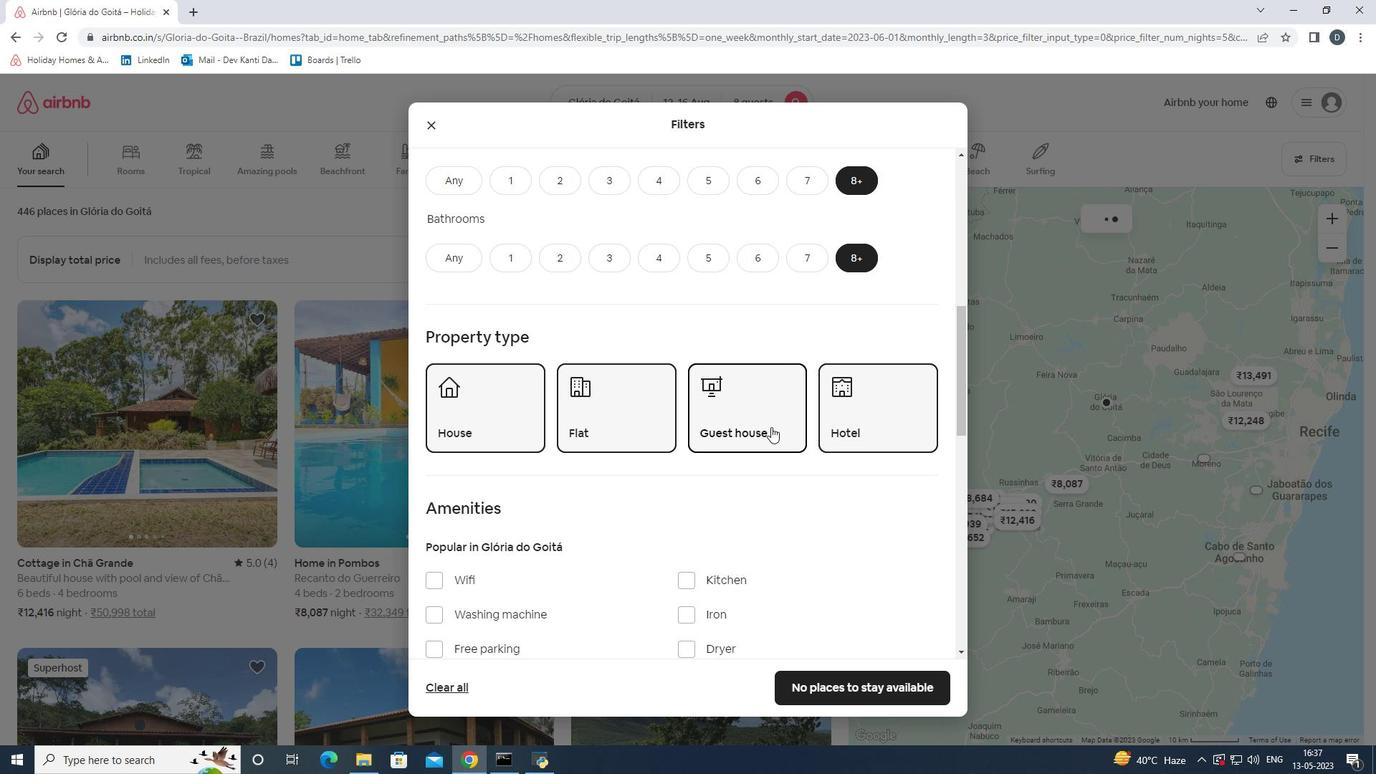 
Action: Mouse moved to (439, 440)
Screenshot: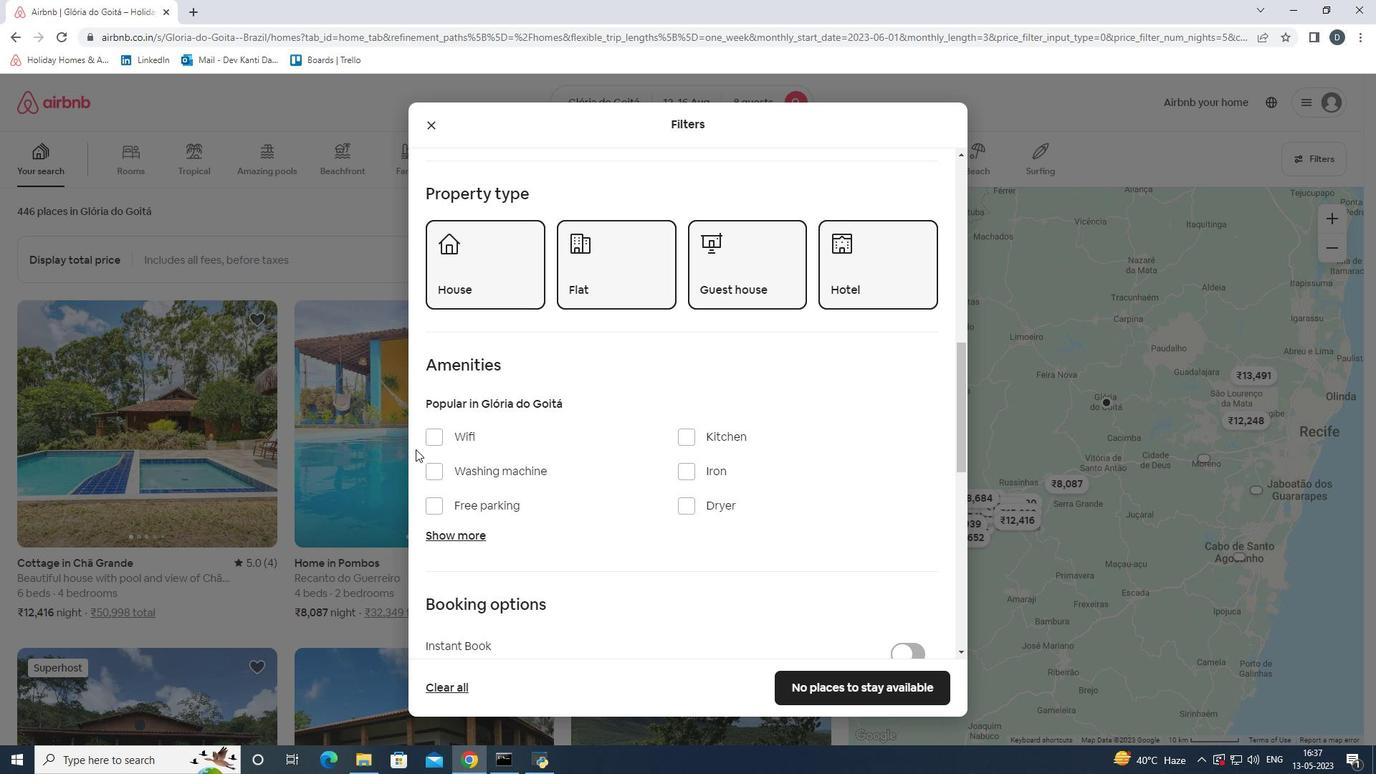 
Action: Mouse pressed left at (439, 440)
Screenshot: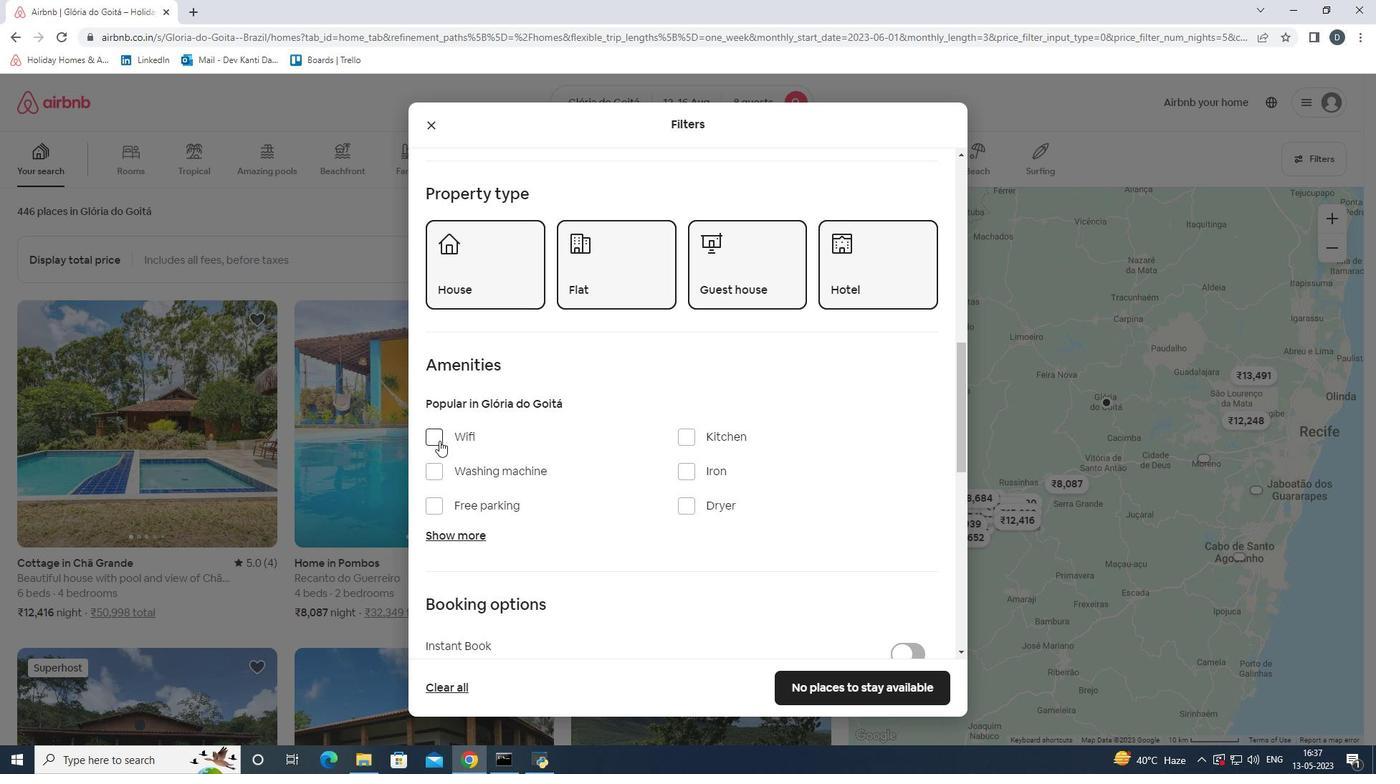 
Action: Mouse moved to (471, 537)
Screenshot: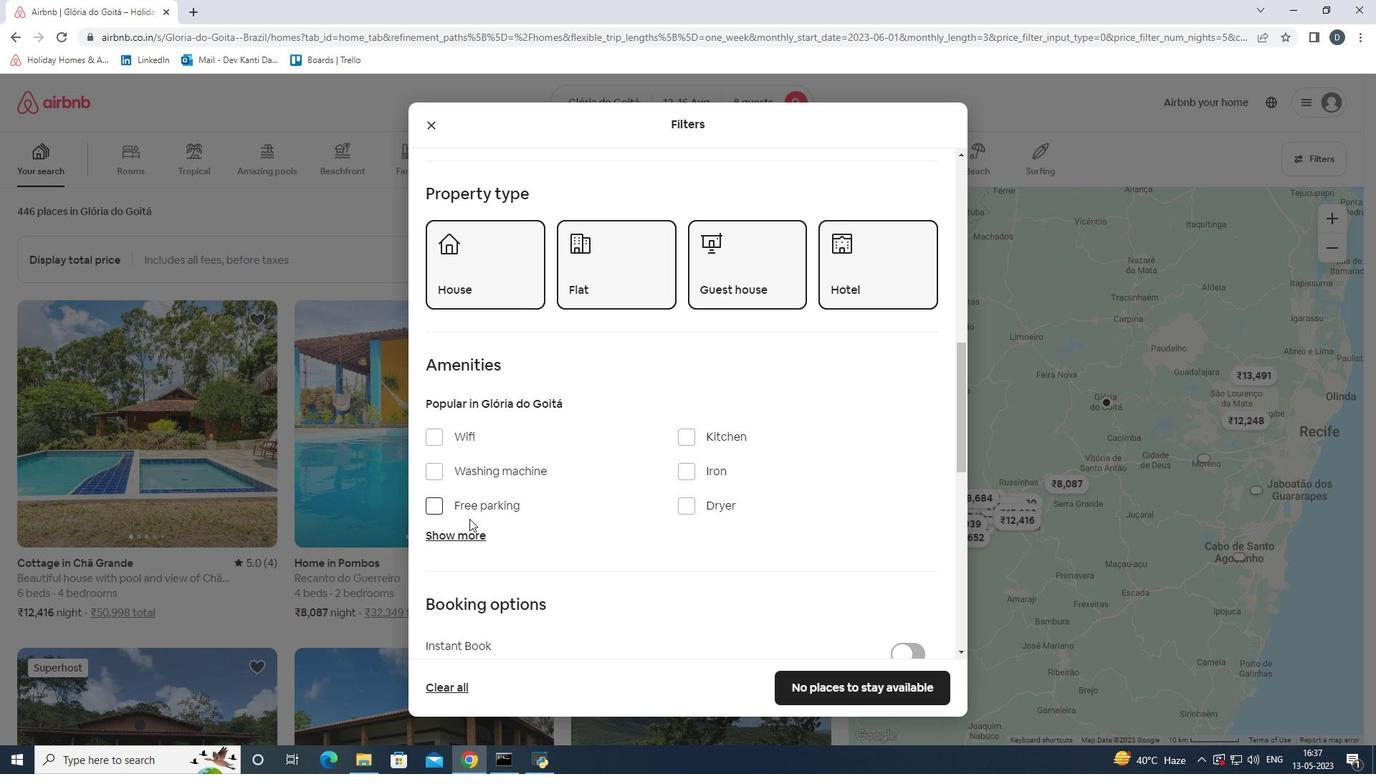 
Action: Mouse pressed left at (471, 537)
Screenshot: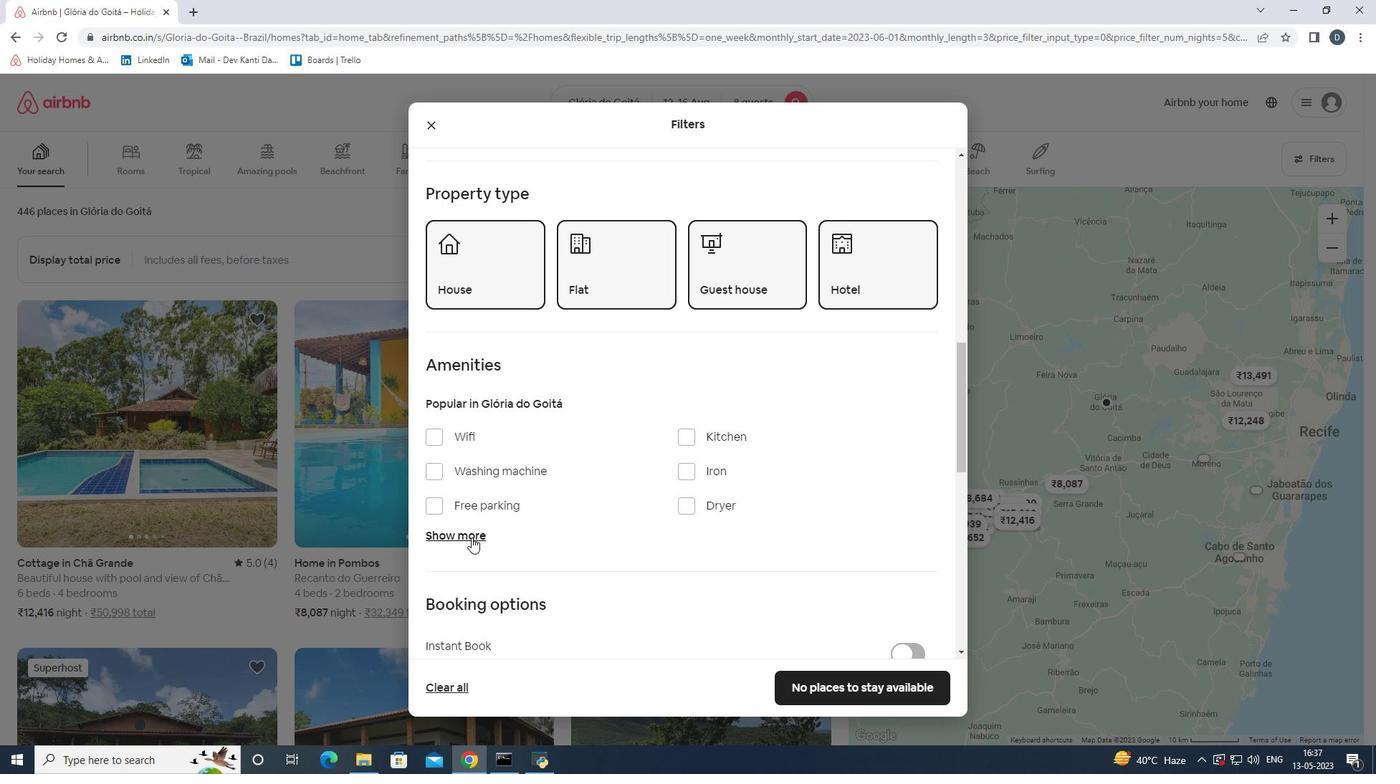 
Action: Mouse moved to (435, 437)
Screenshot: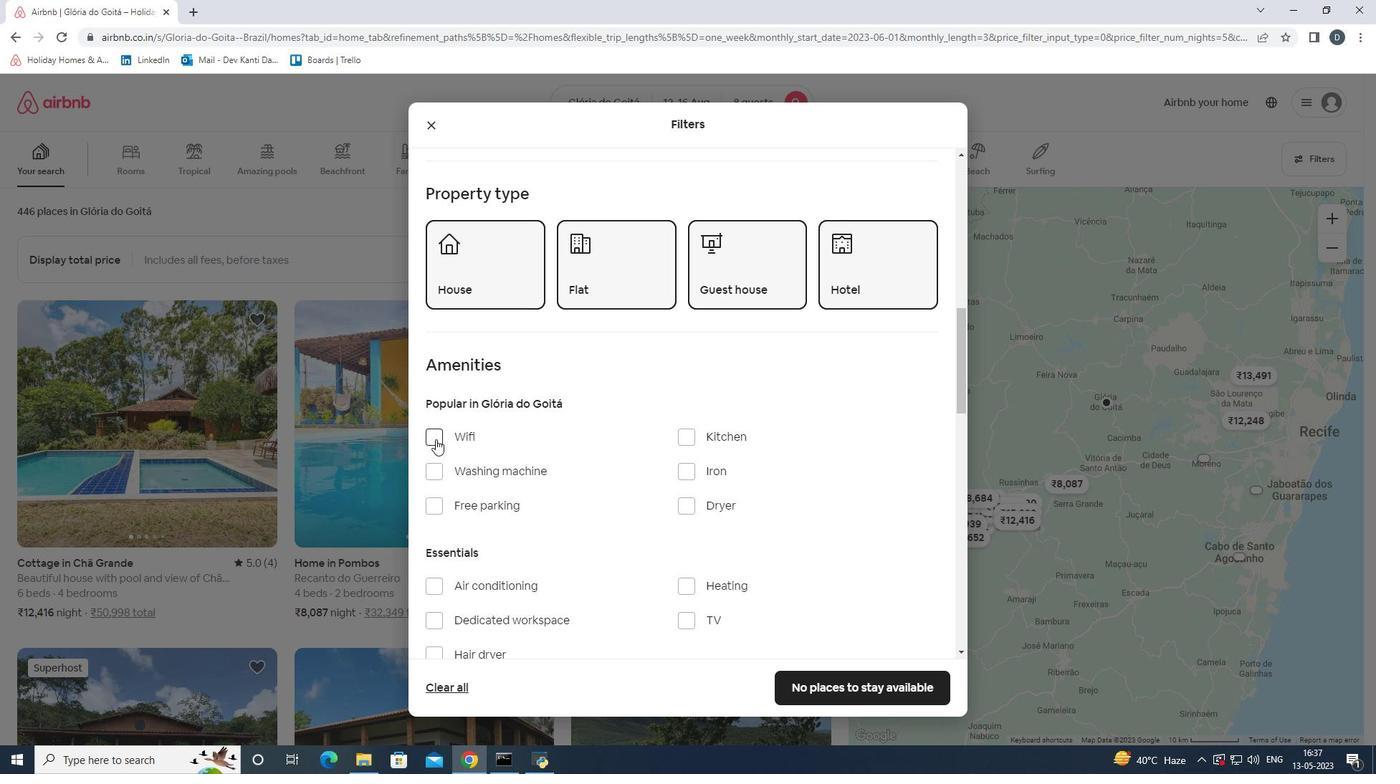 
Action: Mouse pressed left at (435, 437)
Screenshot: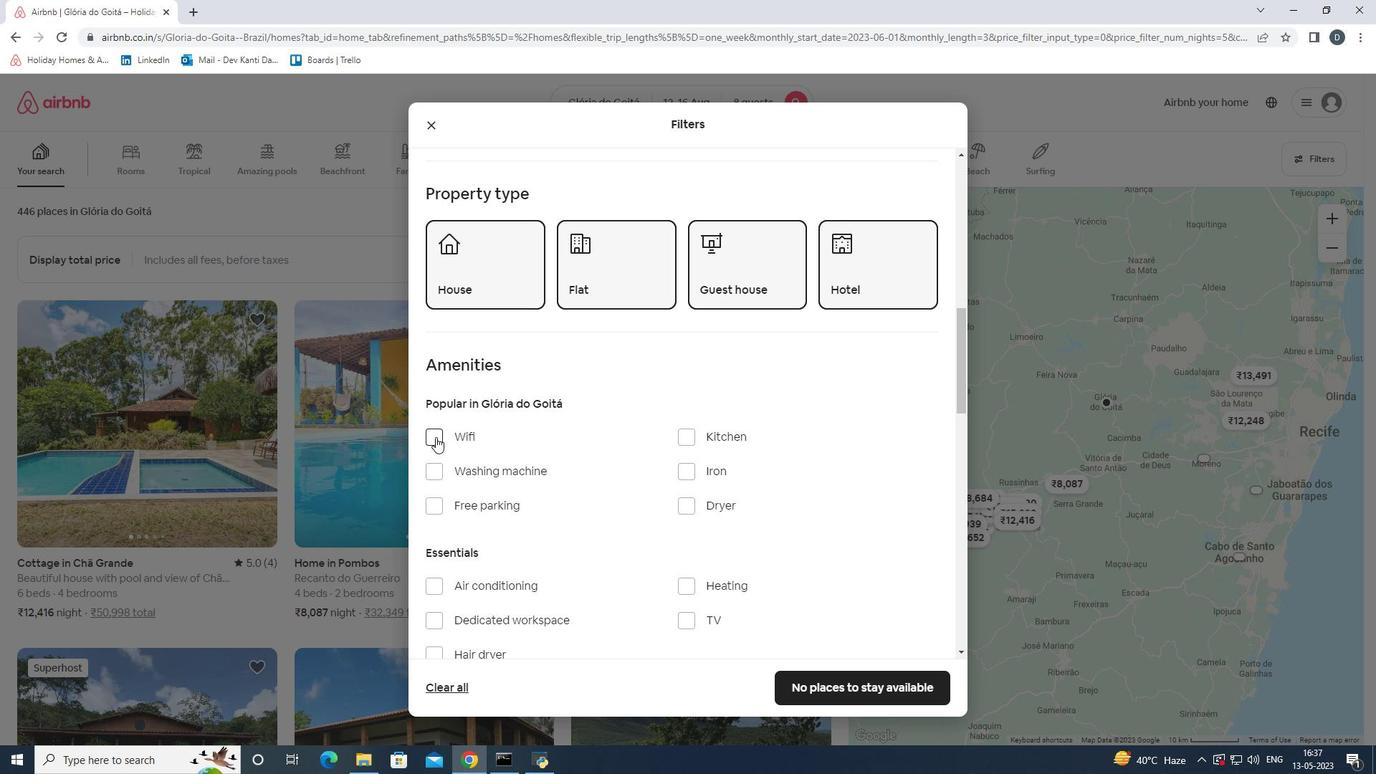 
Action: Mouse moved to (567, 431)
Screenshot: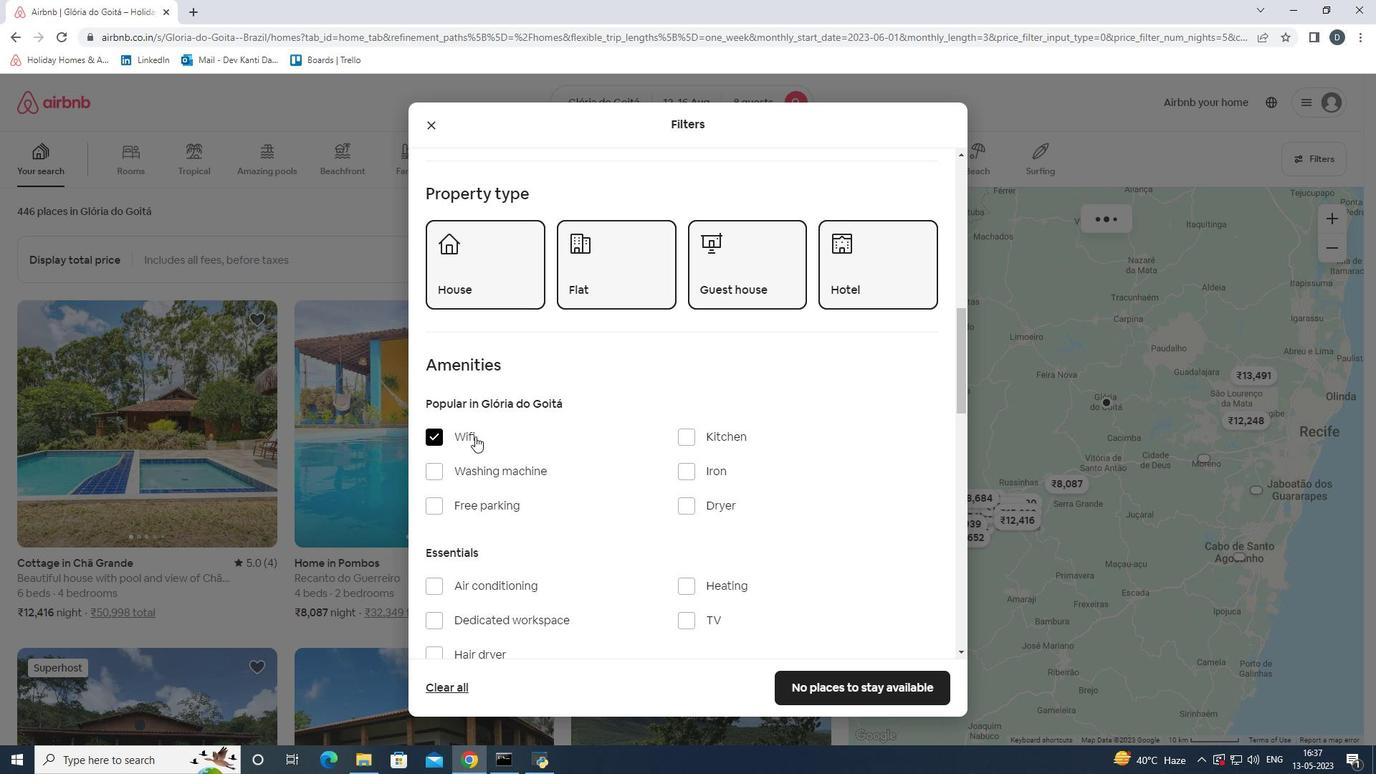 
Action: Mouse scrolled (567, 430) with delta (0, 0)
Screenshot: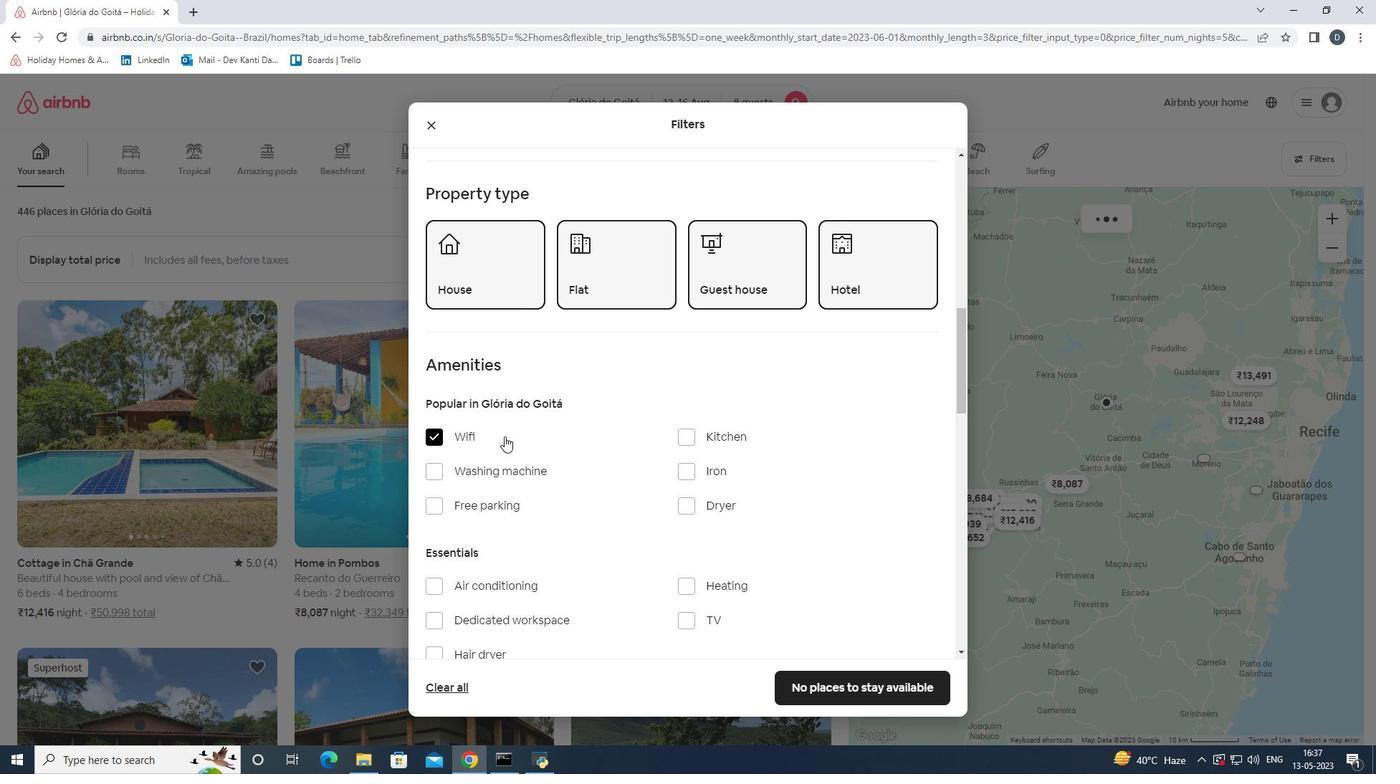 
Action: Mouse scrolled (567, 430) with delta (0, 0)
Screenshot: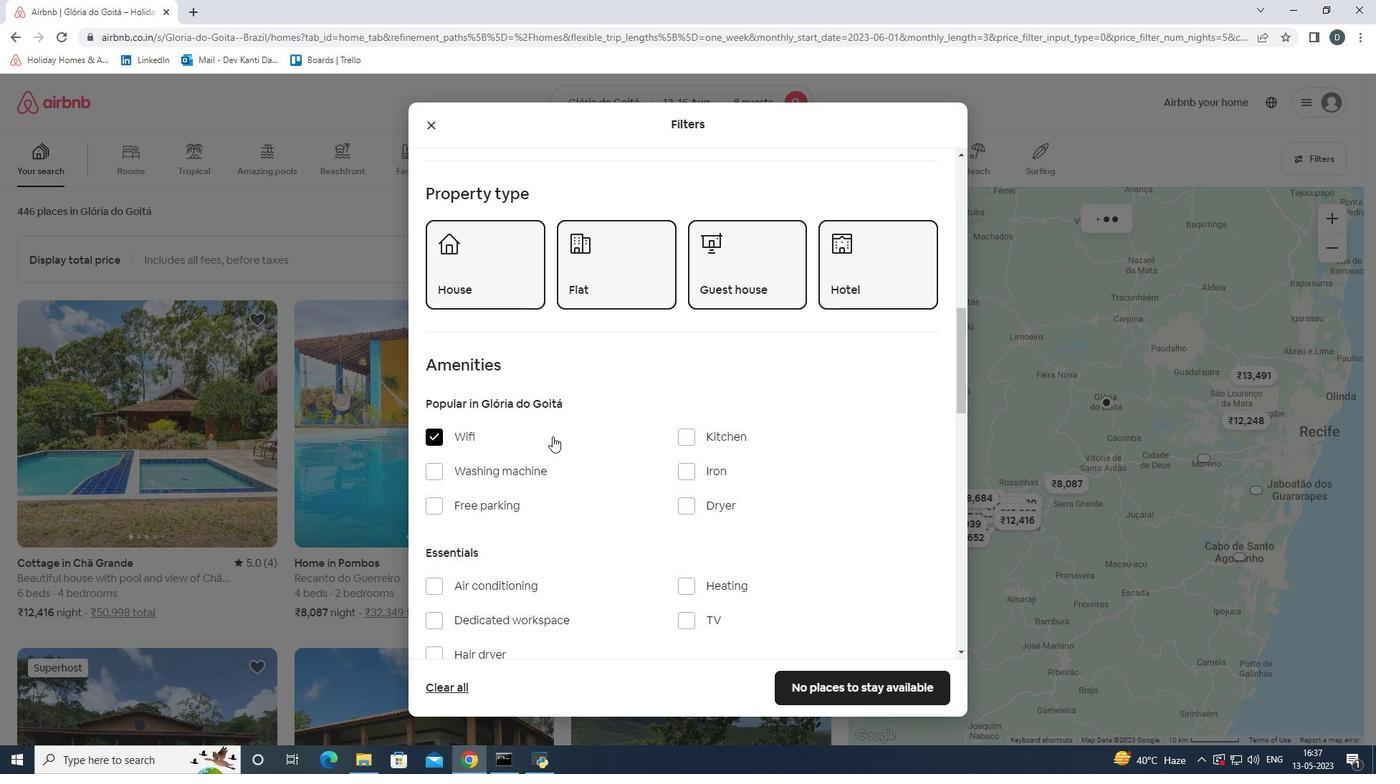 
Action: Mouse moved to (687, 476)
Screenshot: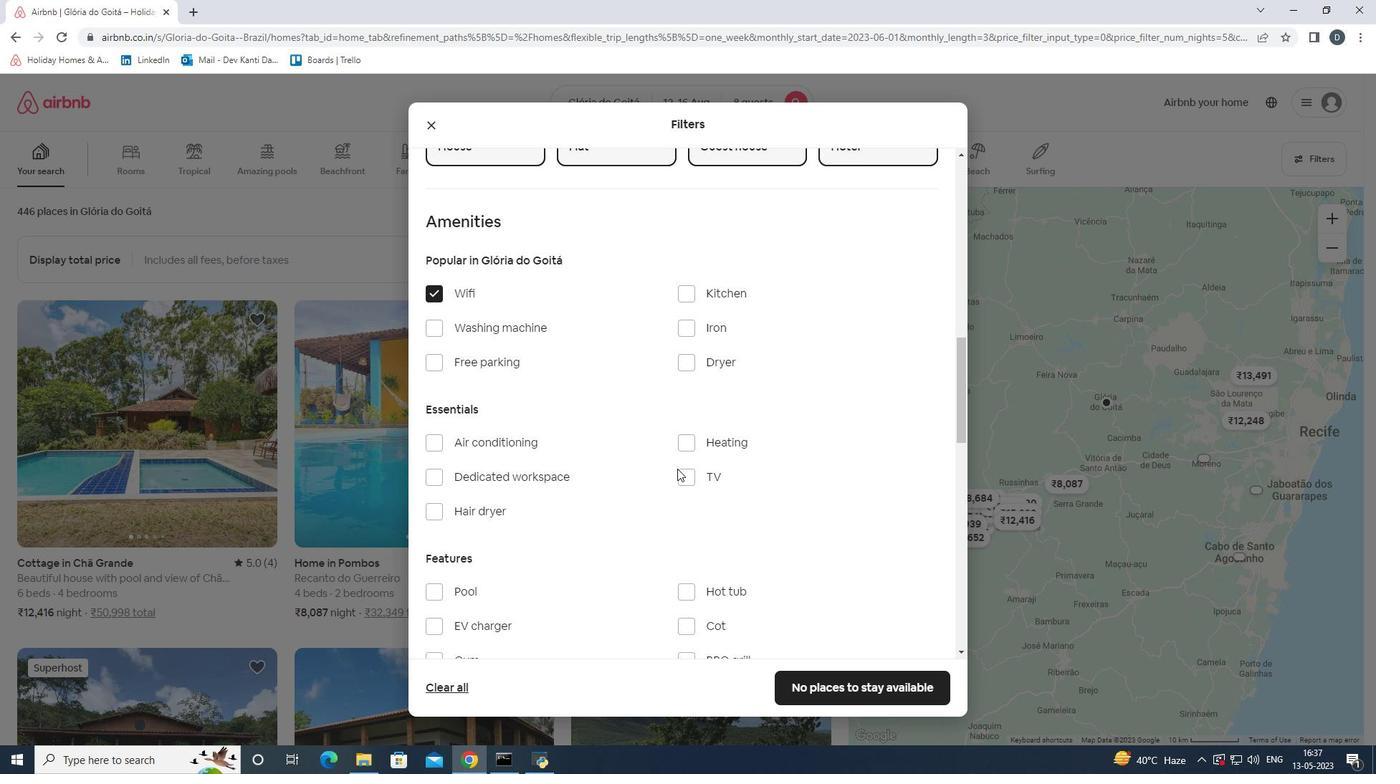 
Action: Mouse pressed left at (687, 476)
Screenshot: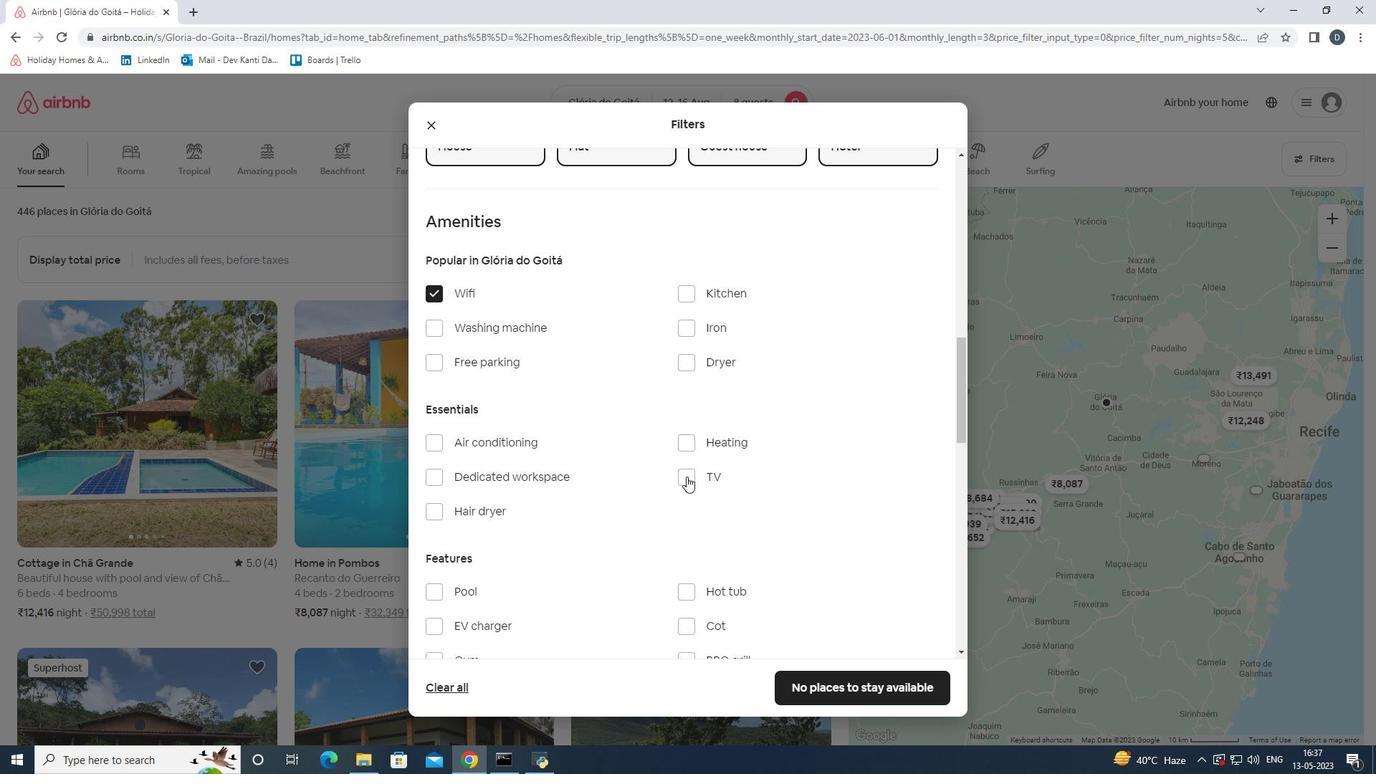 
Action: Mouse moved to (439, 362)
Screenshot: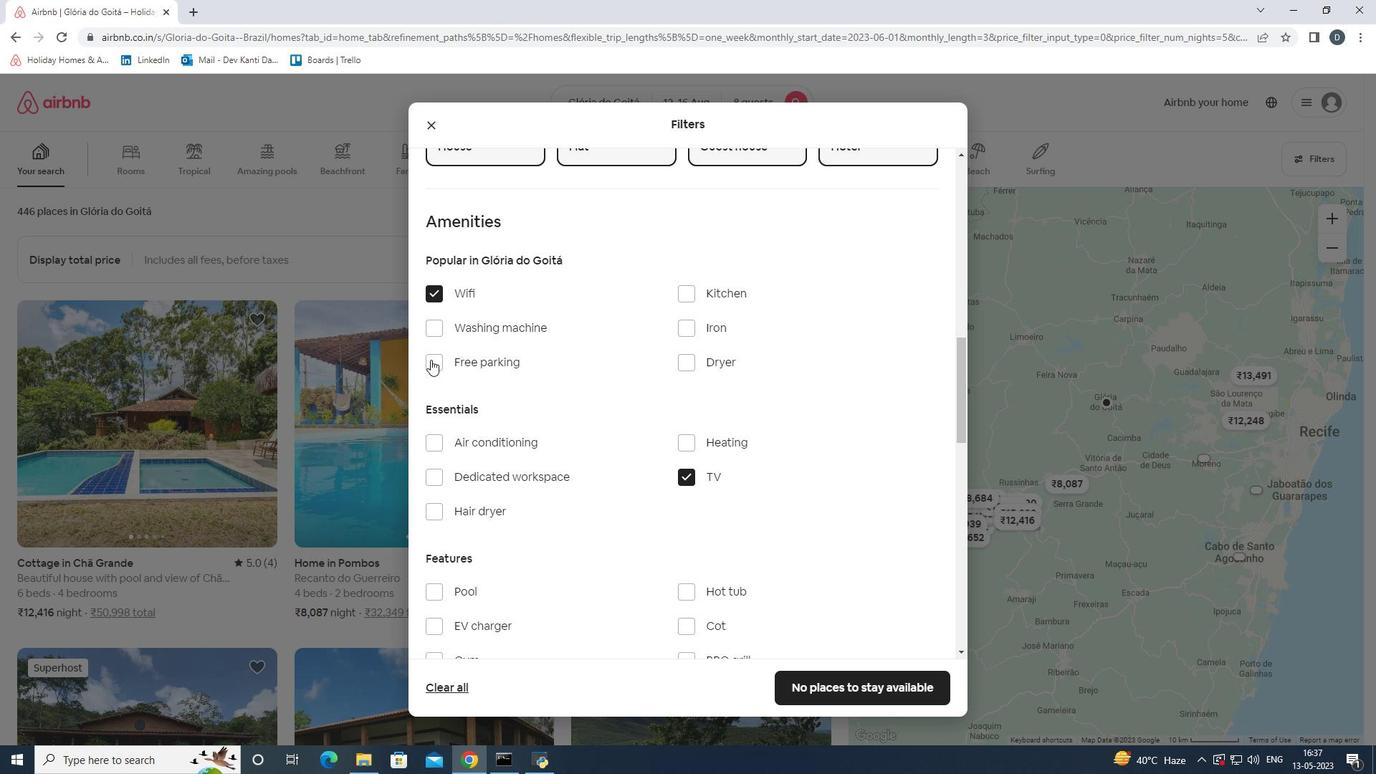 
Action: Mouse pressed left at (439, 362)
Screenshot: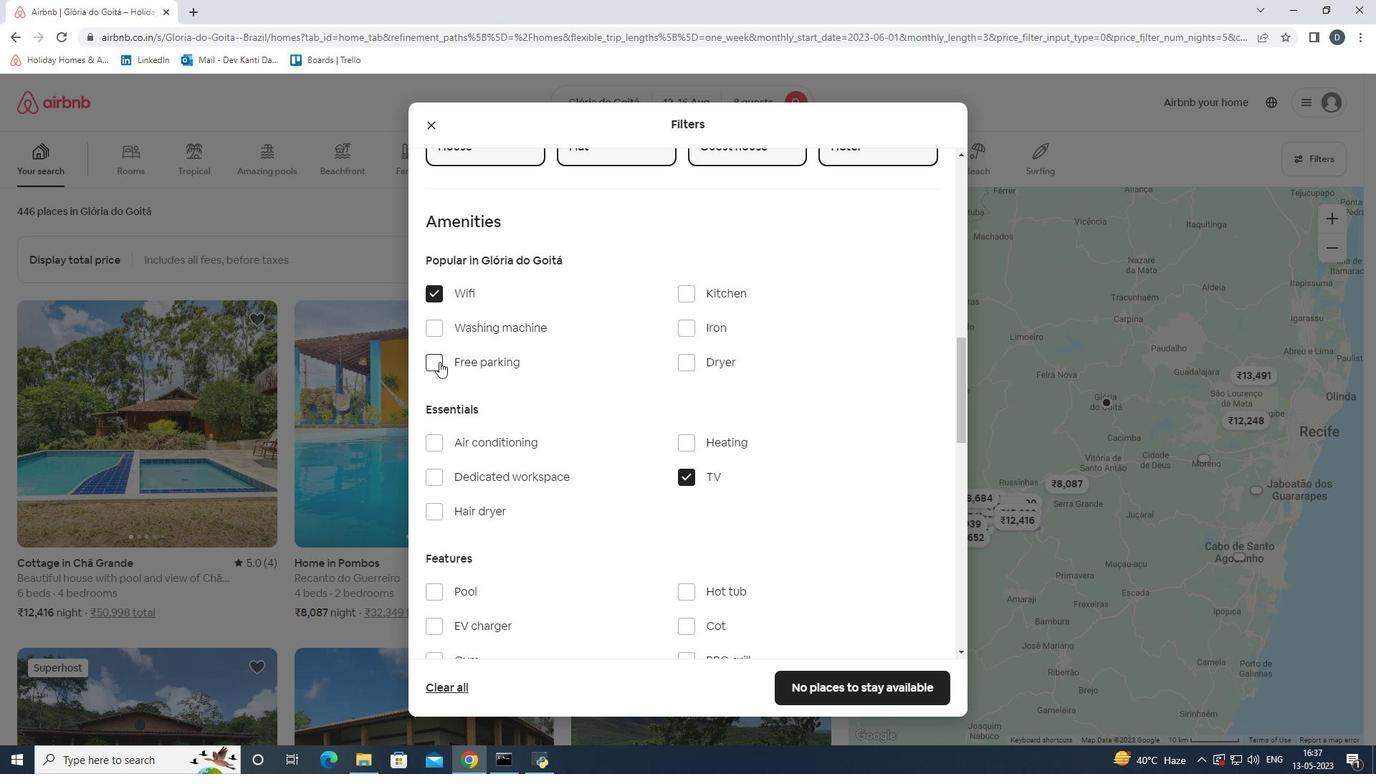 
Action: Mouse moved to (587, 367)
Screenshot: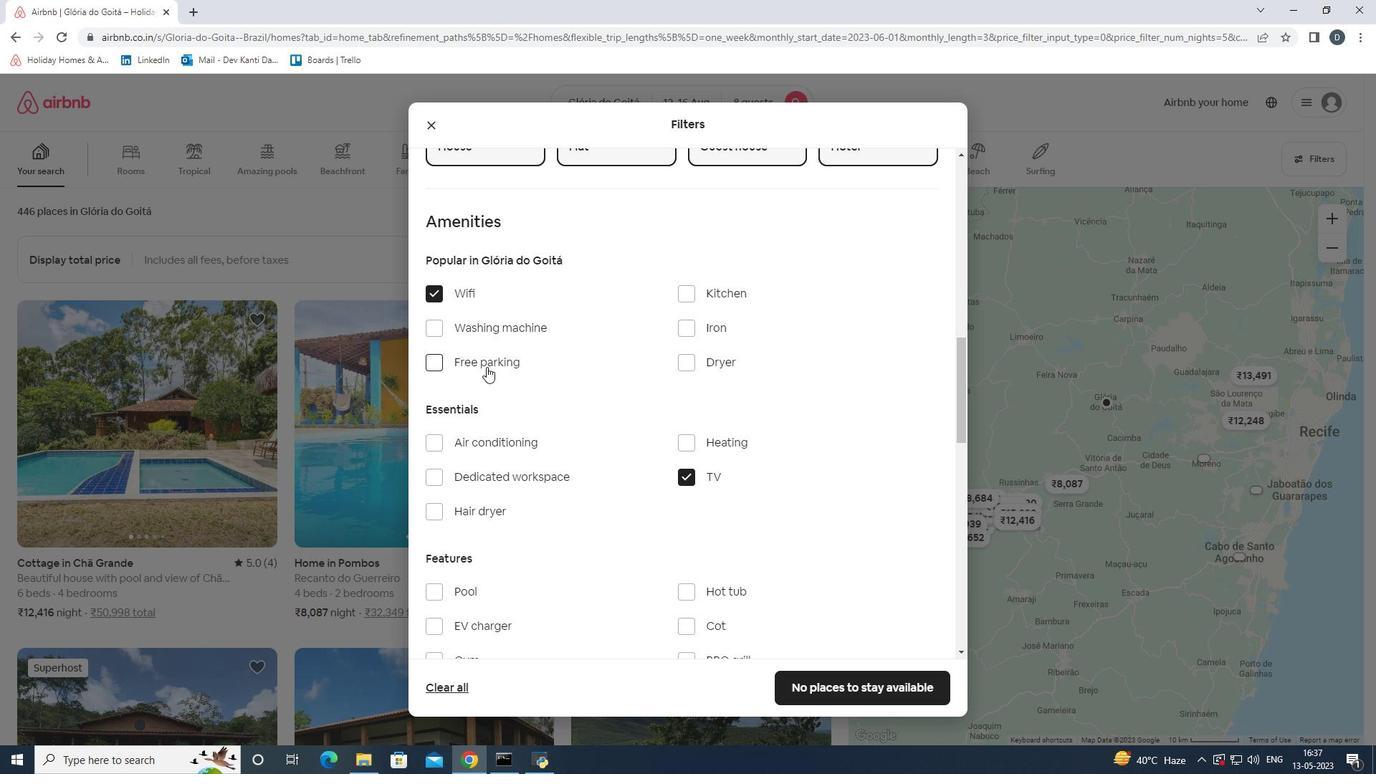 
Action: Mouse scrolled (587, 367) with delta (0, 0)
Screenshot: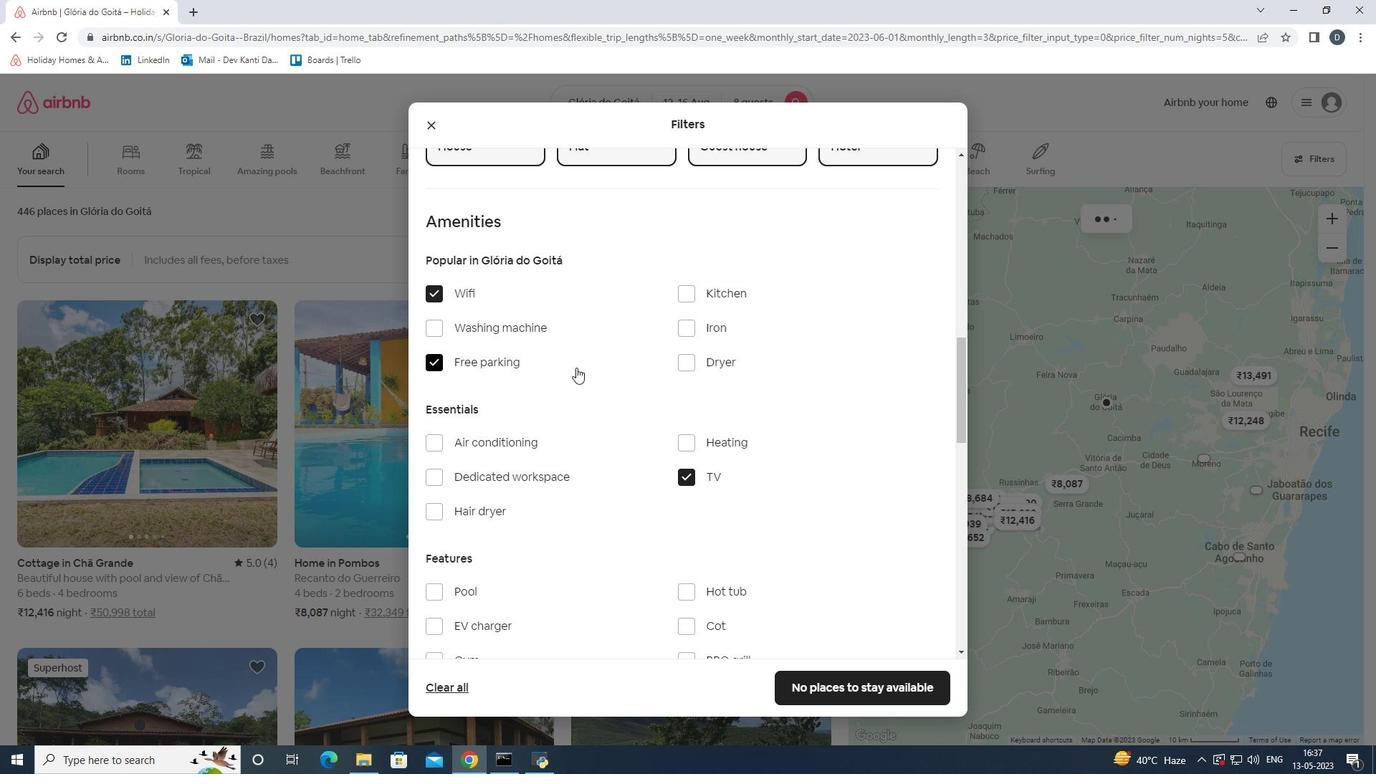
Action: Mouse scrolled (587, 367) with delta (0, 0)
Screenshot: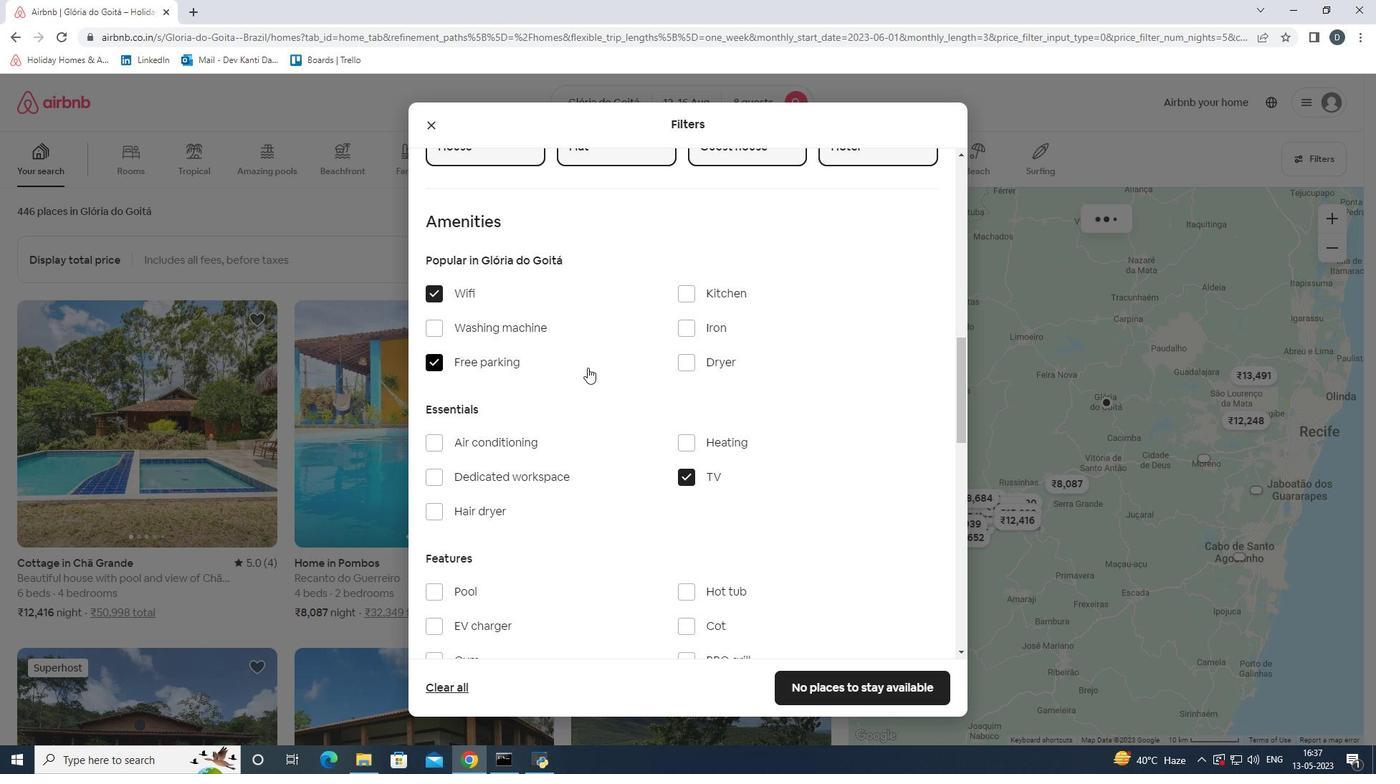 
Action: Mouse scrolled (587, 367) with delta (0, 0)
Screenshot: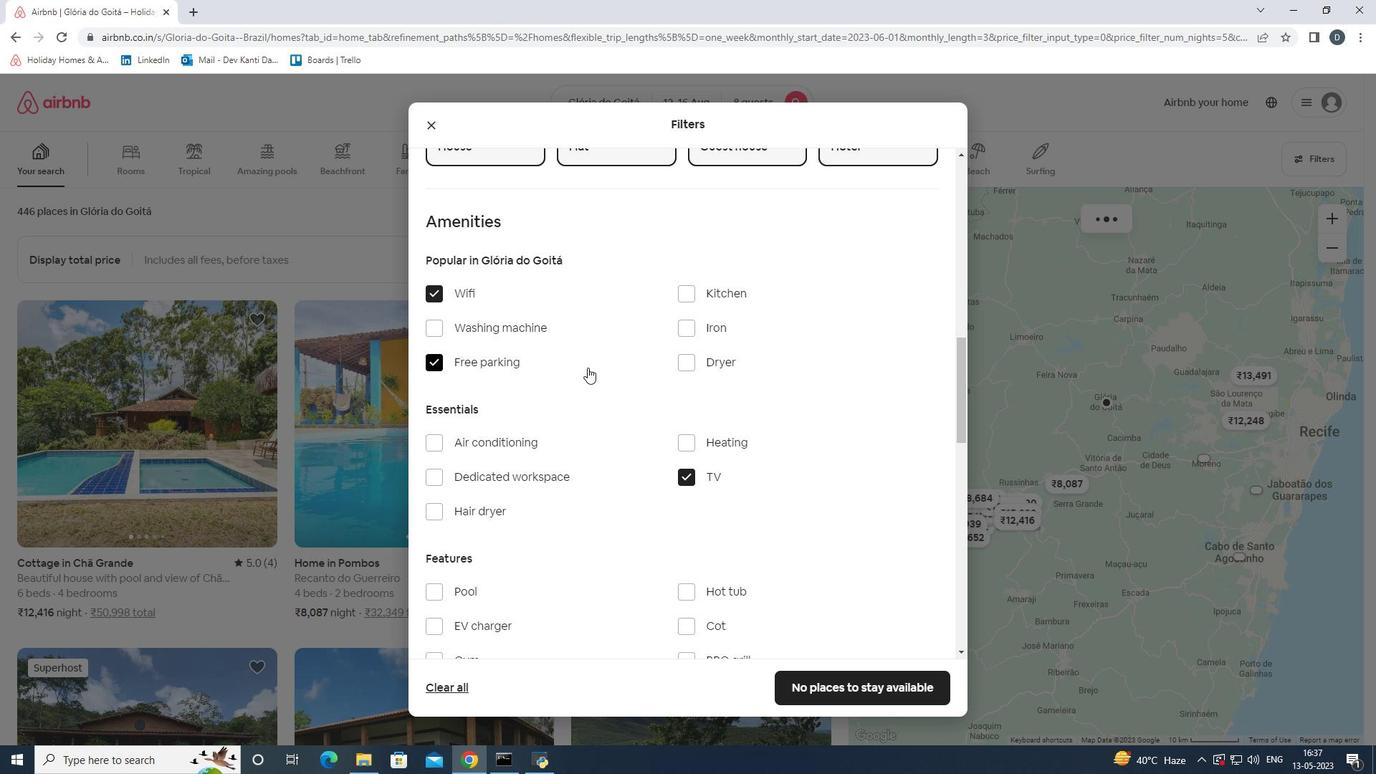 
Action: Mouse moved to (458, 446)
Screenshot: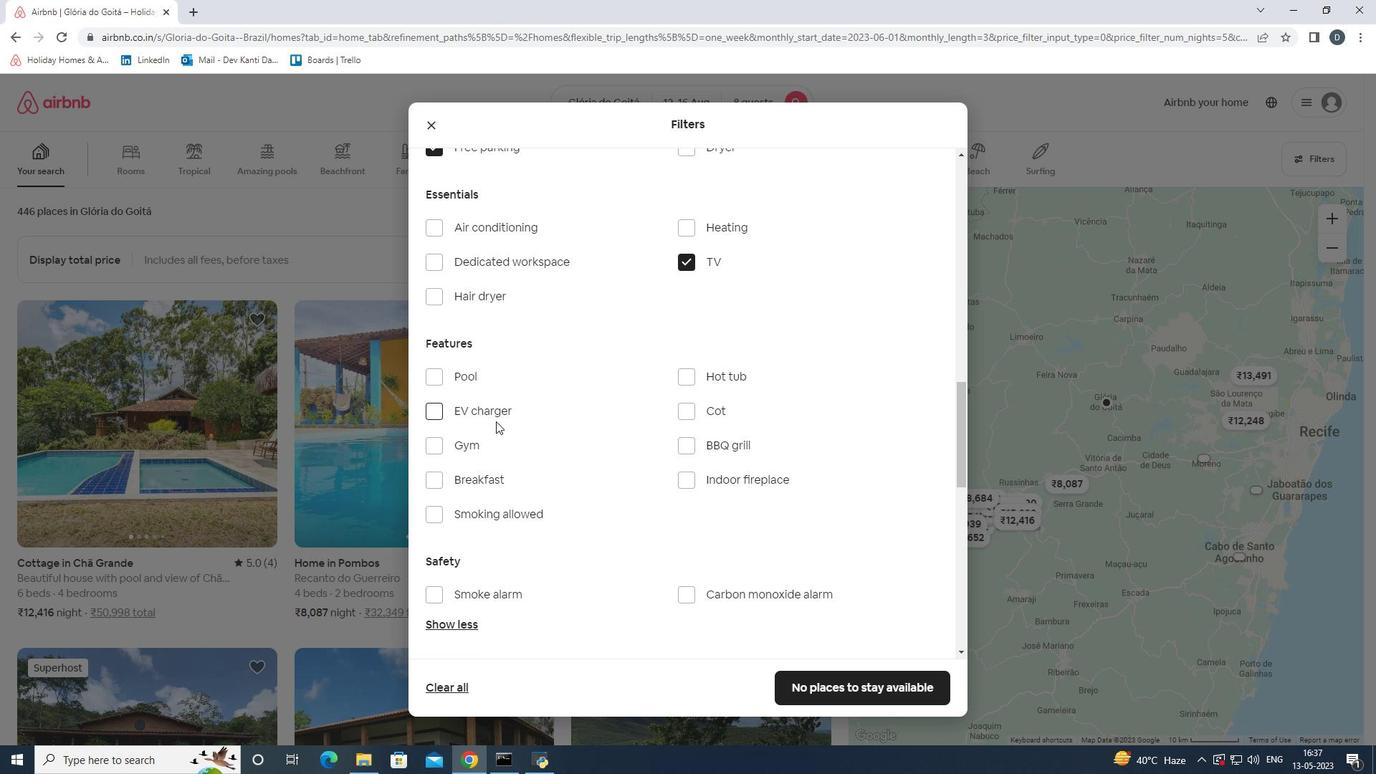 
Action: Mouse pressed left at (458, 446)
Screenshot: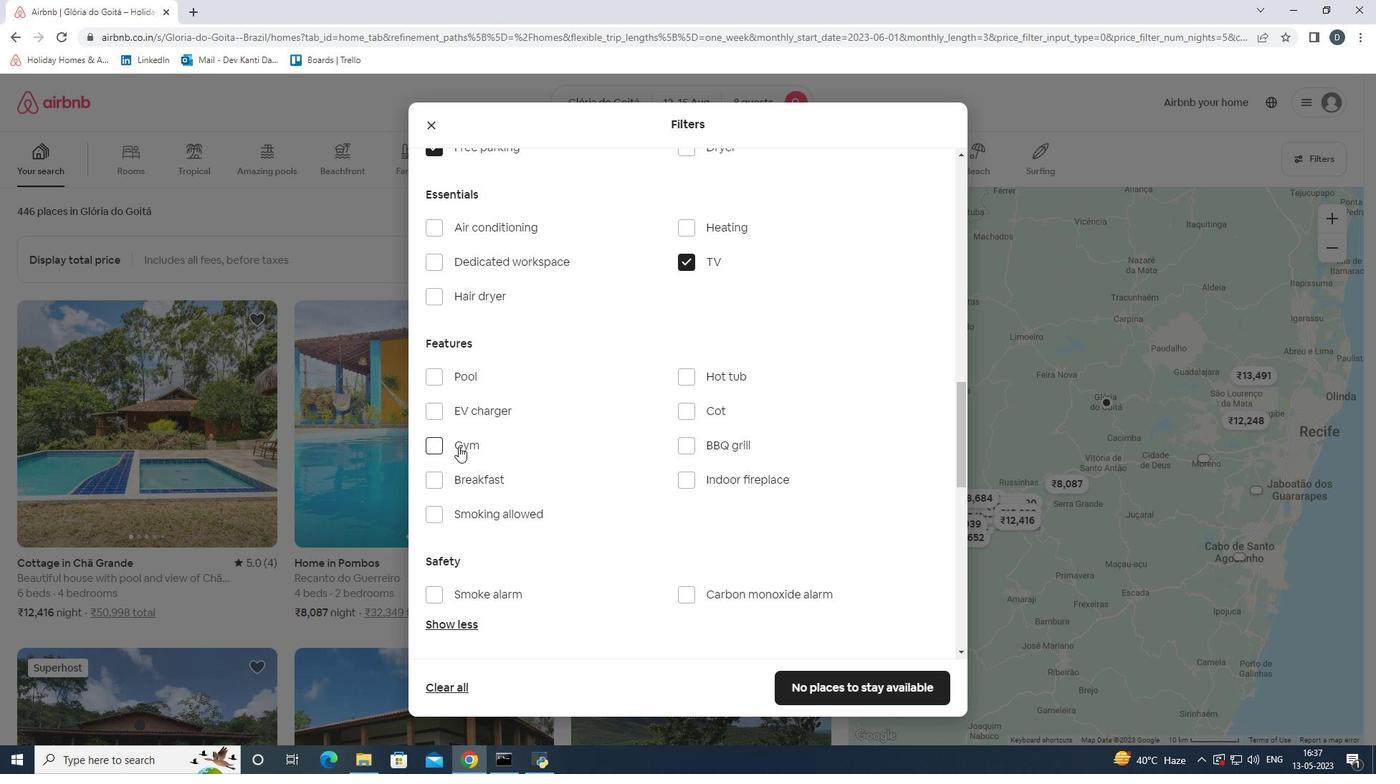 
Action: Mouse moved to (483, 476)
Screenshot: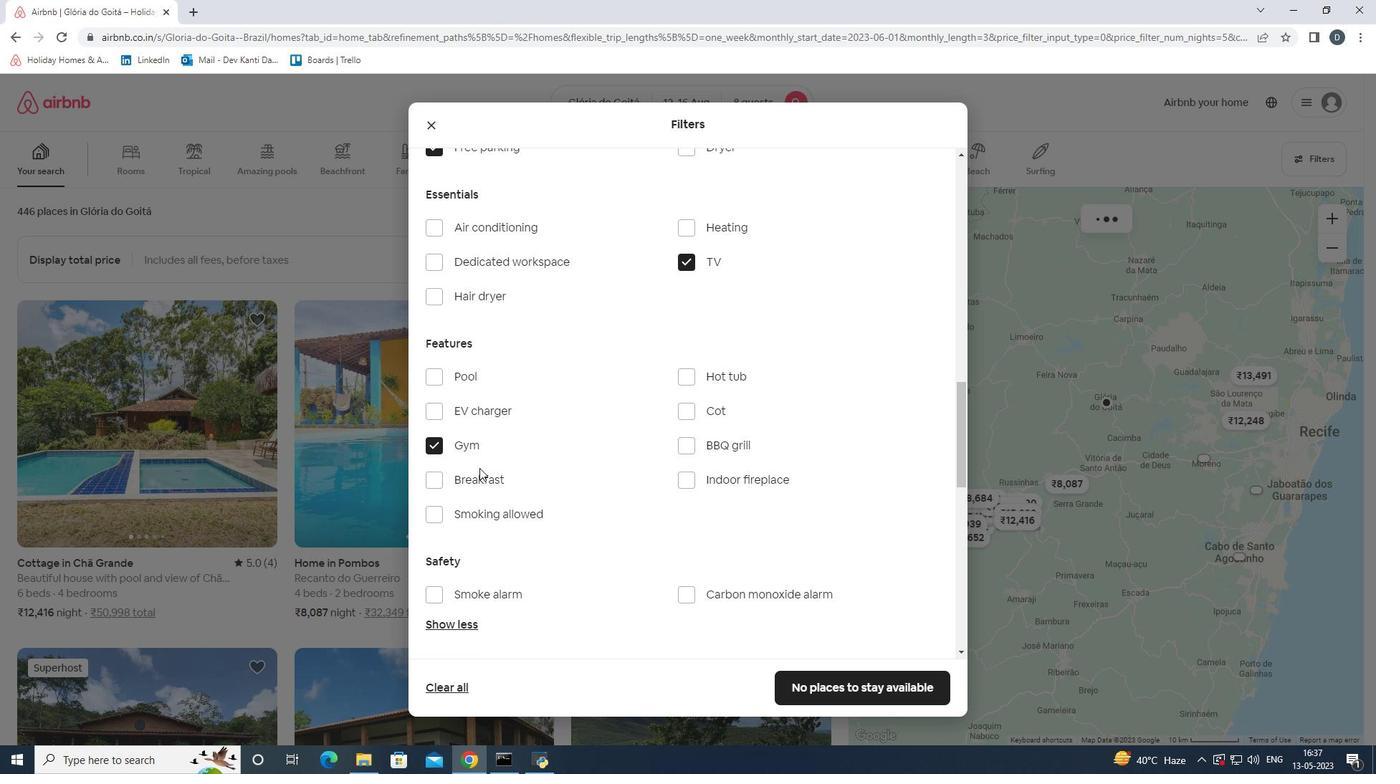 
Action: Mouse pressed left at (483, 476)
Screenshot: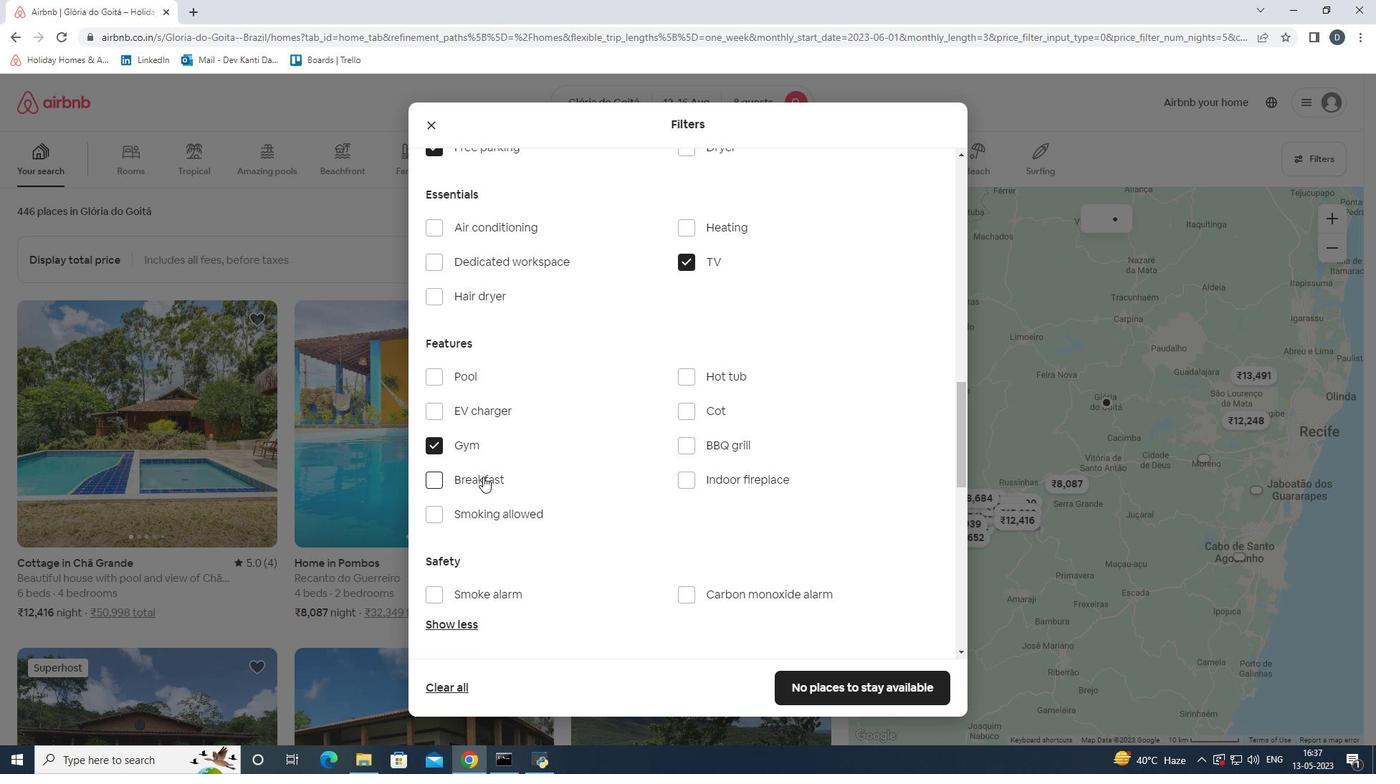 
Action: Mouse moved to (663, 420)
Screenshot: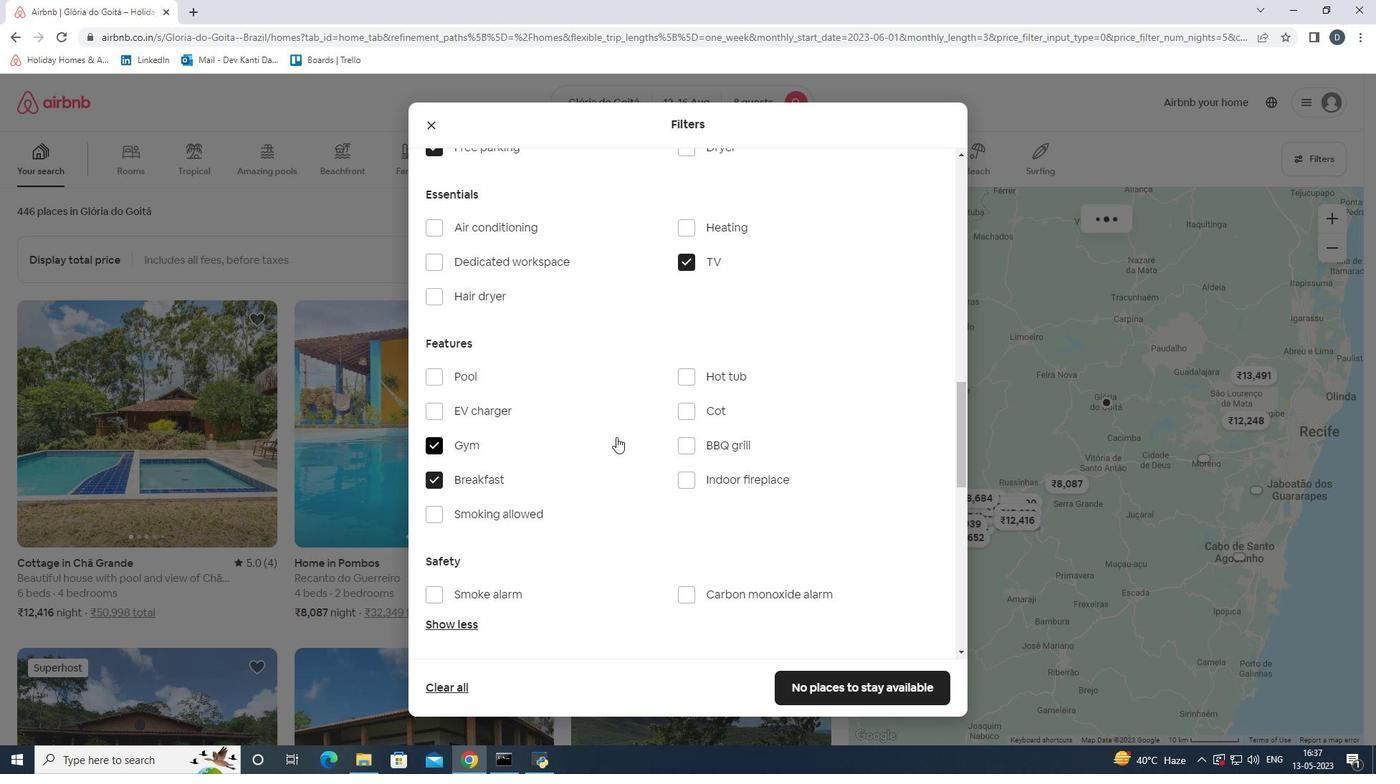 
Action: Mouse scrolled (663, 419) with delta (0, 0)
Screenshot: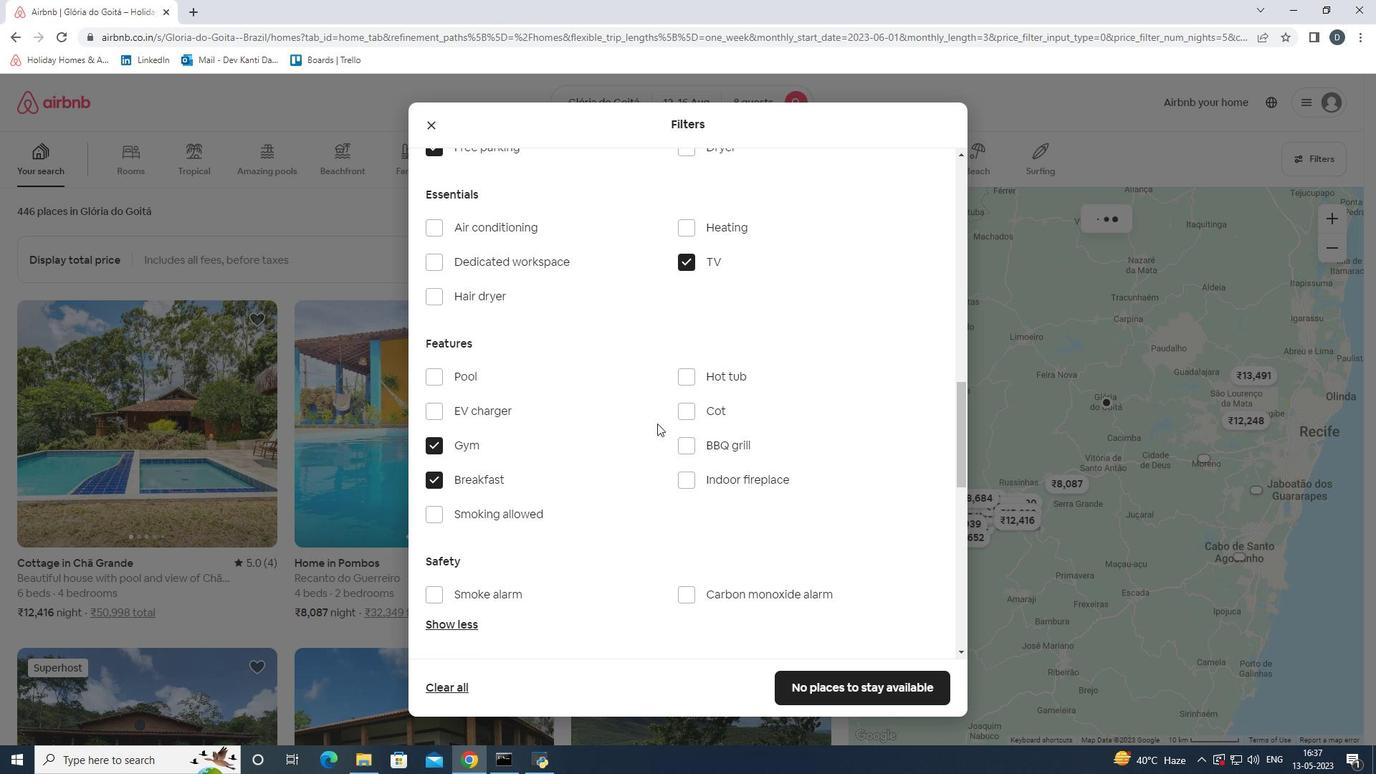 
Action: Mouse scrolled (663, 419) with delta (0, 0)
Screenshot: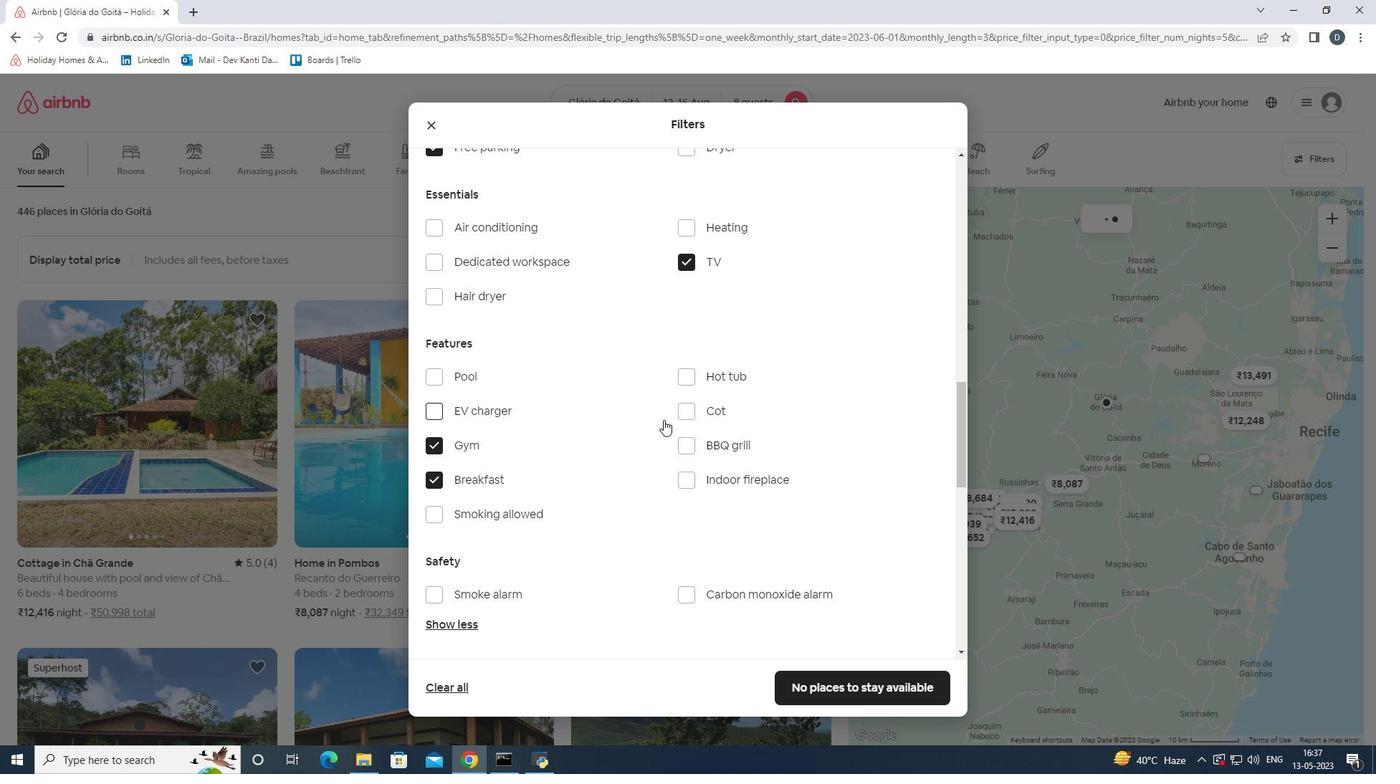 
Action: Mouse moved to (658, 418)
Screenshot: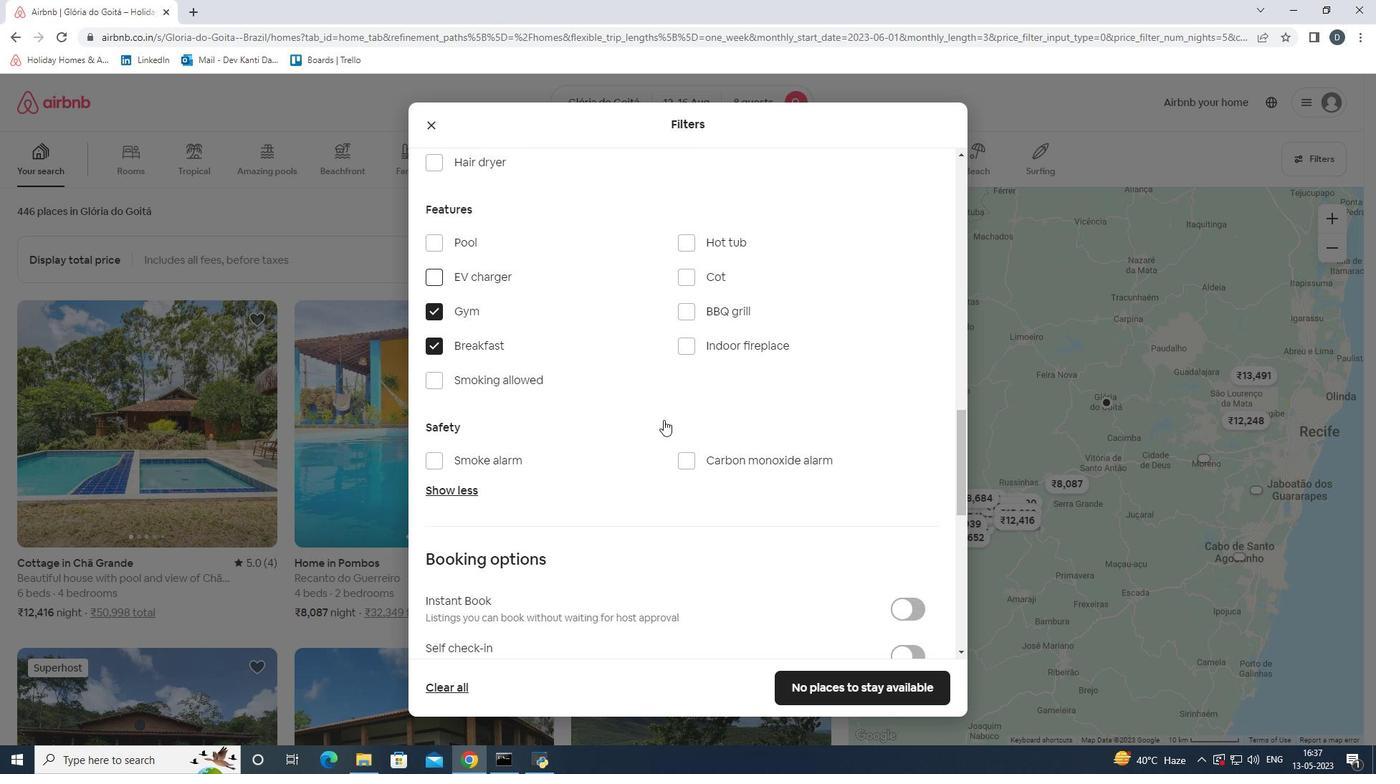 
Action: Mouse scrolled (658, 418) with delta (0, 0)
Screenshot: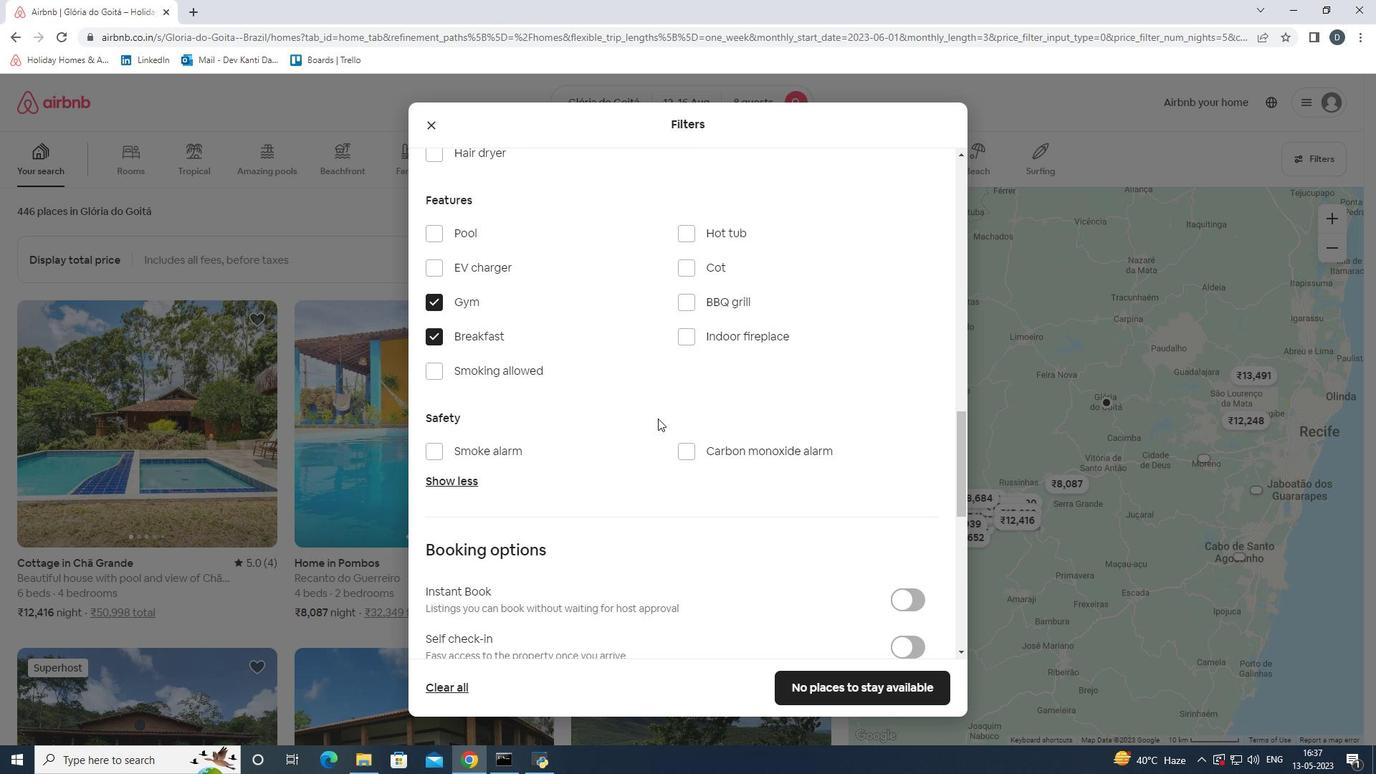 
Action: Mouse scrolled (658, 418) with delta (0, 0)
Screenshot: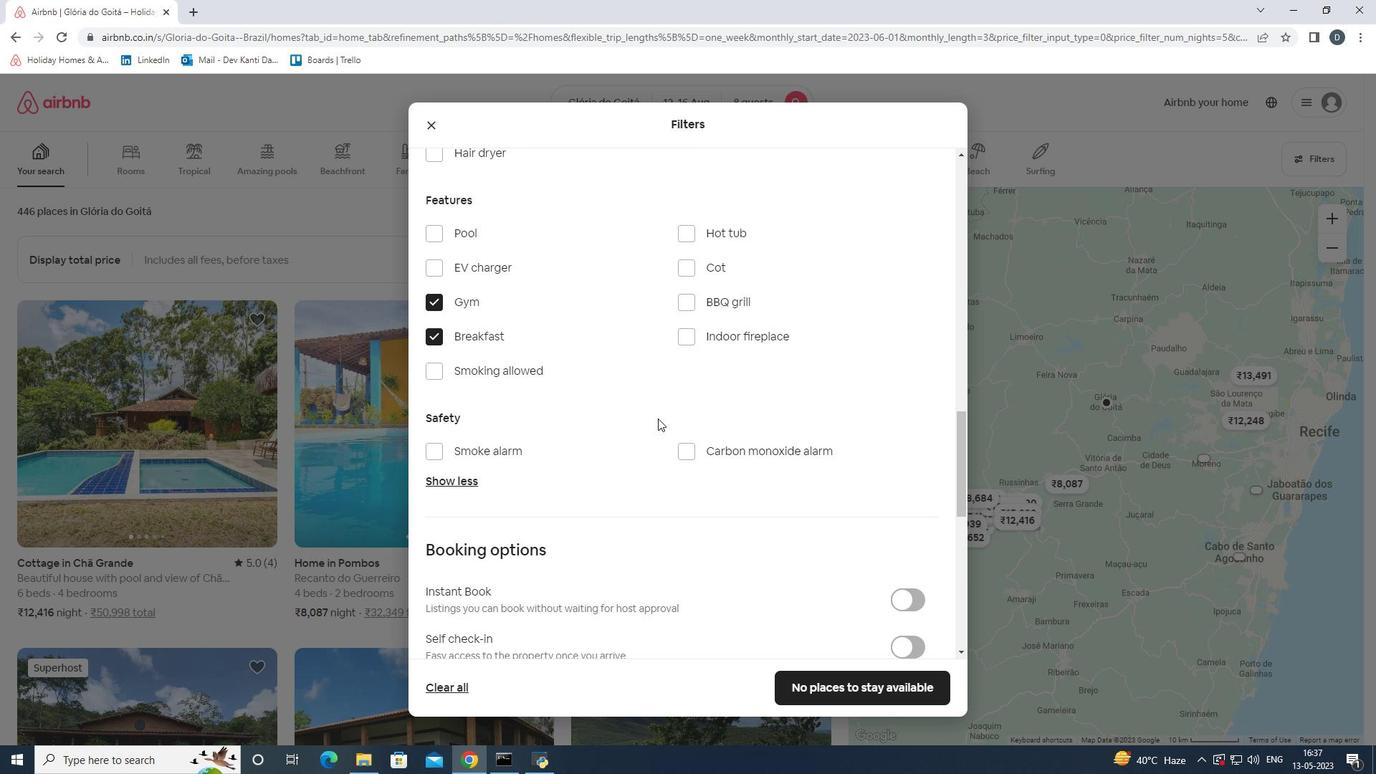 
Action: Mouse moved to (909, 511)
Screenshot: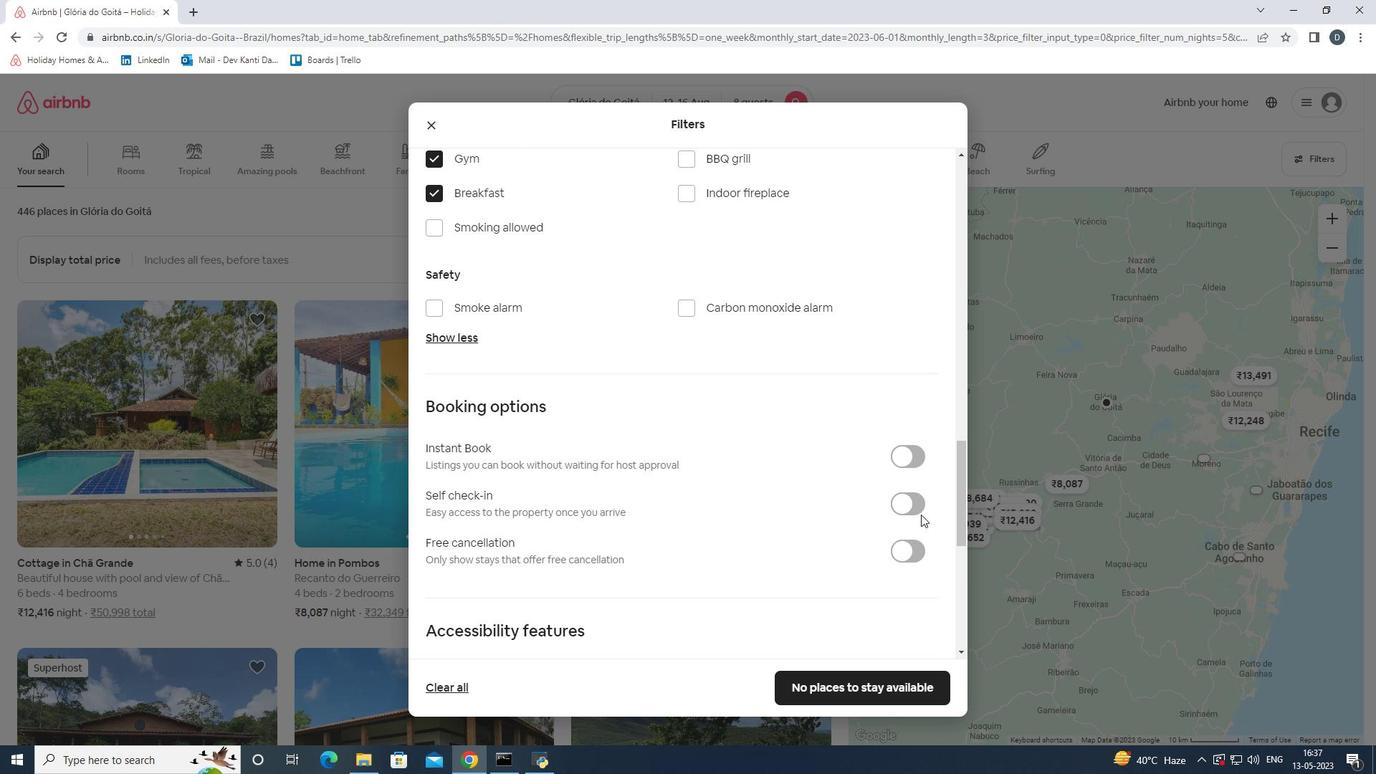 
Action: Mouse pressed left at (909, 511)
Screenshot: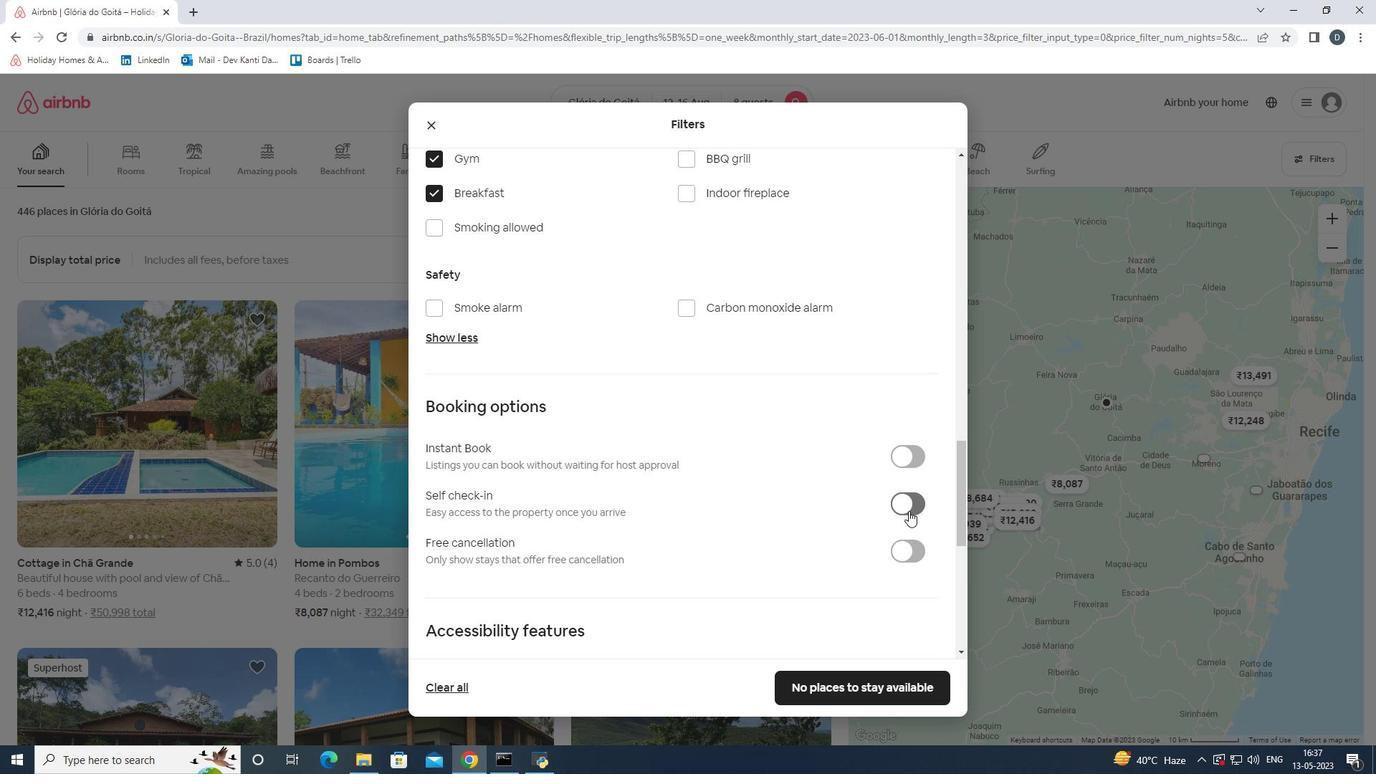 
Action: Mouse moved to (668, 466)
Screenshot: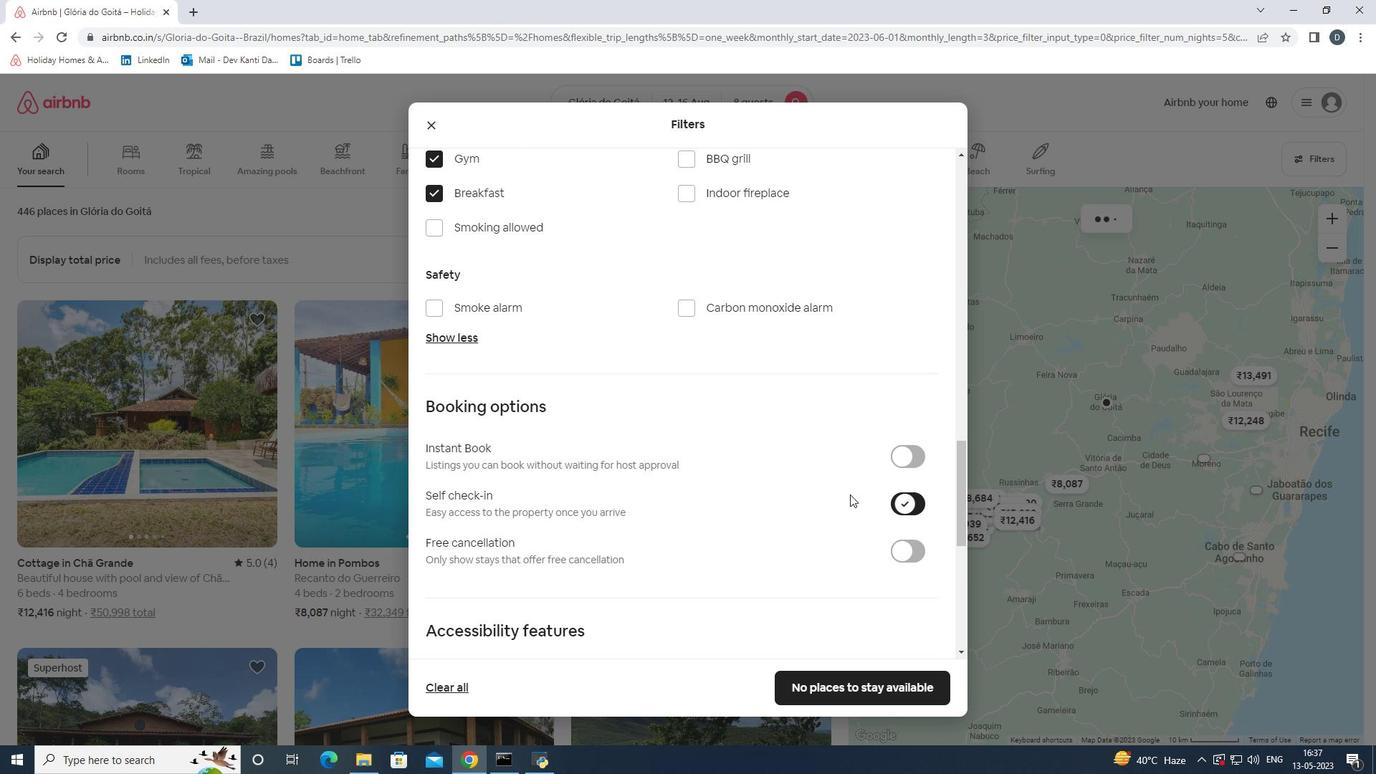 
Action: Mouse scrolled (668, 466) with delta (0, 0)
Screenshot: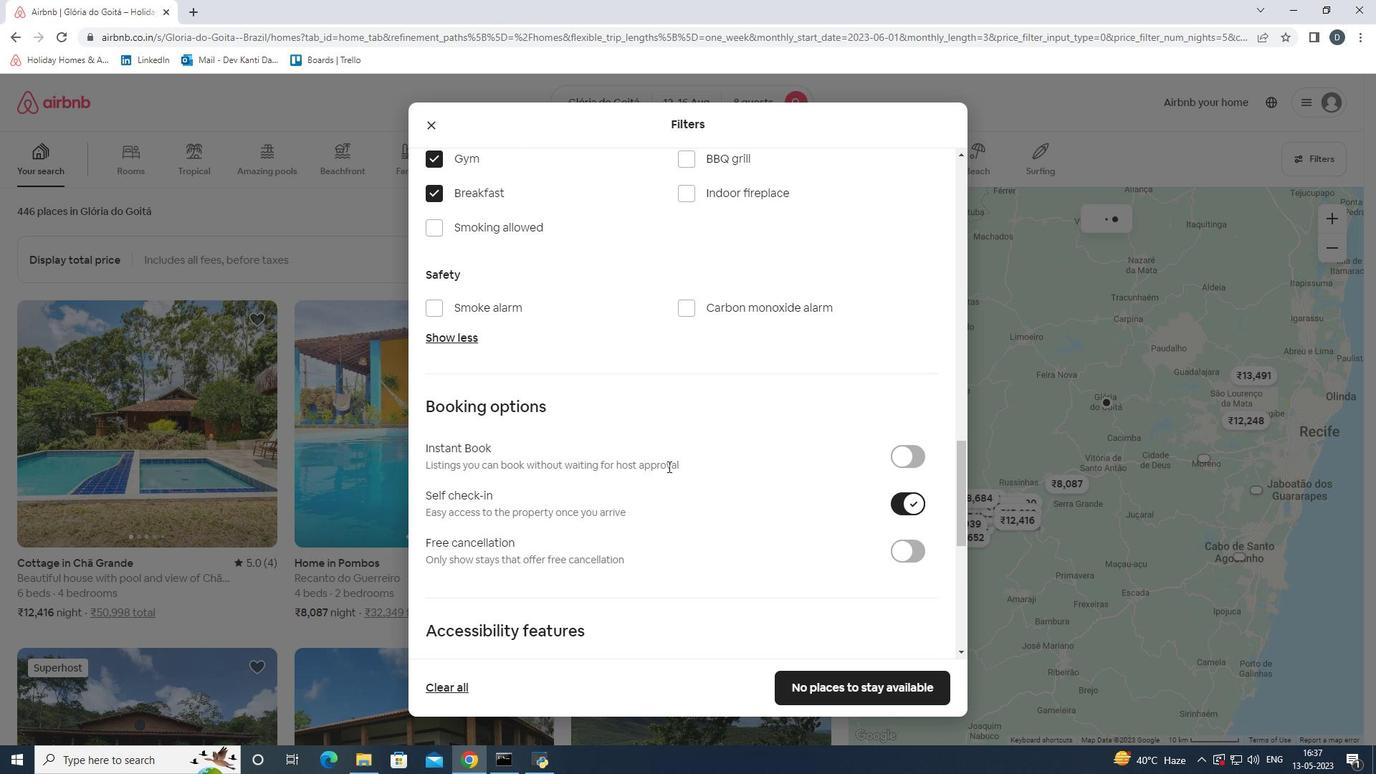 
Action: Mouse scrolled (668, 466) with delta (0, 0)
Screenshot: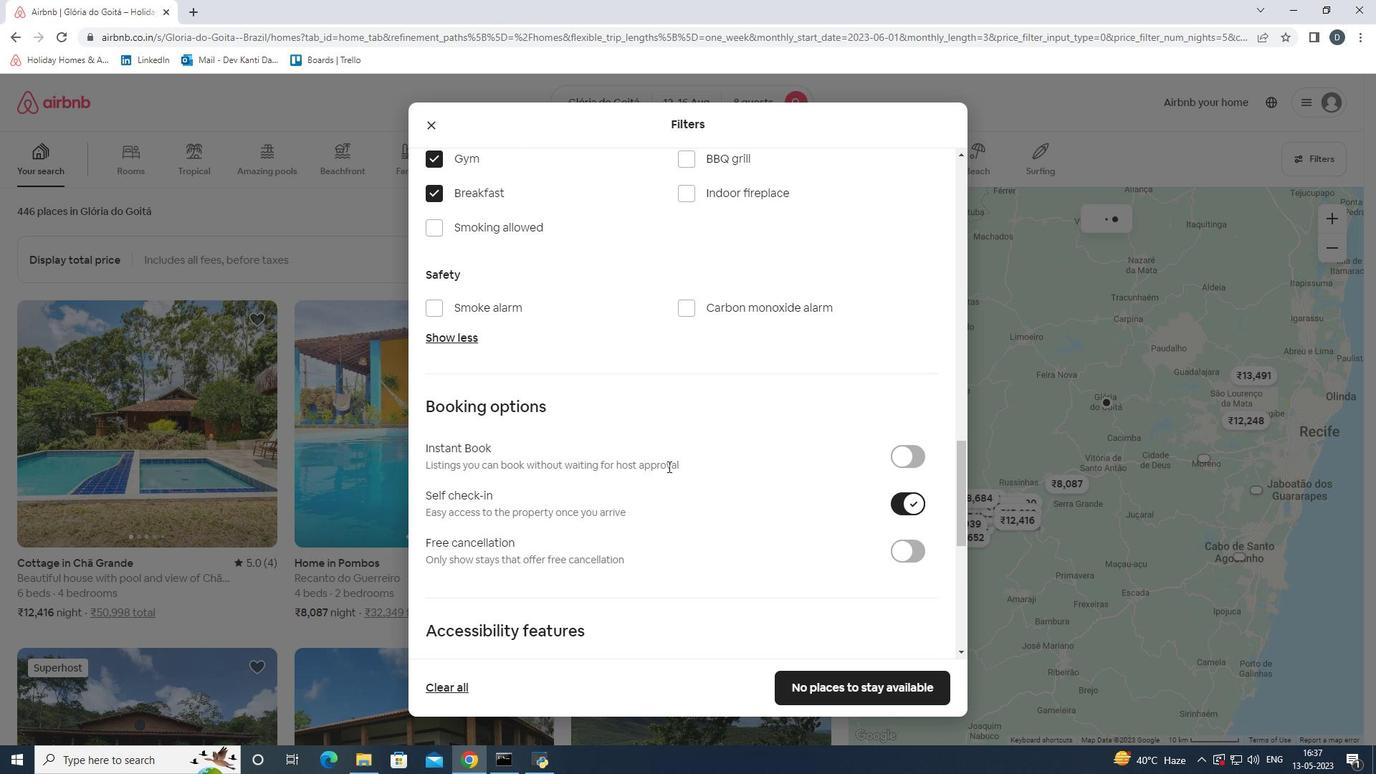 
Action: Mouse moved to (666, 466)
Screenshot: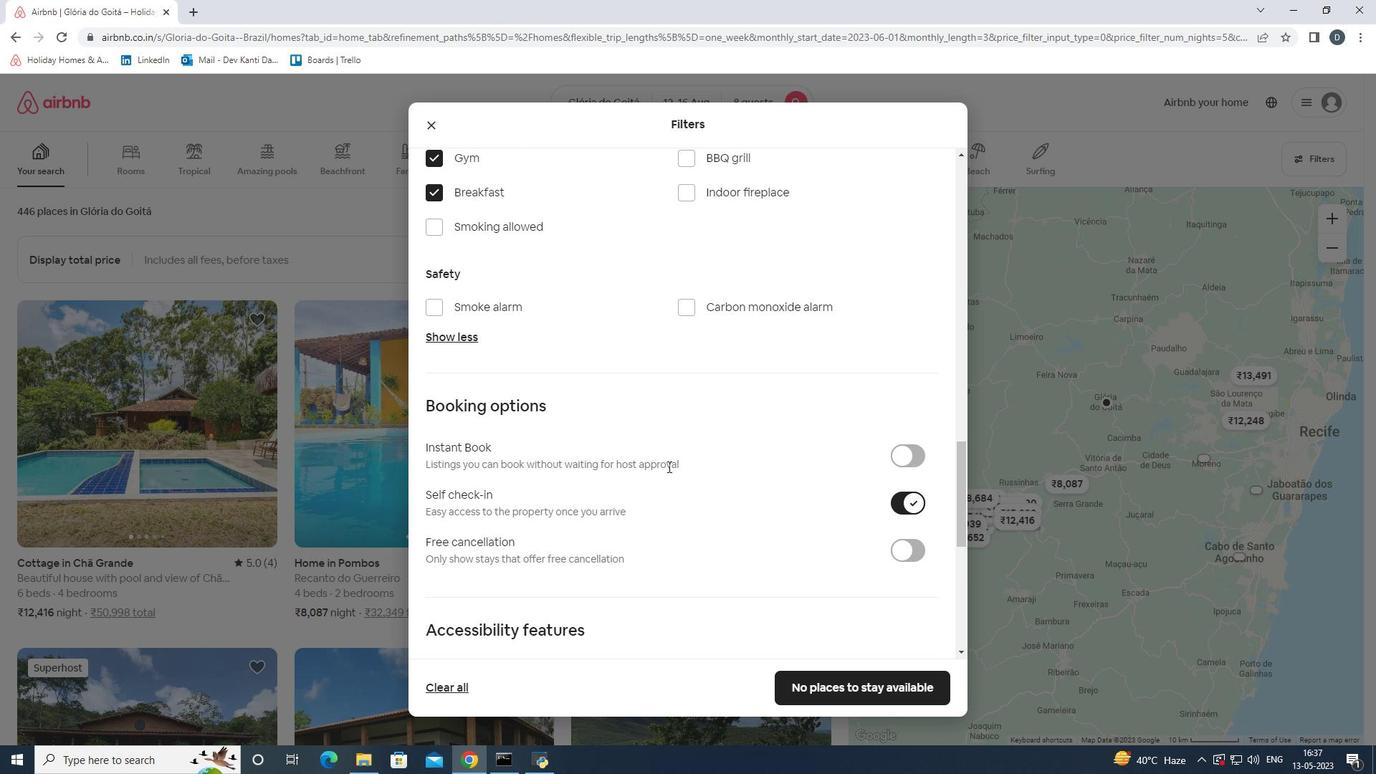 
Action: Mouse scrolled (666, 466) with delta (0, 0)
Screenshot: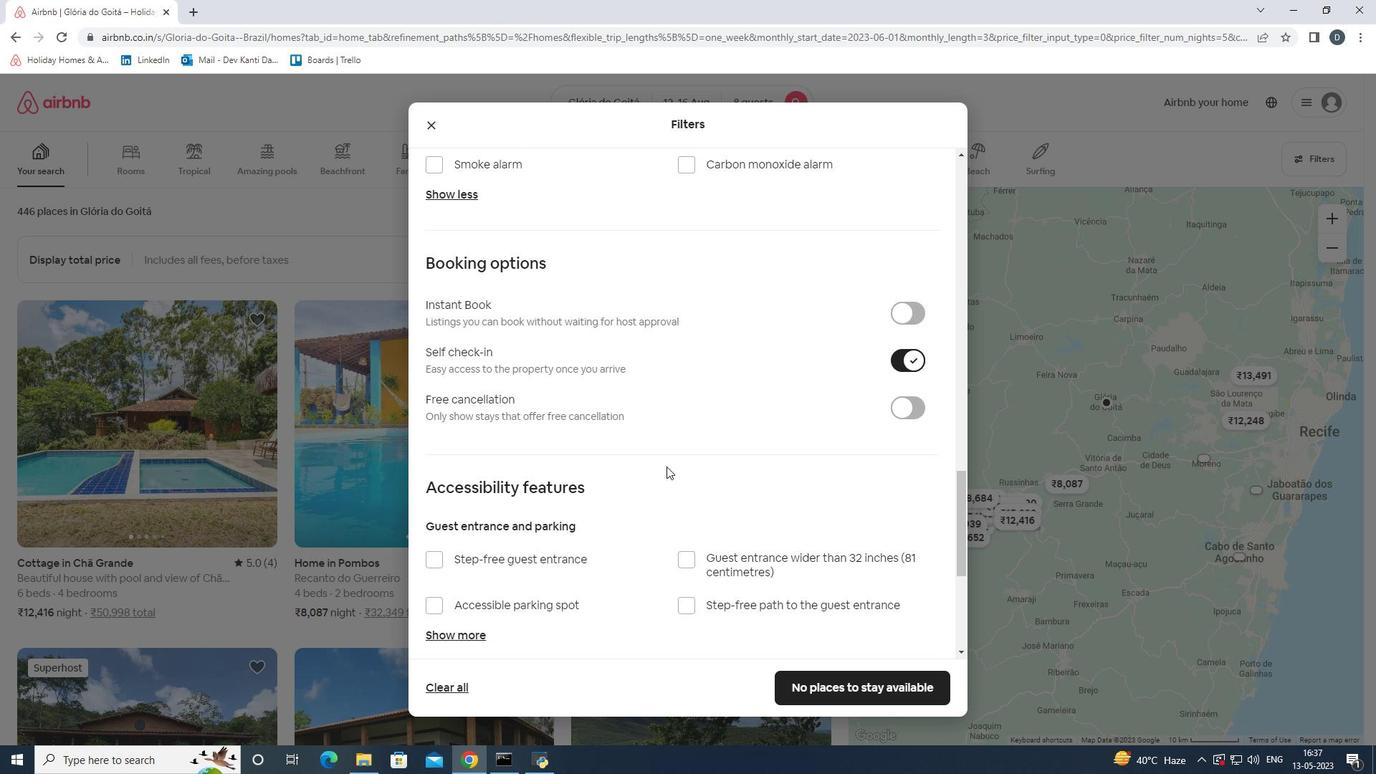 
Action: Mouse scrolled (666, 466) with delta (0, 0)
Screenshot: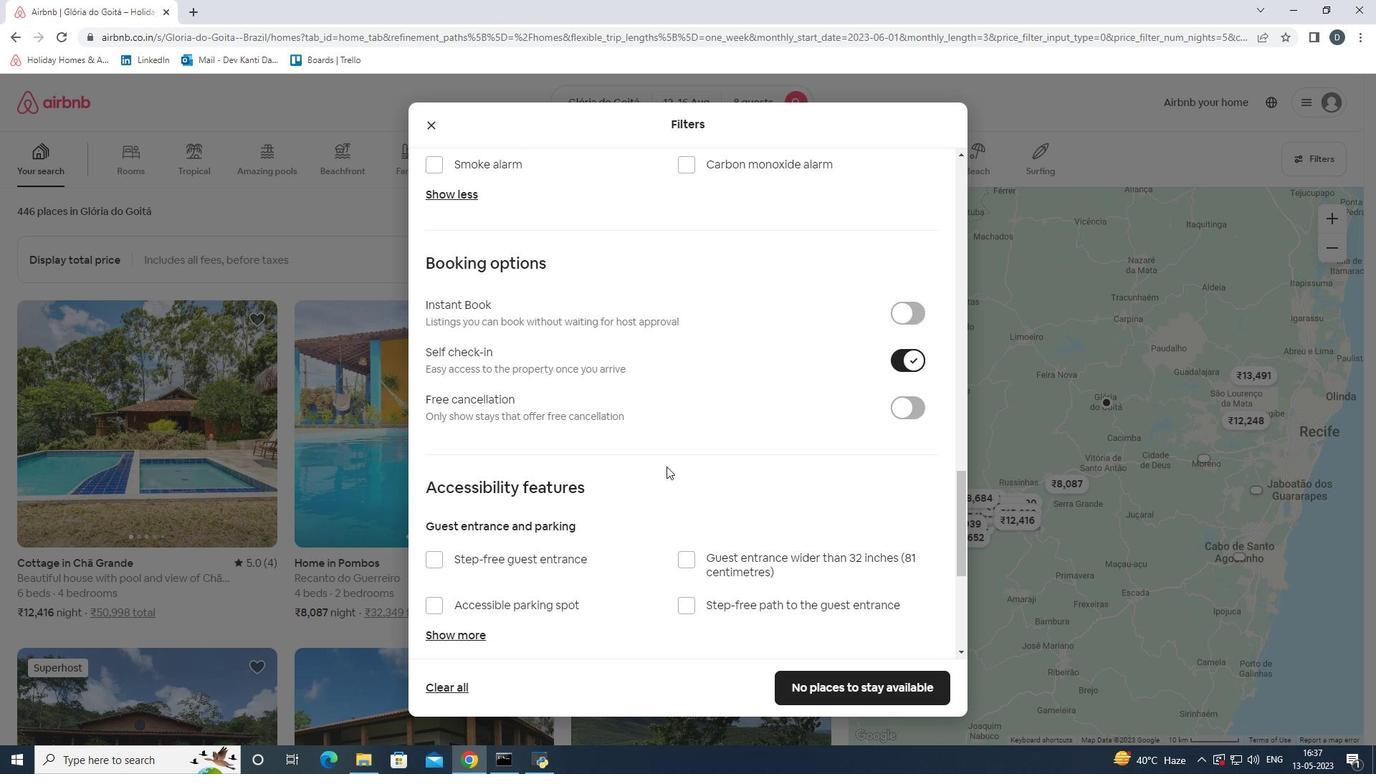 
Action: Mouse scrolled (666, 466) with delta (0, 0)
Screenshot: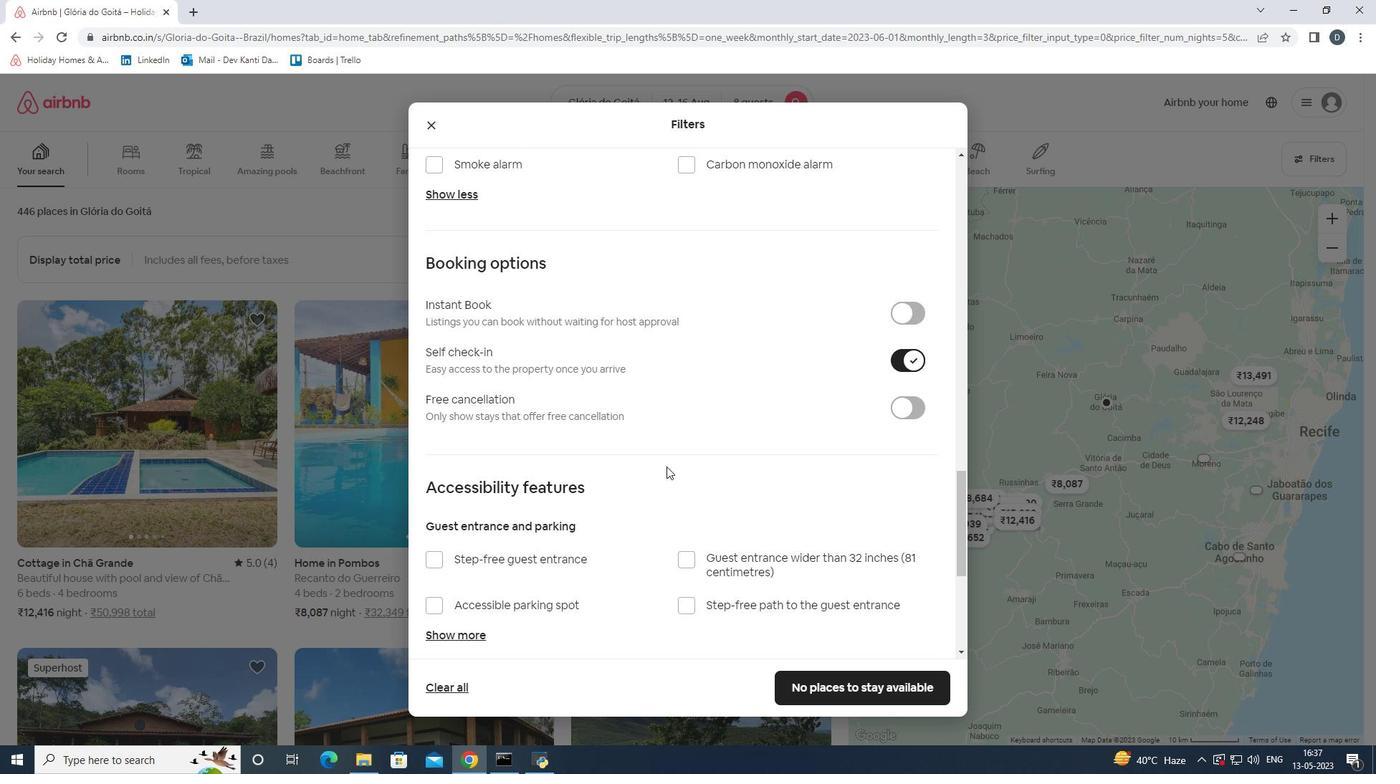 
Action: Mouse moved to (525, 545)
Screenshot: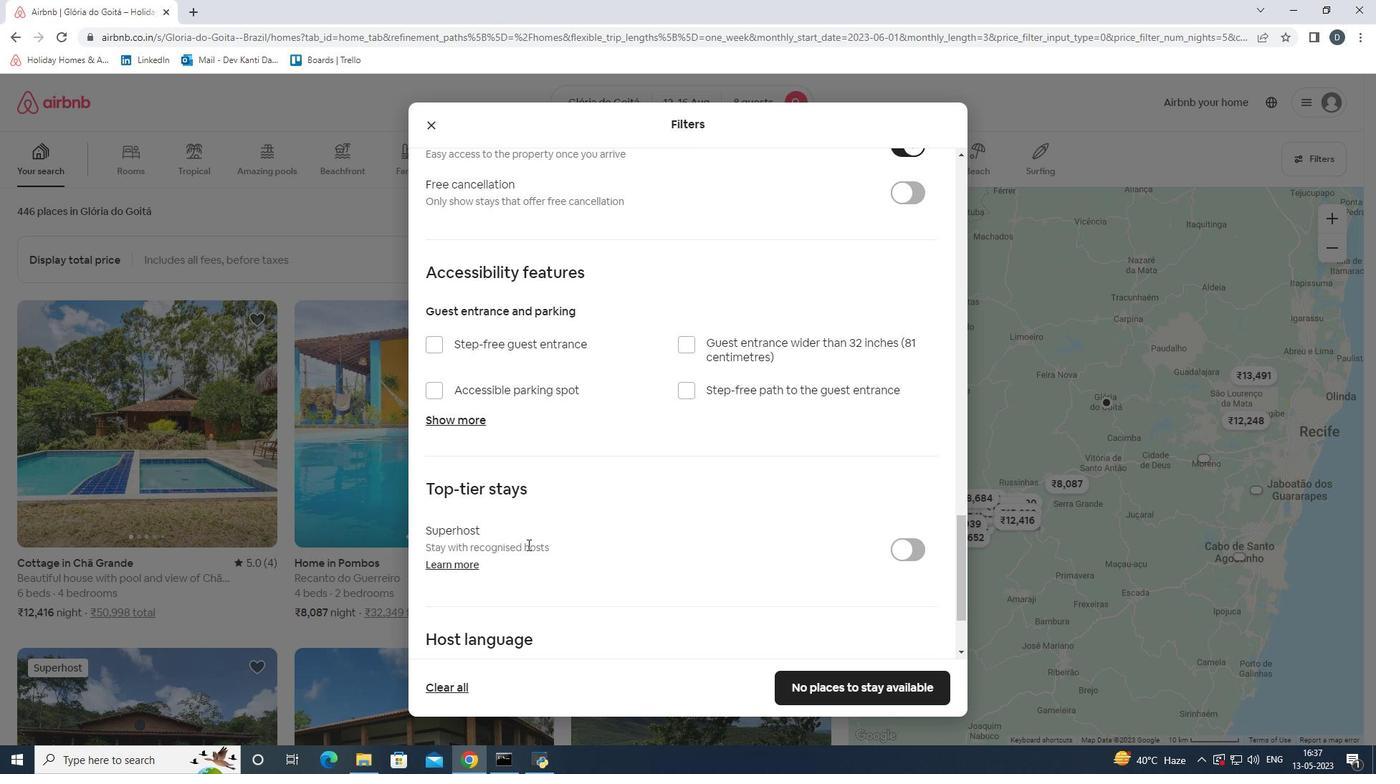 
Action: Mouse scrolled (525, 544) with delta (0, 0)
Screenshot: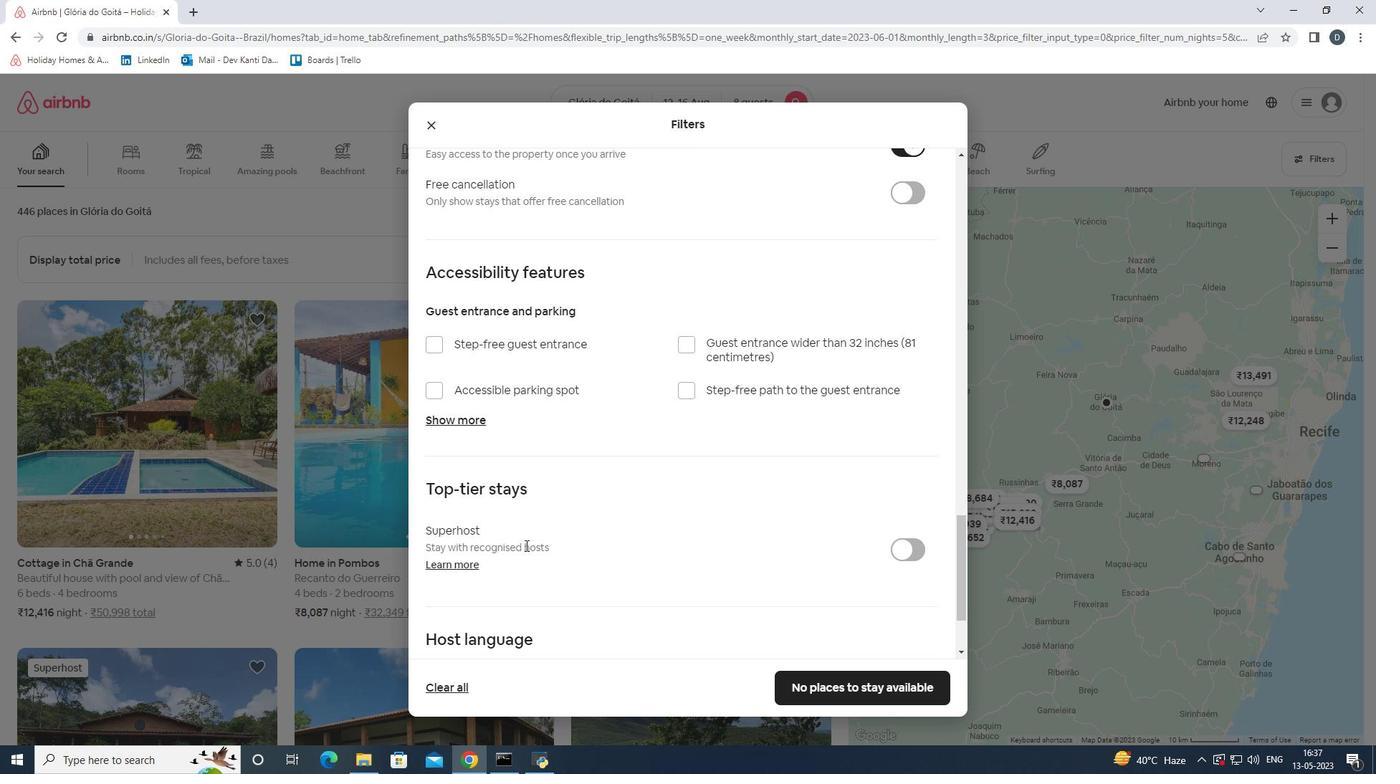 
Action: Mouse scrolled (525, 544) with delta (0, 0)
Screenshot: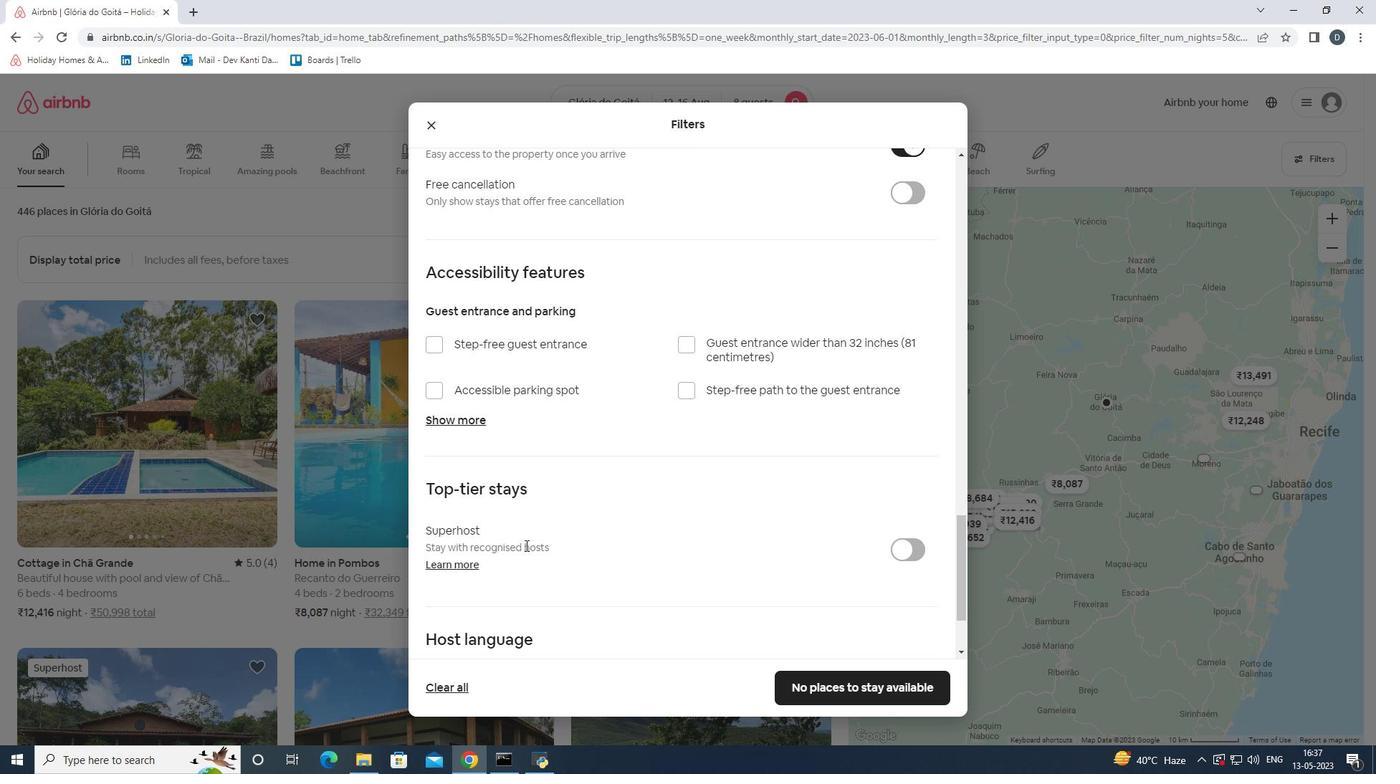 
Action: Mouse scrolled (525, 544) with delta (0, 0)
Screenshot: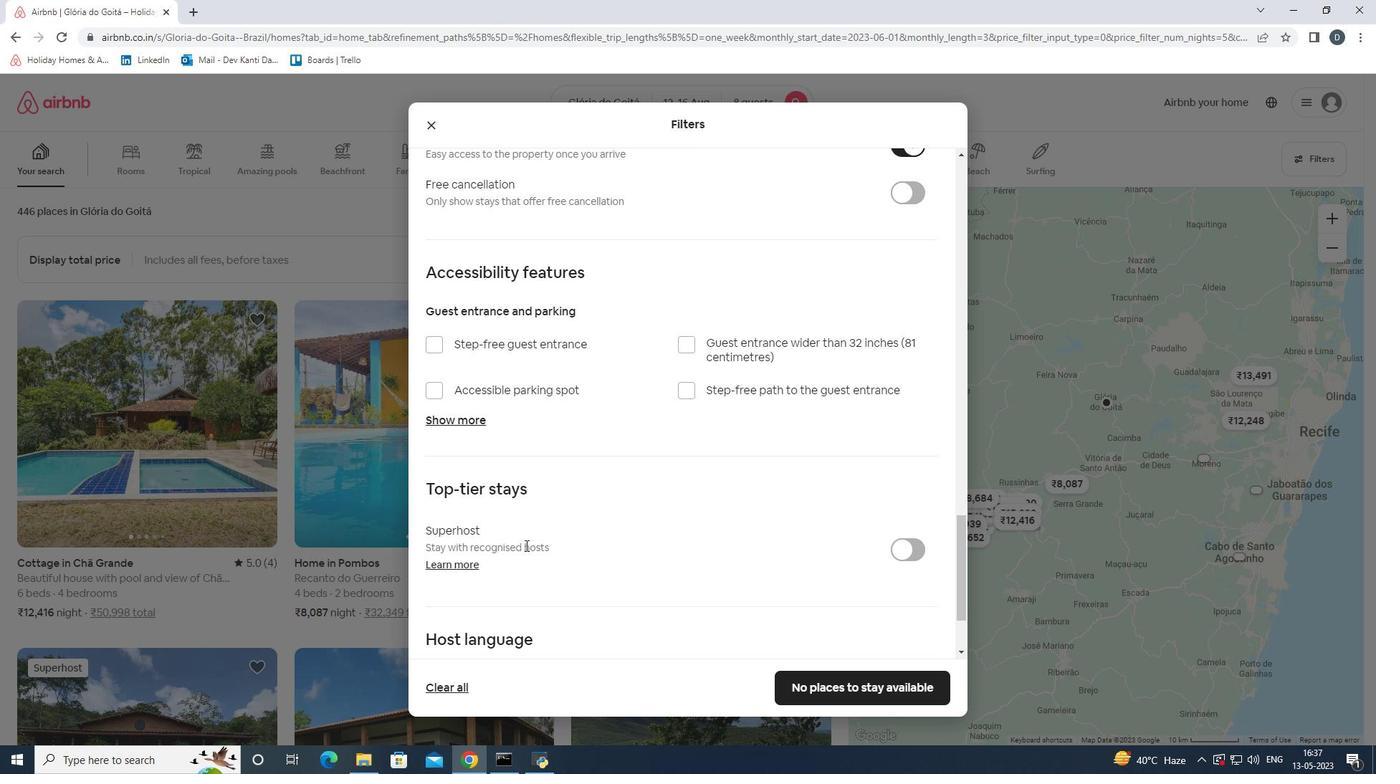 
Action: Mouse scrolled (525, 544) with delta (0, 0)
Screenshot: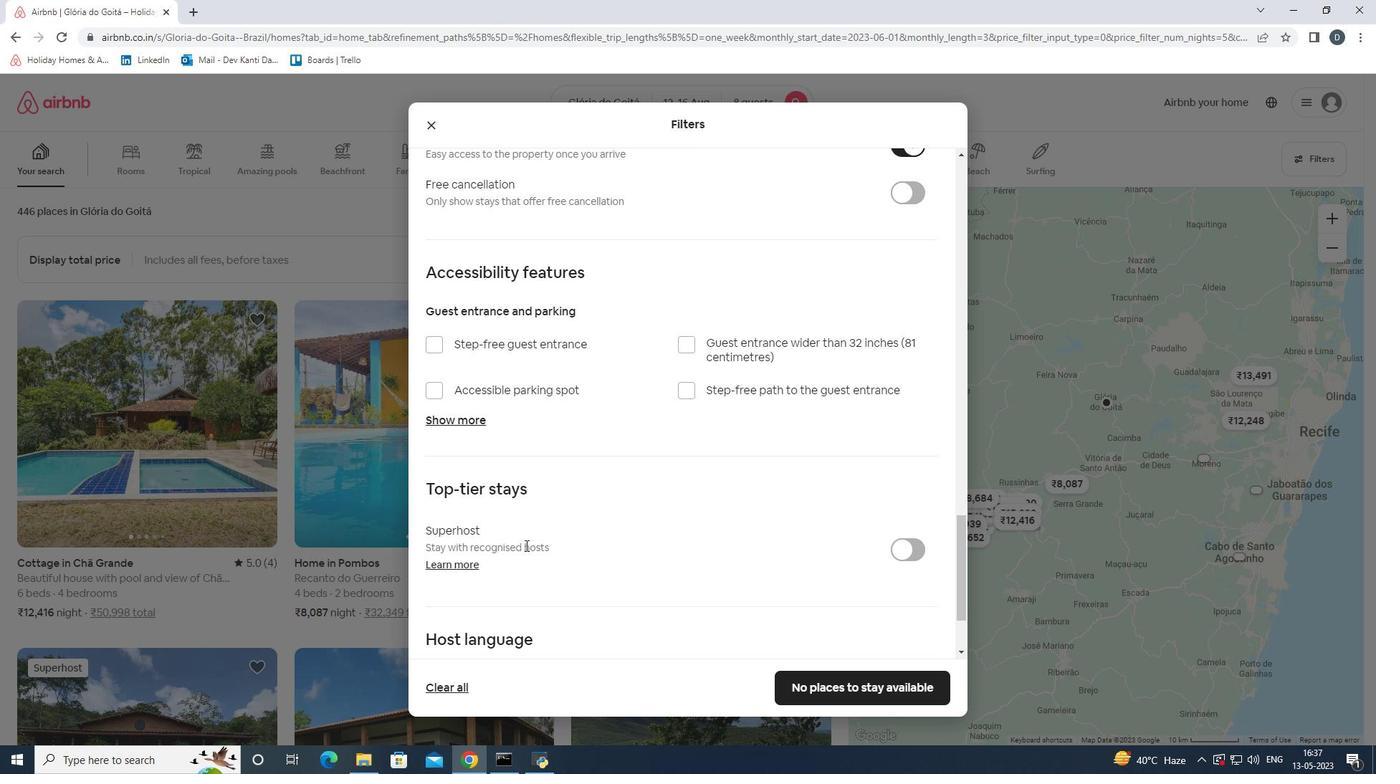 
Action: Mouse moved to (472, 562)
Screenshot: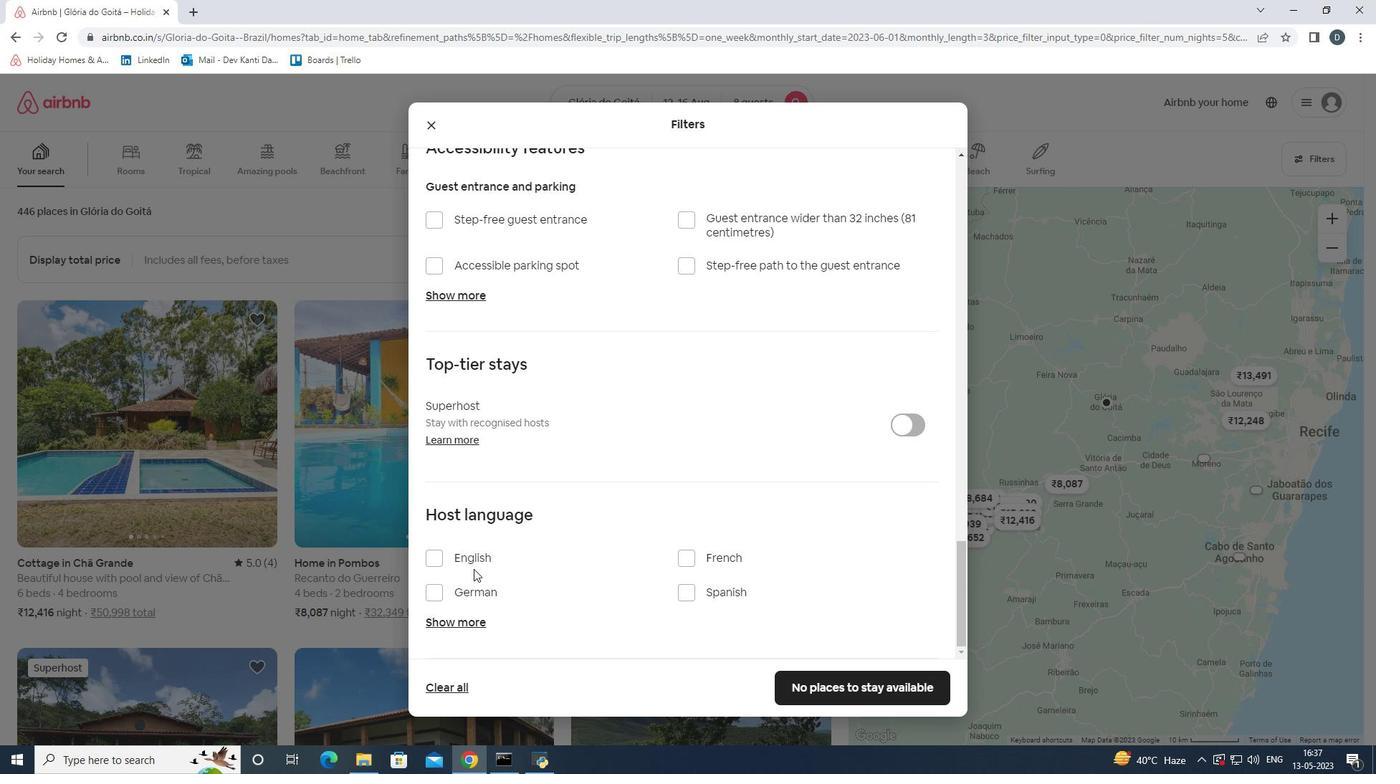 
Action: Mouse pressed left at (472, 562)
Screenshot: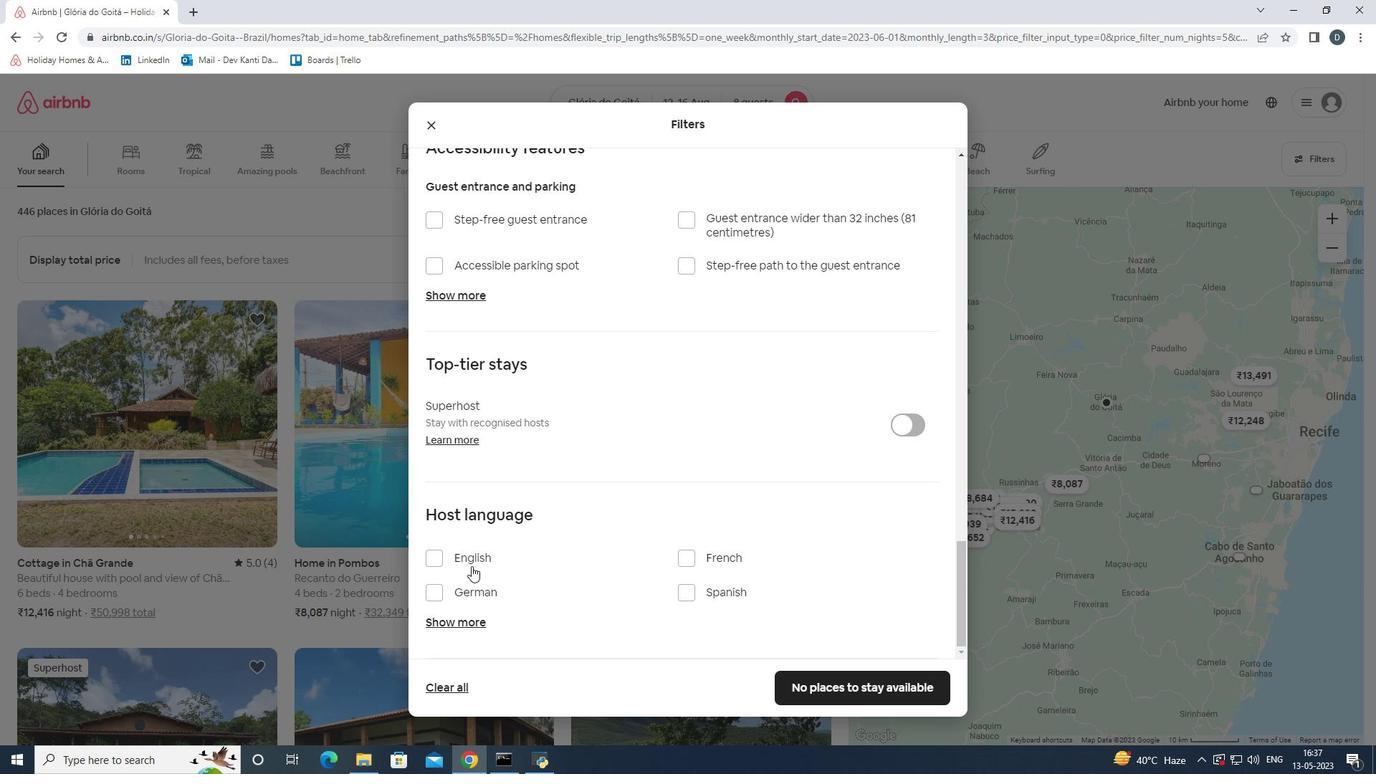 
Action: Mouse moved to (835, 685)
Screenshot: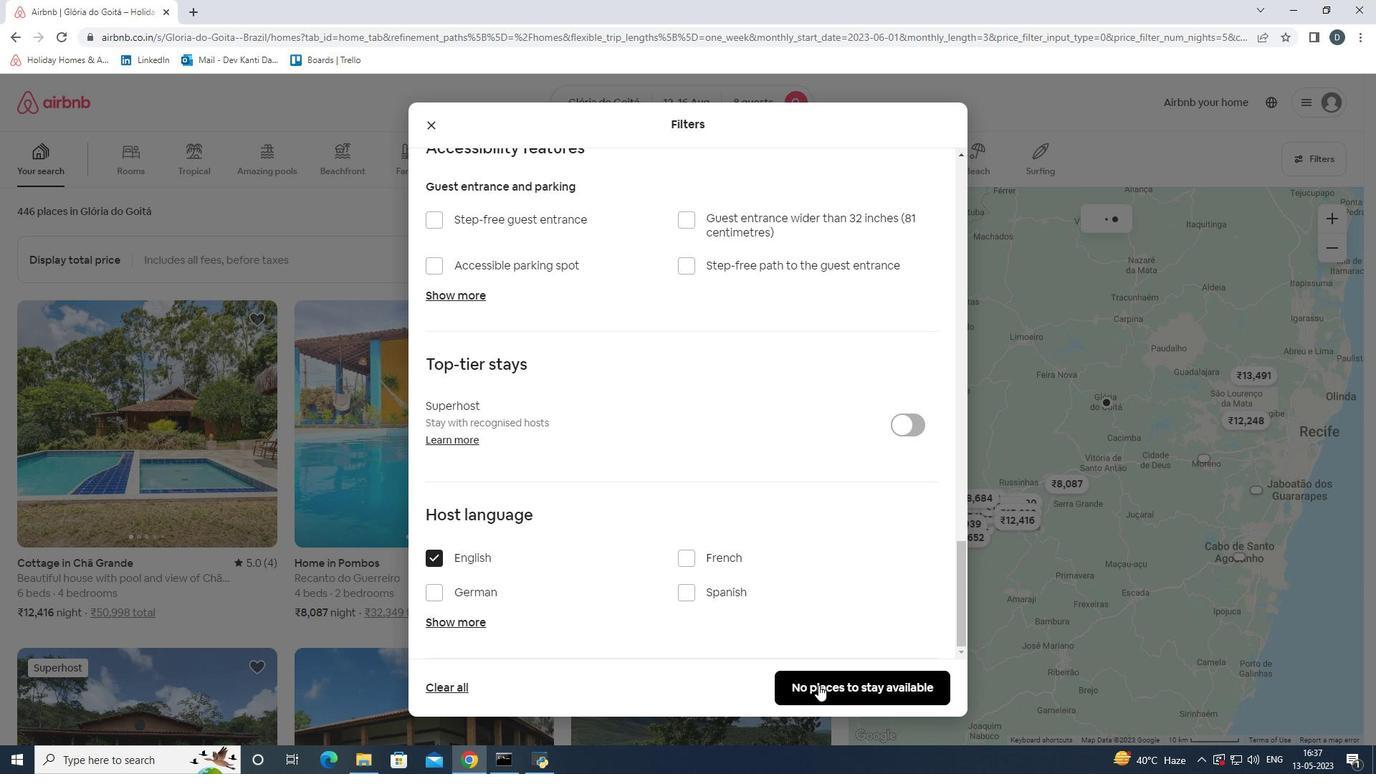 
Action: Mouse pressed left at (835, 685)
Screenshot: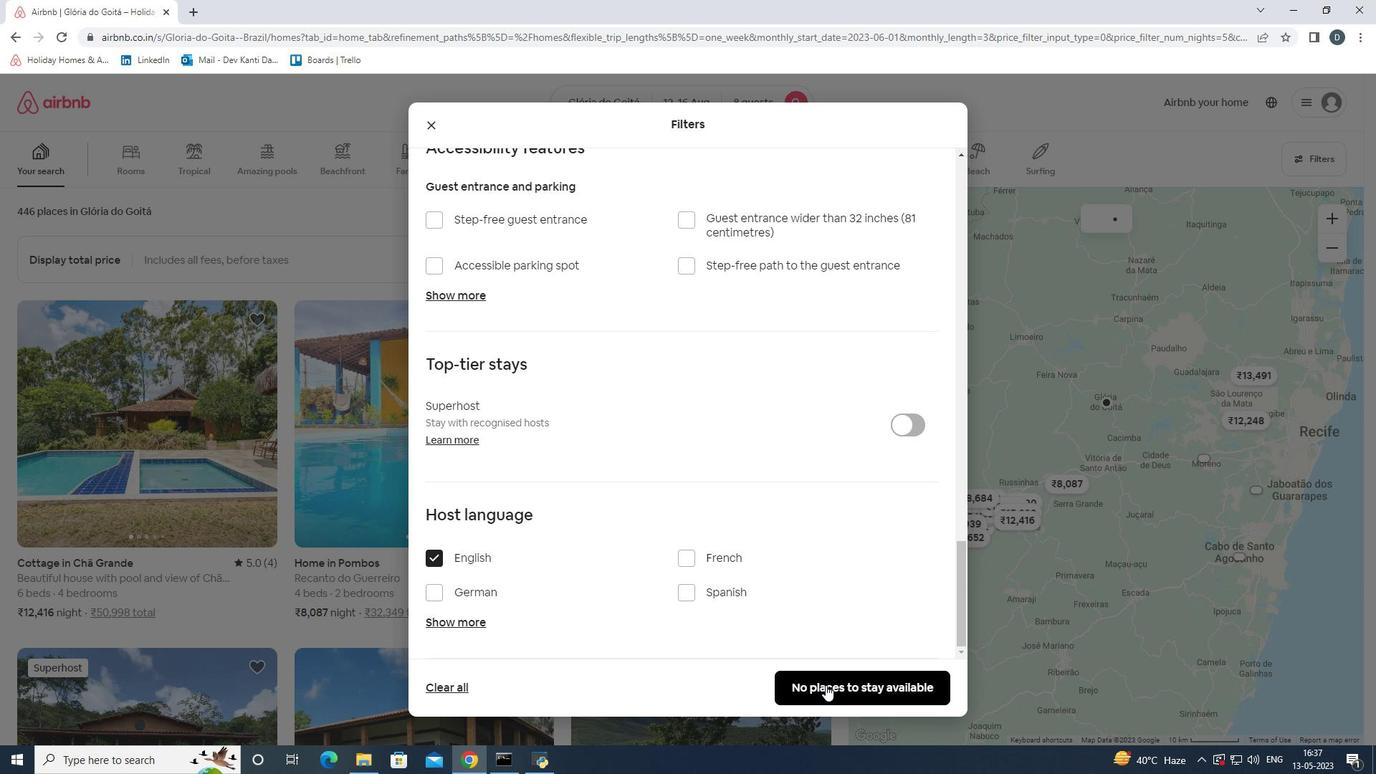
Action: Mouse moved to (826, 673)
Screenshot: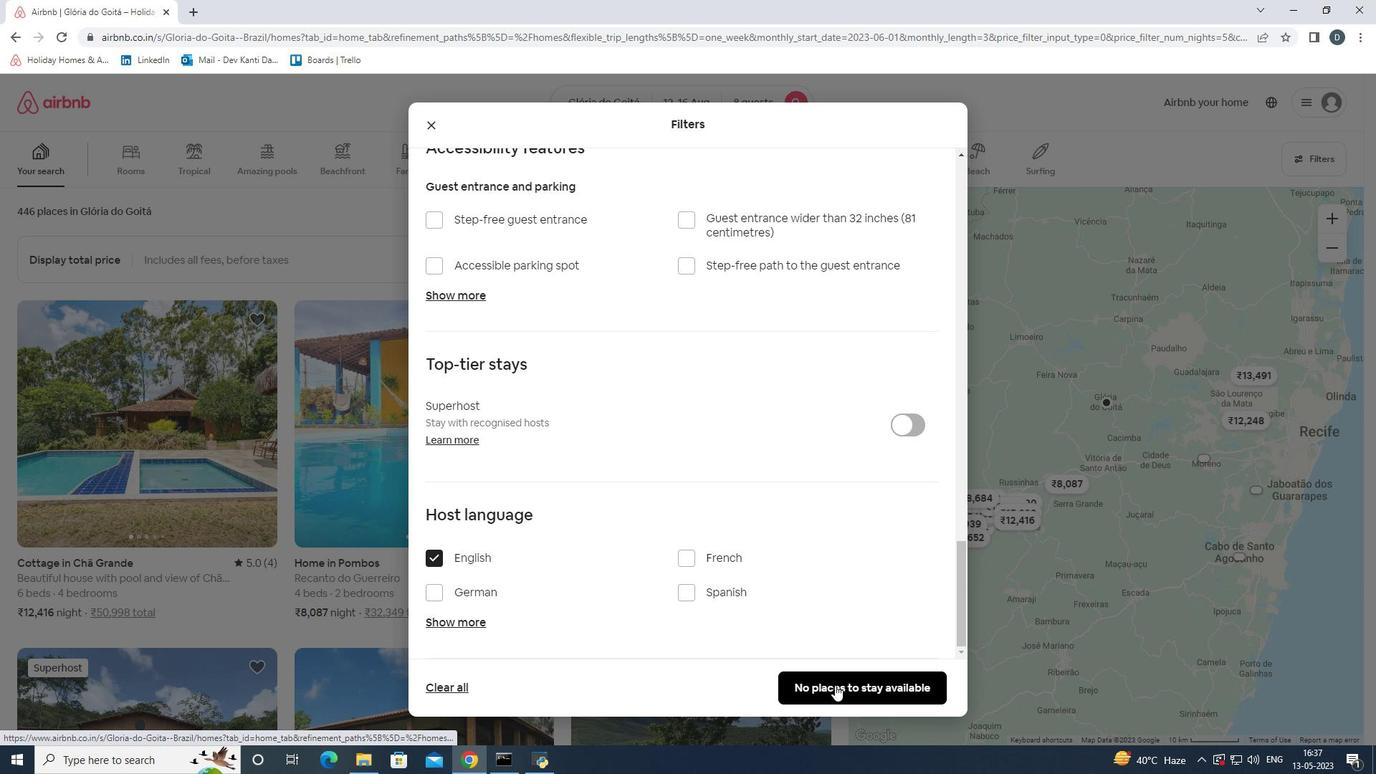 
